 Task: Find a house in Barnstaple, United Kingdom, for 8 guests from 12 to 16 August, with a price range of ₹10,000 to ₹16,000, including amenities like free parking, TV, gym, breakfast, and self check-in, with an English-speaking host.
Action: Mouse moved to (476, 101)
Screenshot: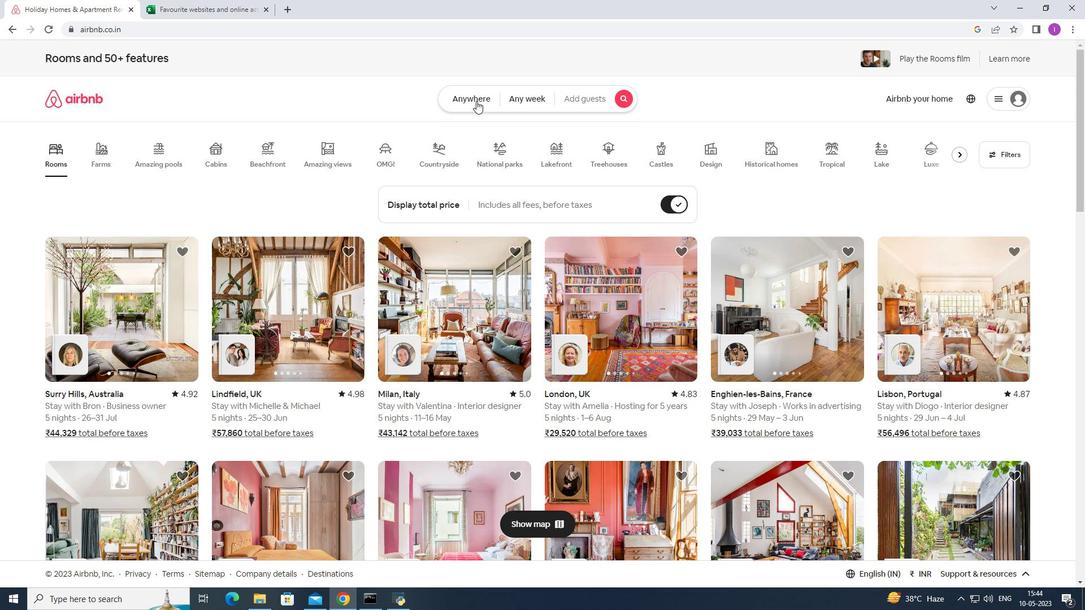 
Action: Mouse pressed left at (476, 101)
Screenshot: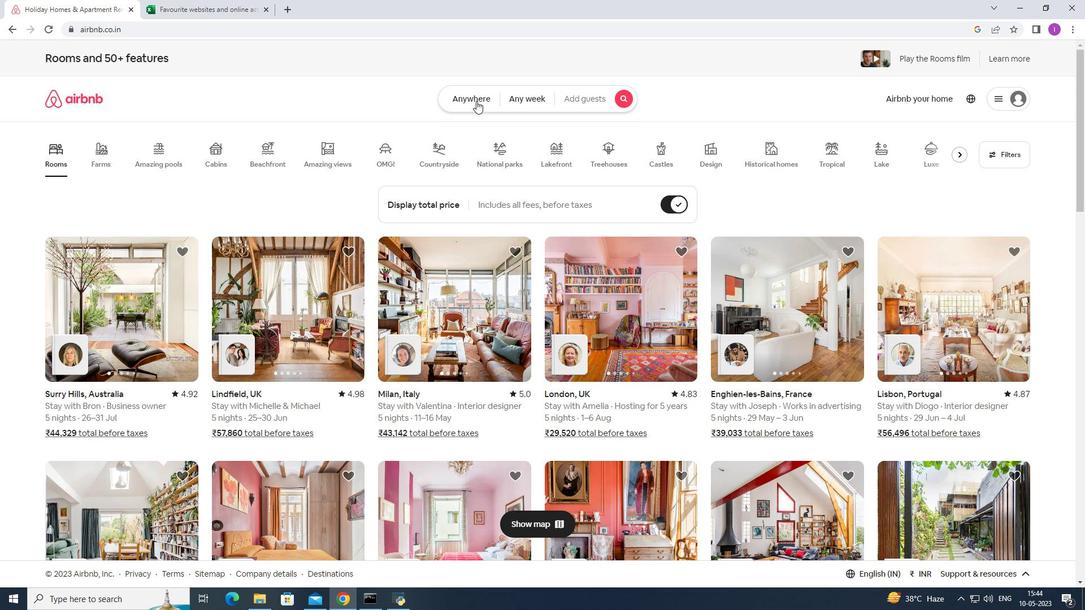 
Action: Mouse moved to (337, 144)
Screenshot: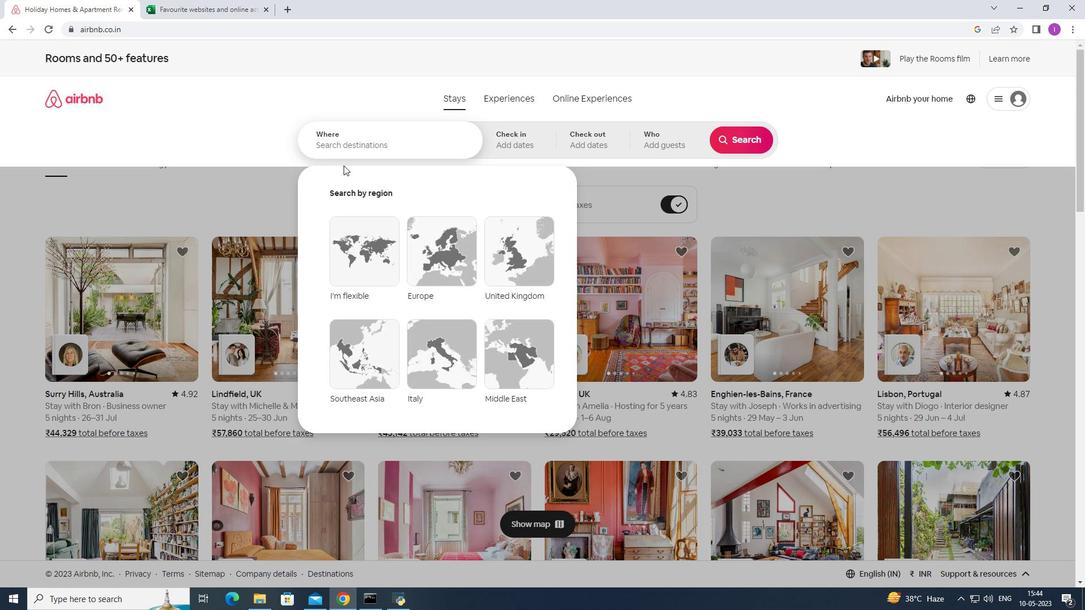 
Action: Mouse pressed left at (337, 144)
Screenshot: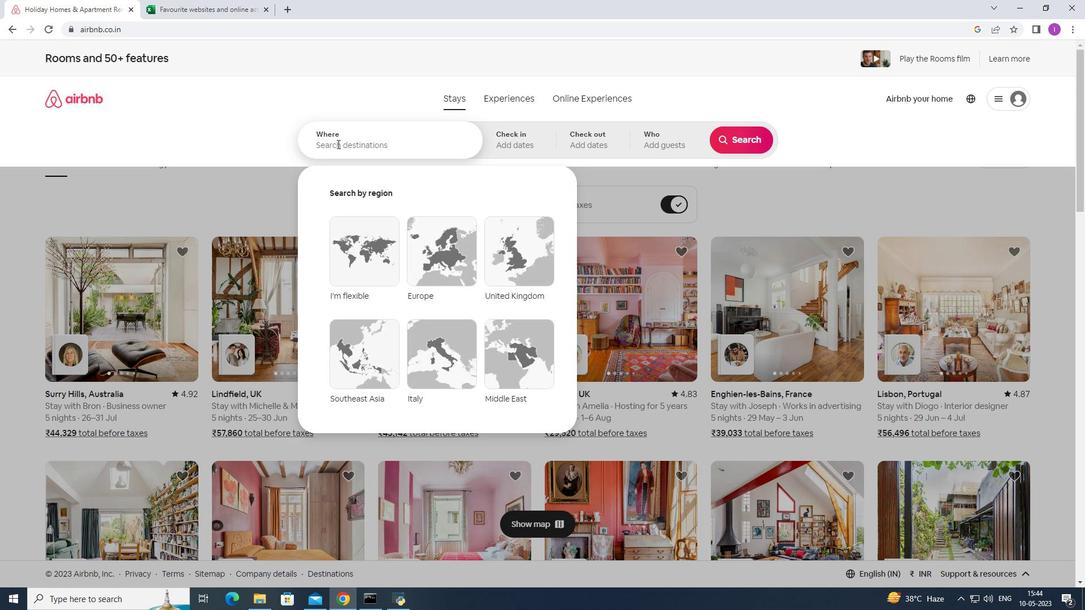 
Action: Mouse moved to (387, 148)
Screenshot: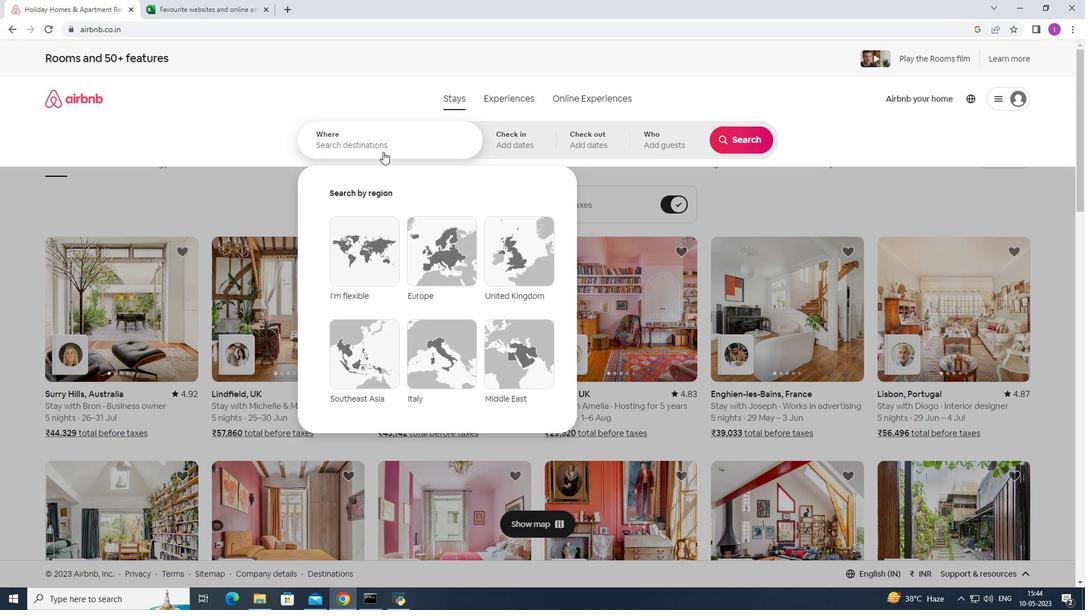 
Action: Key pressed <Key.shift>Barnstaple,<Key.shift>United<Key.space>kingdom
Screenshot: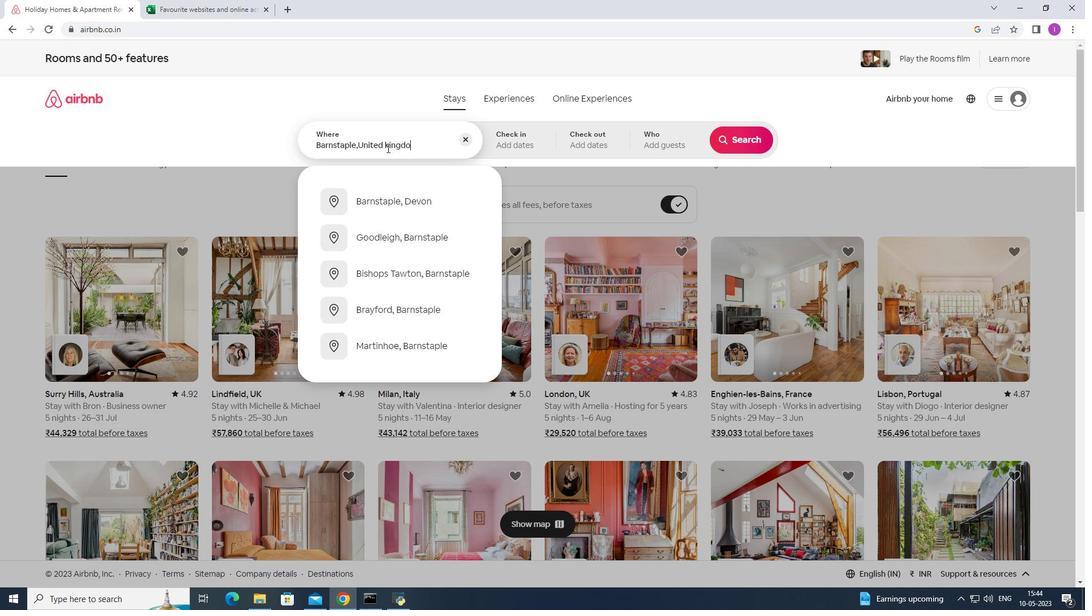 
Action: Mouse moved to (526, 135)
Screenshot: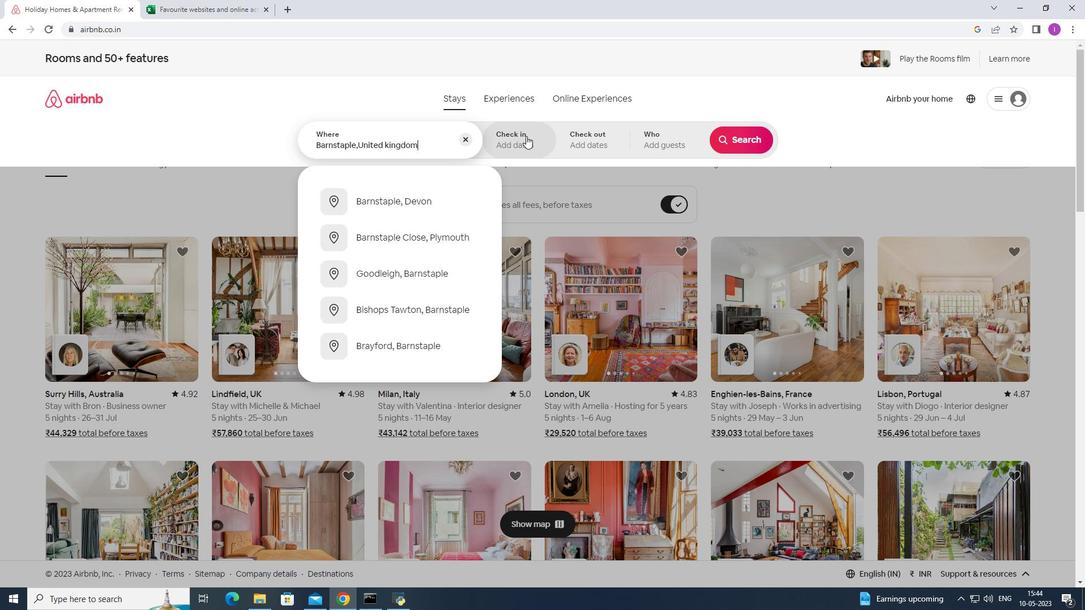 
Action: Mouse pressed left at (526, 135)
Screenshot: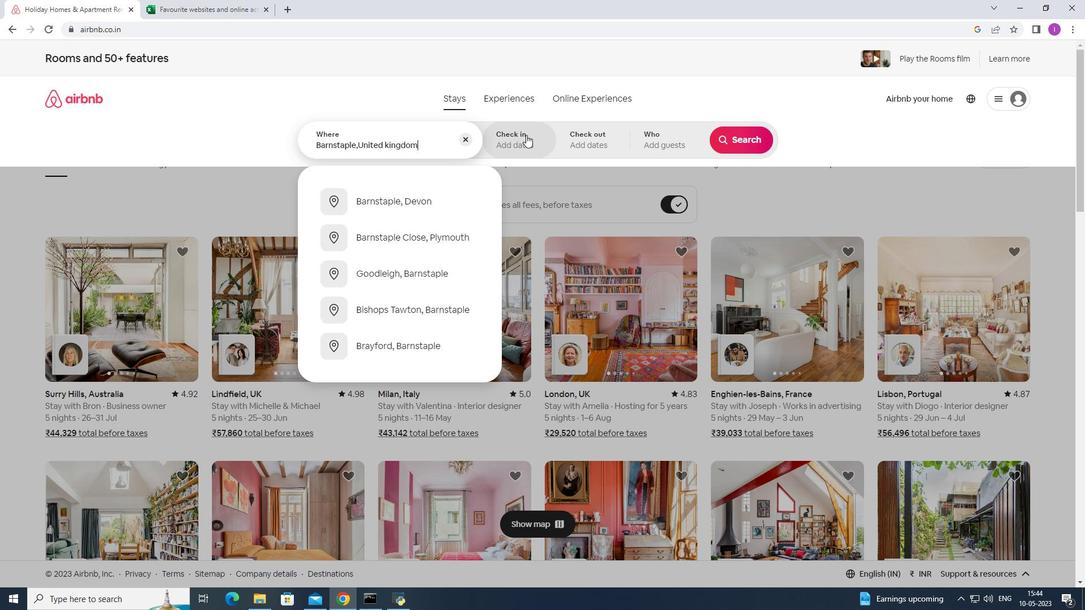 
Action: Mouse moved to (733, 229)
Screenshot: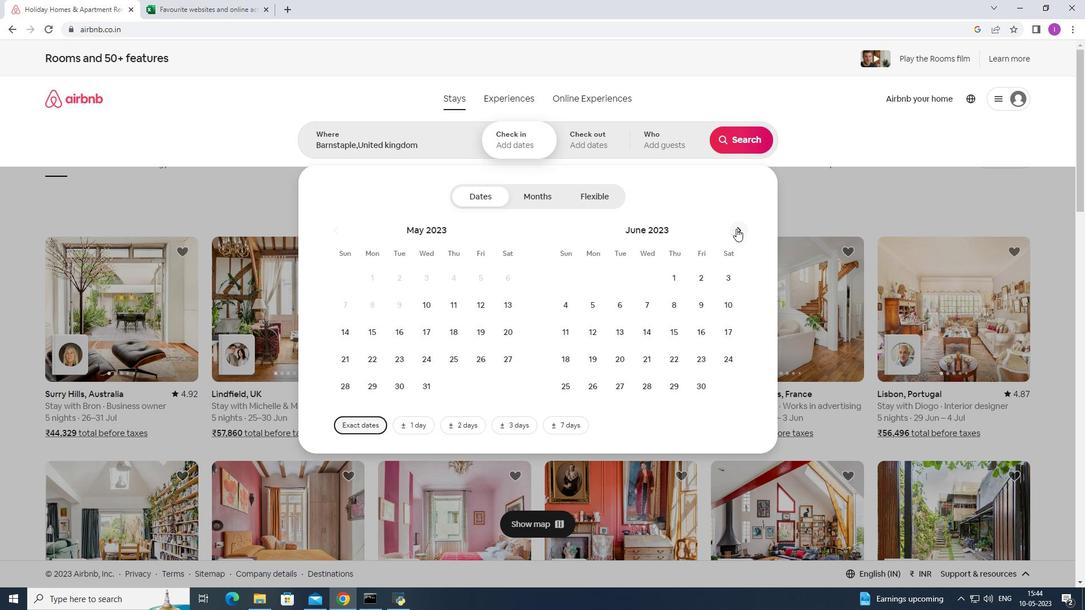 
Action: Mouse pressed left at (733, 229)
Screenshot: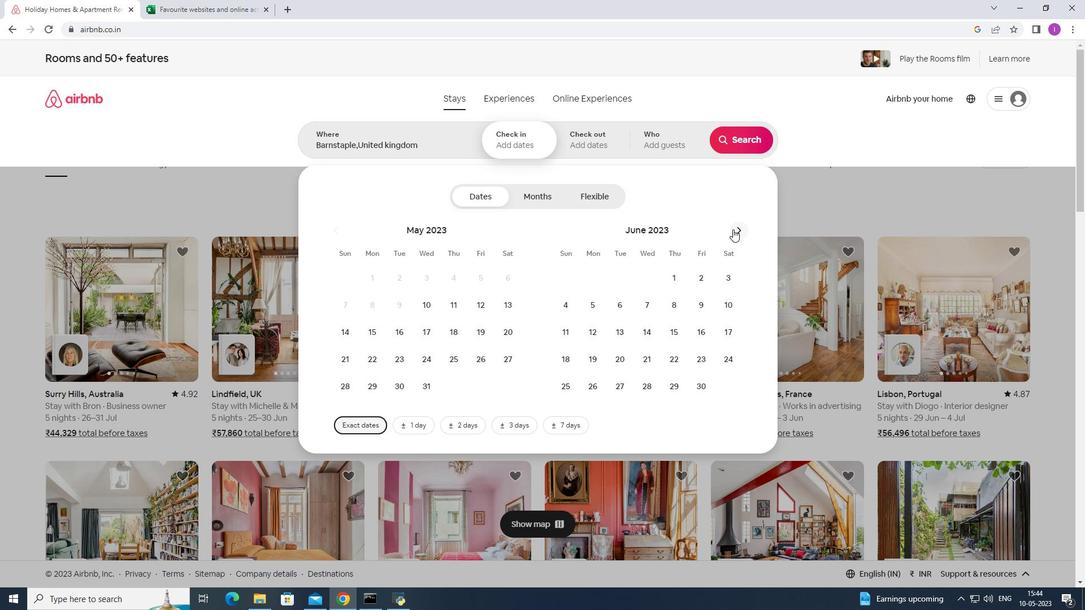
Action: Mouse moved to (733, 229)
Screenshot: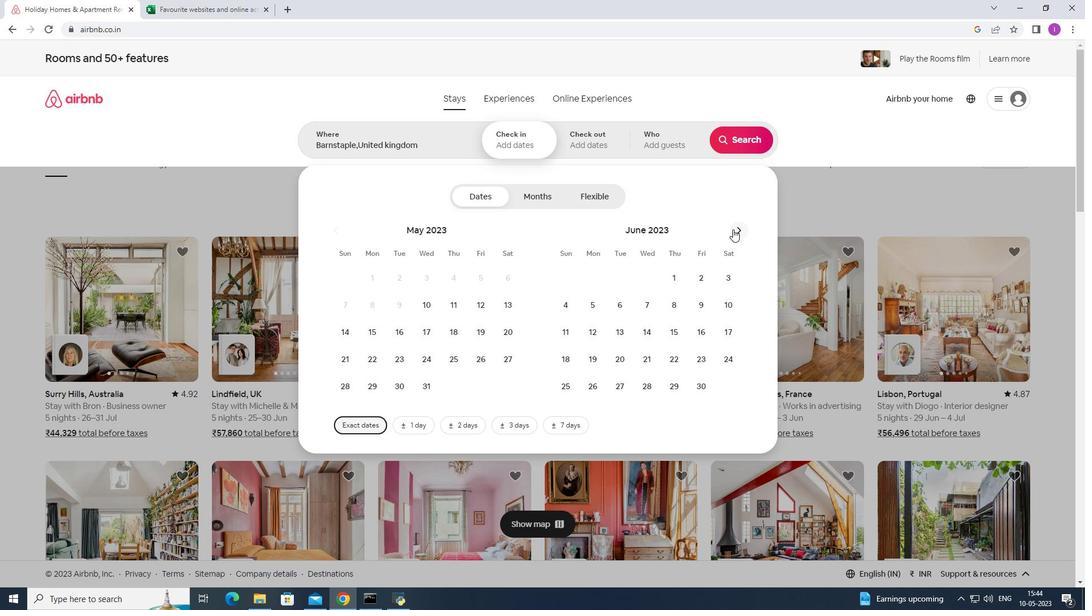 
Action: Mouse pressed left at (733, 229)
Screenshot: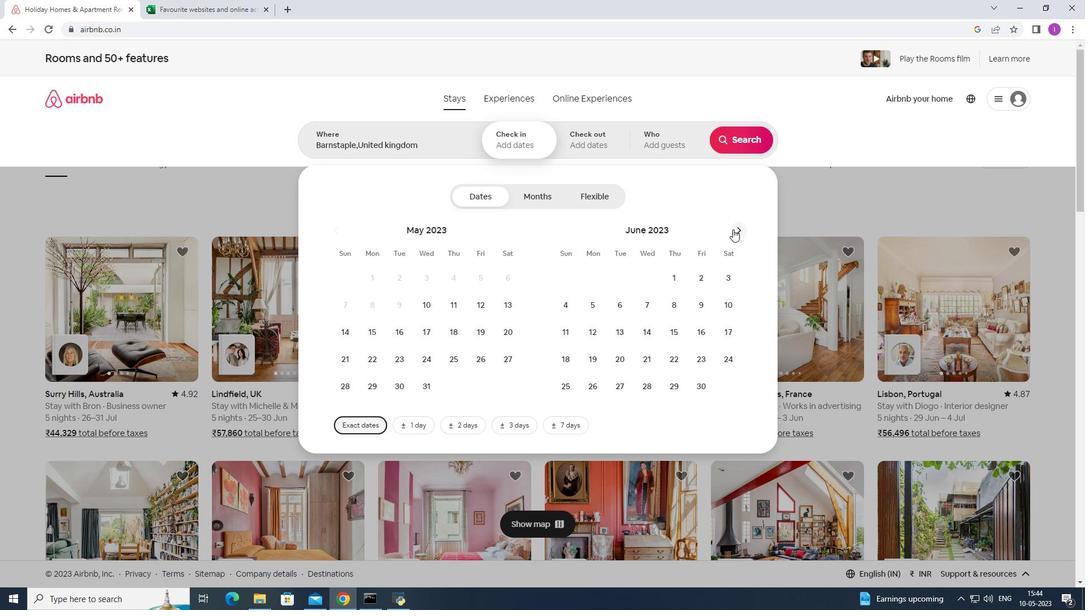 
Action: Mouse pressed left at (733, 229)
Screenshot: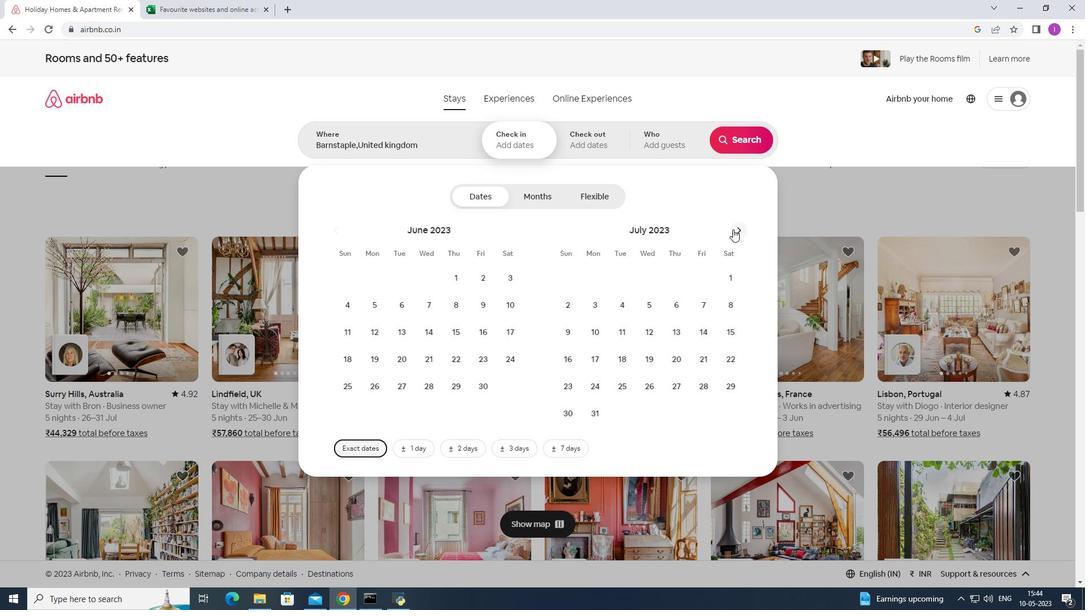 
Action: Mouse moved to (729, 298)
Screenshot: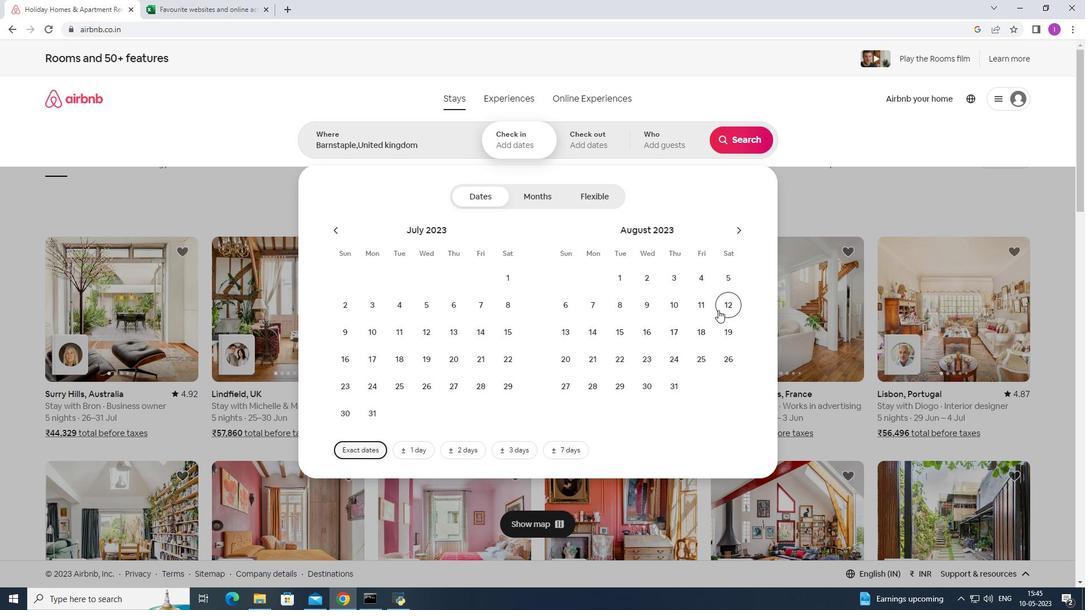 
Action: Mouse pressed left at (729, 298)
Screenshot: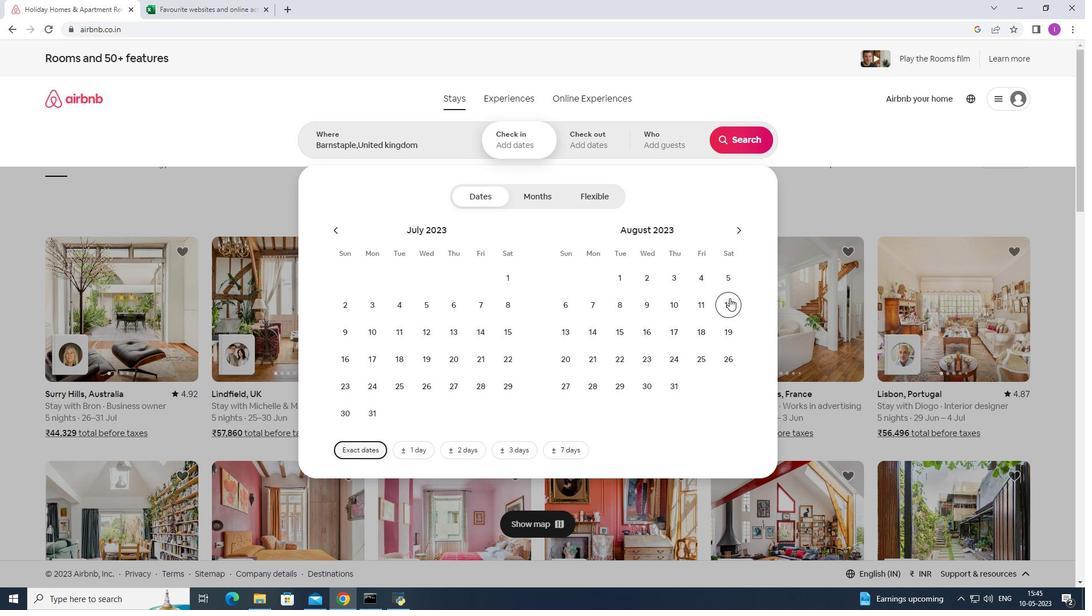
Action: Mouse moved to (637, 325)
Screenshot: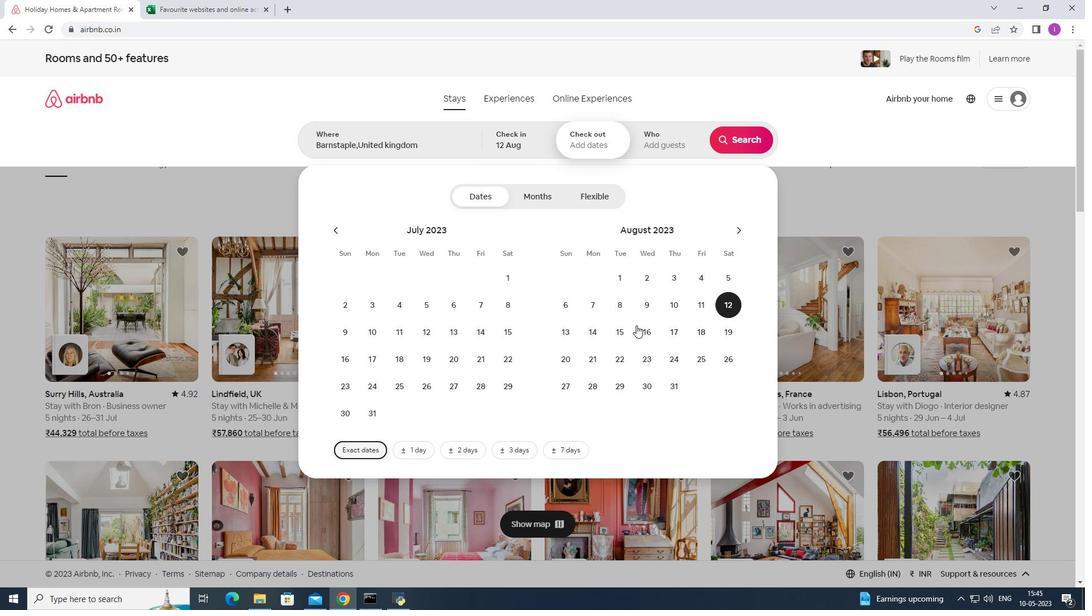
Action: Mouse pressed left at (637, 325)
Screenshot: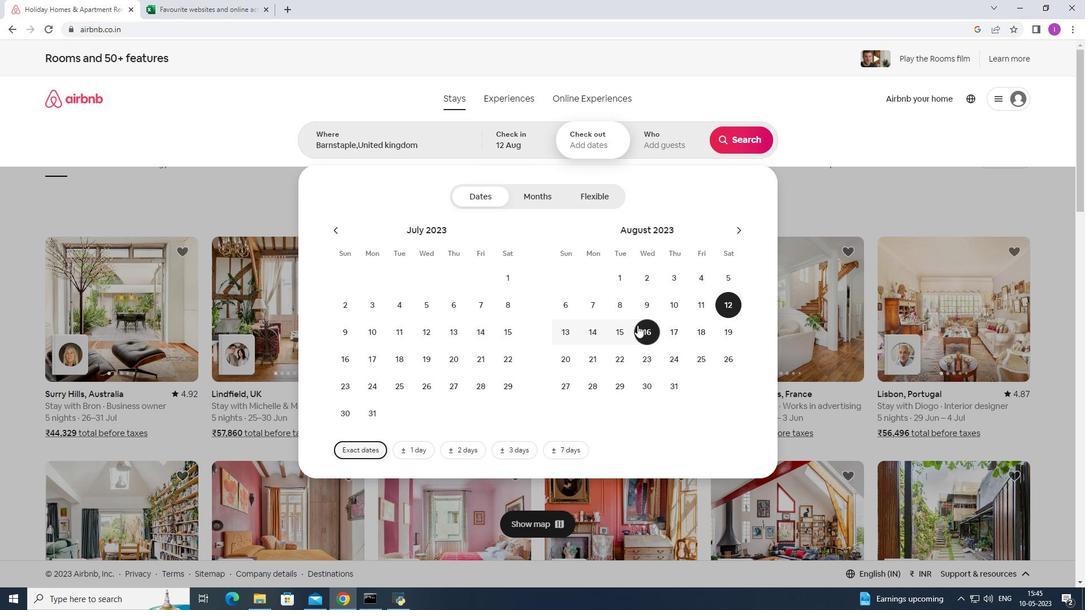 
Action: Mouse moved to (655, 138)
Screenshot: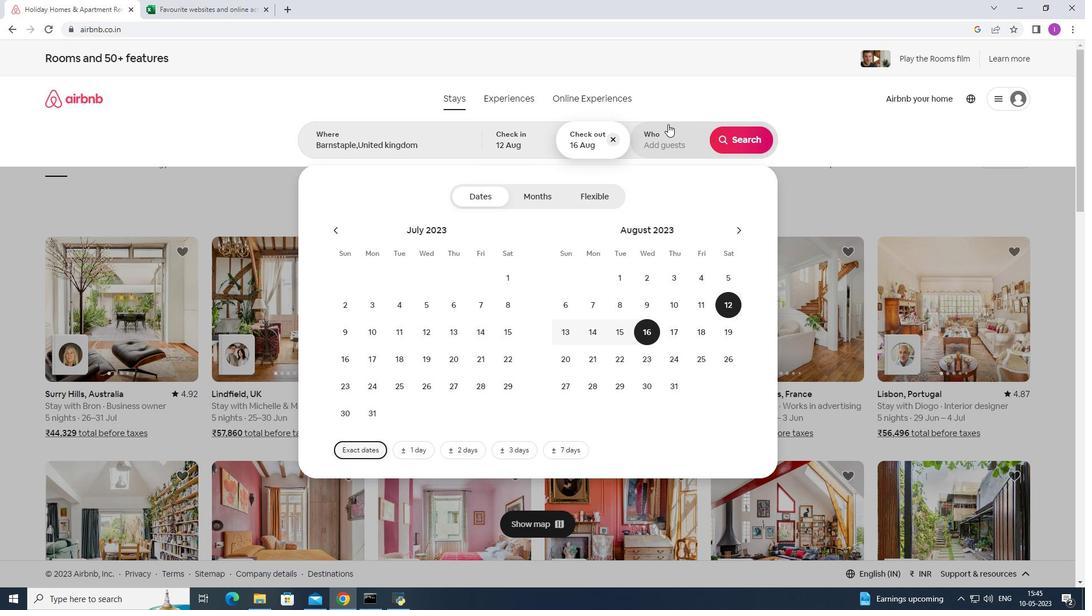 
Action: Mouse pressed left at (655, 138)
Screenshot: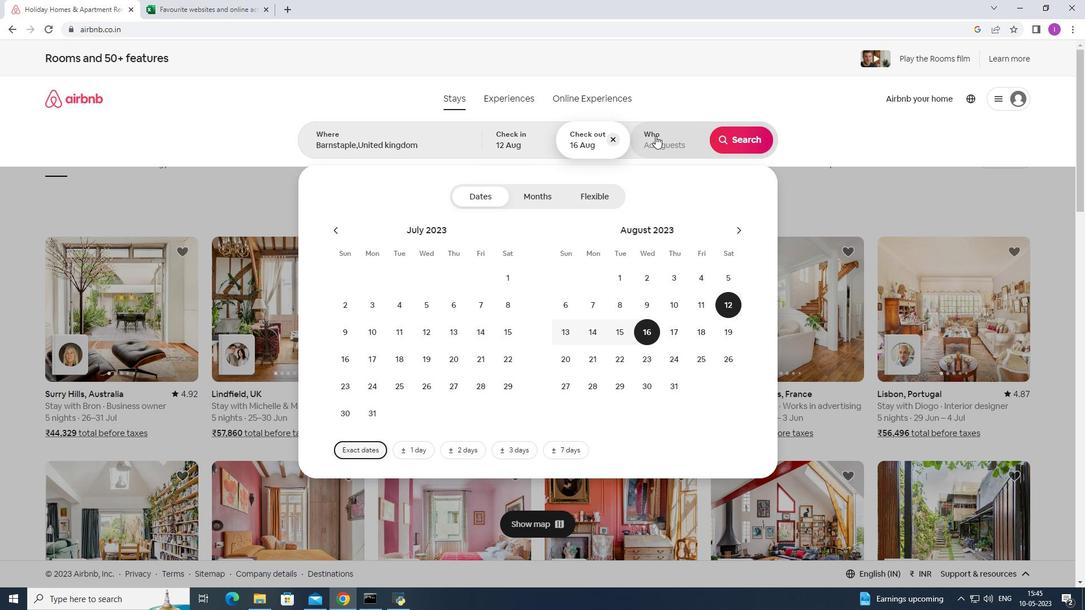
Action: Mouse moved to (744, 195)
Screenshot: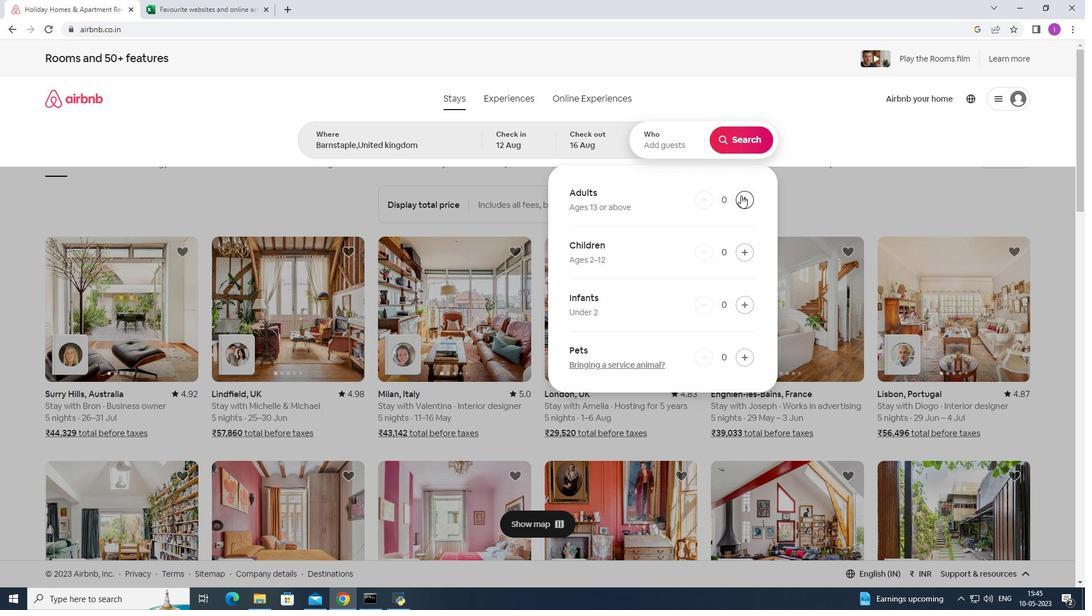 
Action: Mouse pressed left at (744, 195)
Screenshot: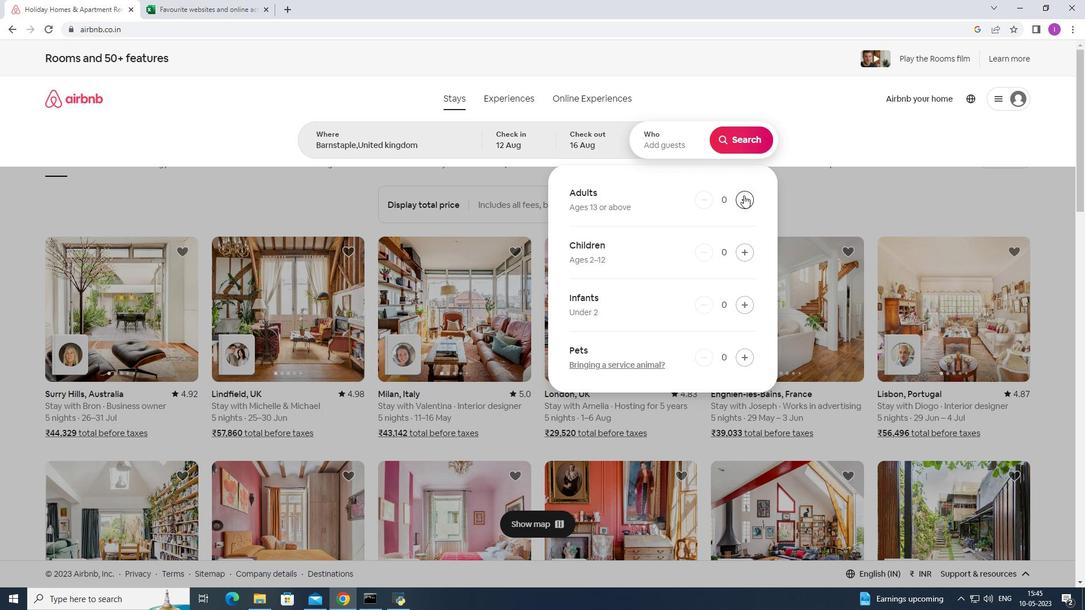 
Action: Mouse moved to (745, 196)
Screenshot: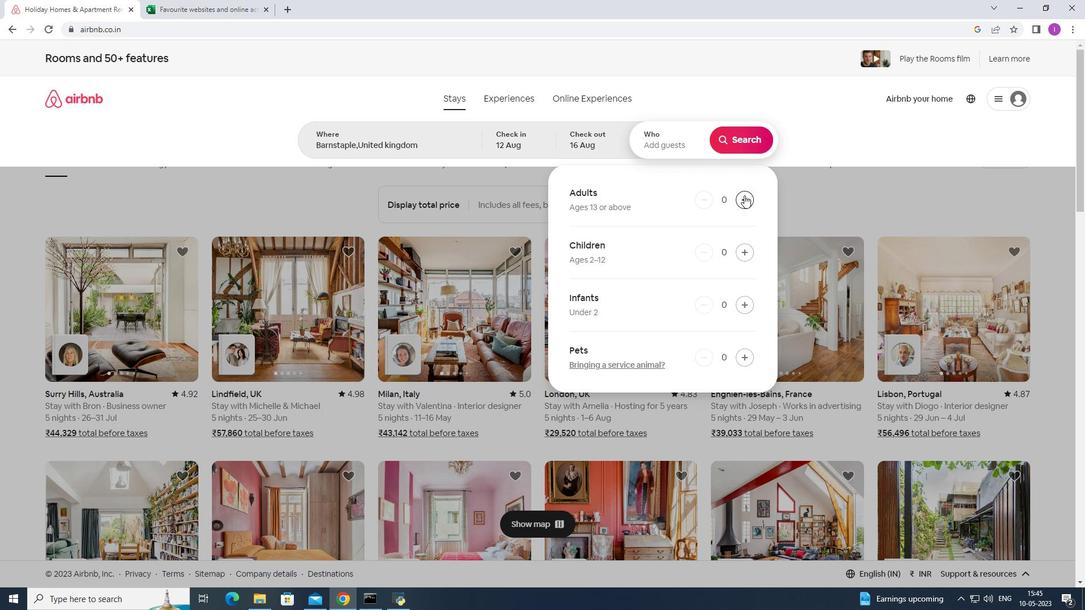 
Action: Mouse pressed left at (745, 196)
Screenshot: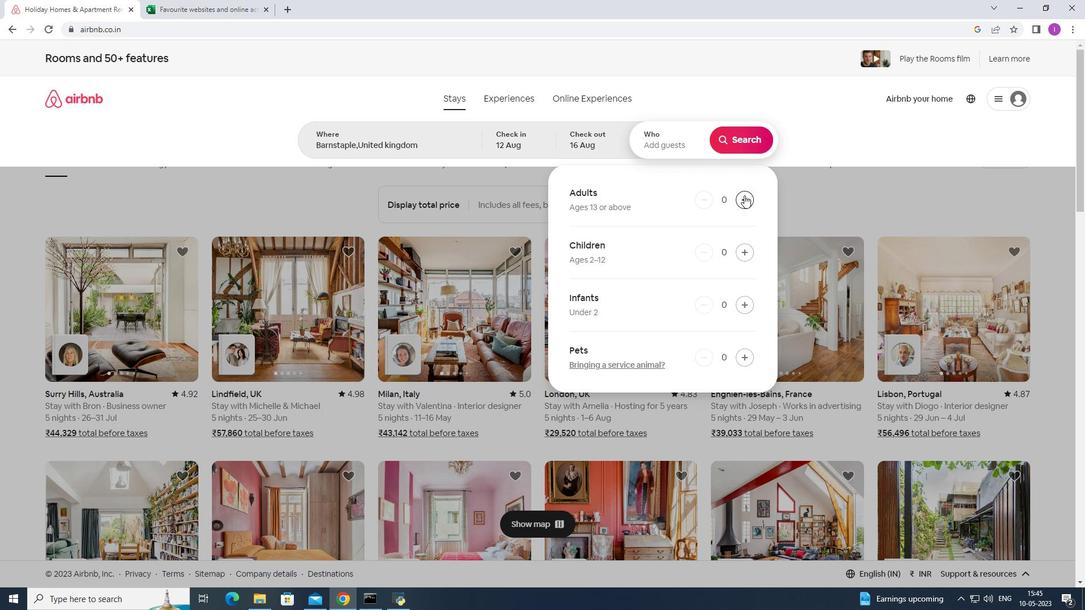 
Action: Mouse moved to (745, 197)
Screenshot: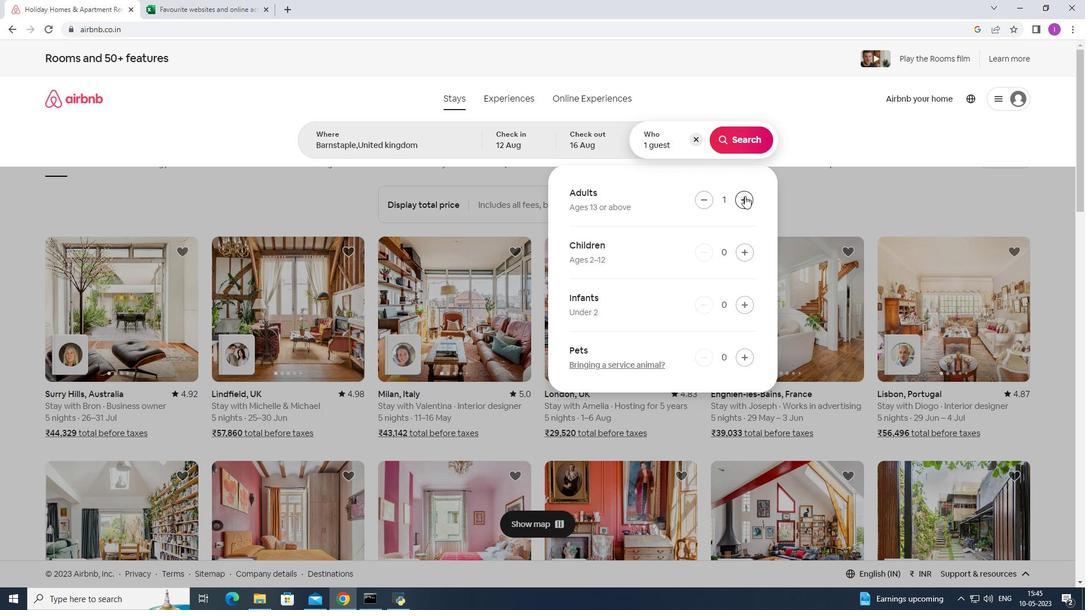 
Action: Mouse pressed left at (745, 197)
Screenshot: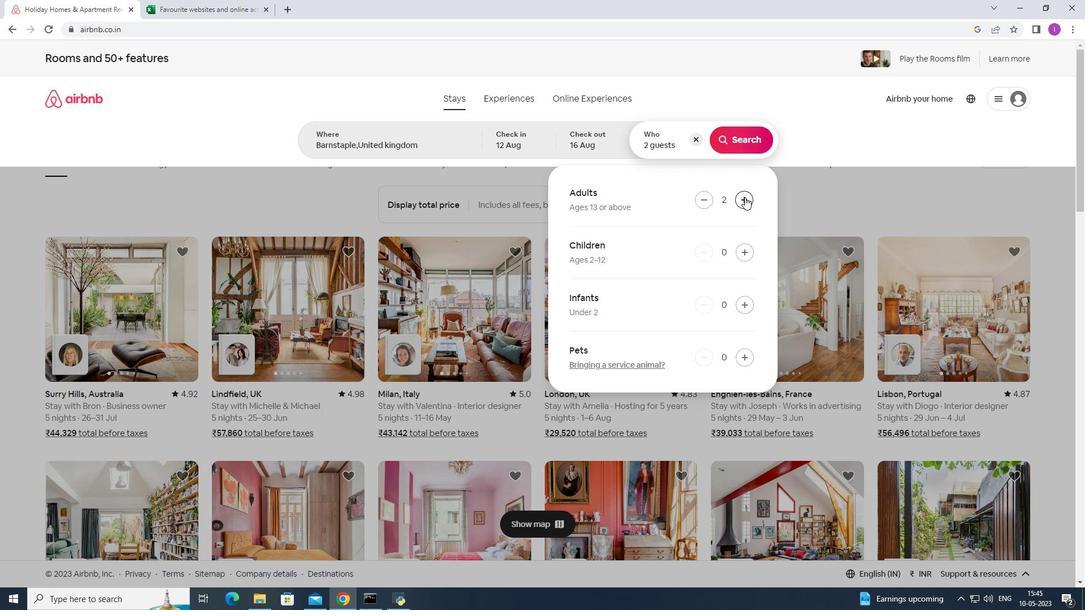 
Action: Mouse pressed left at (745, 197)
Screenshot: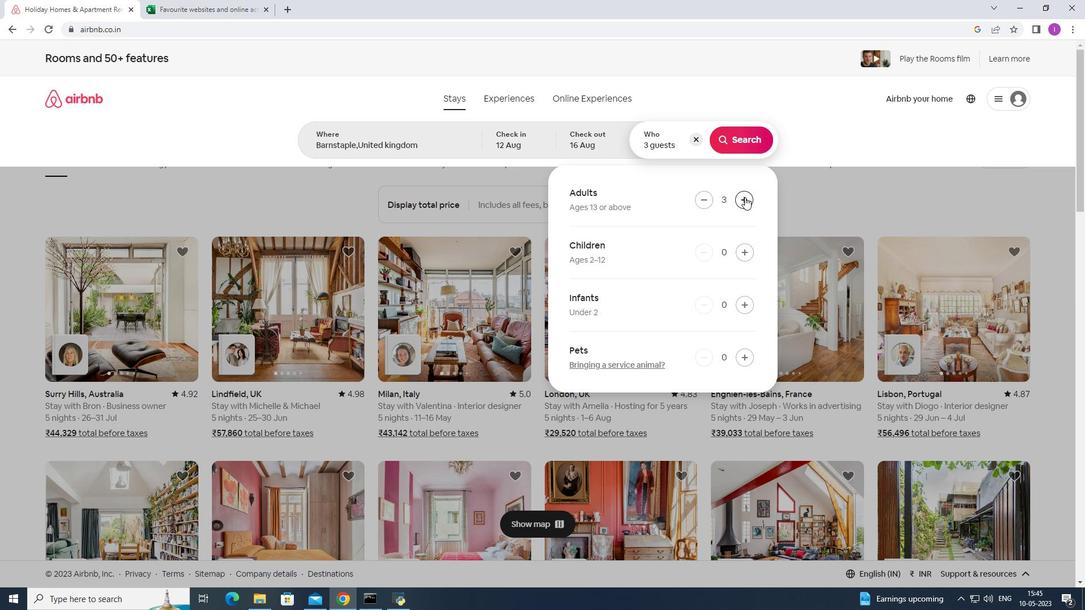 
Action: Mouse pressed left at (745, 197)
Screenshot: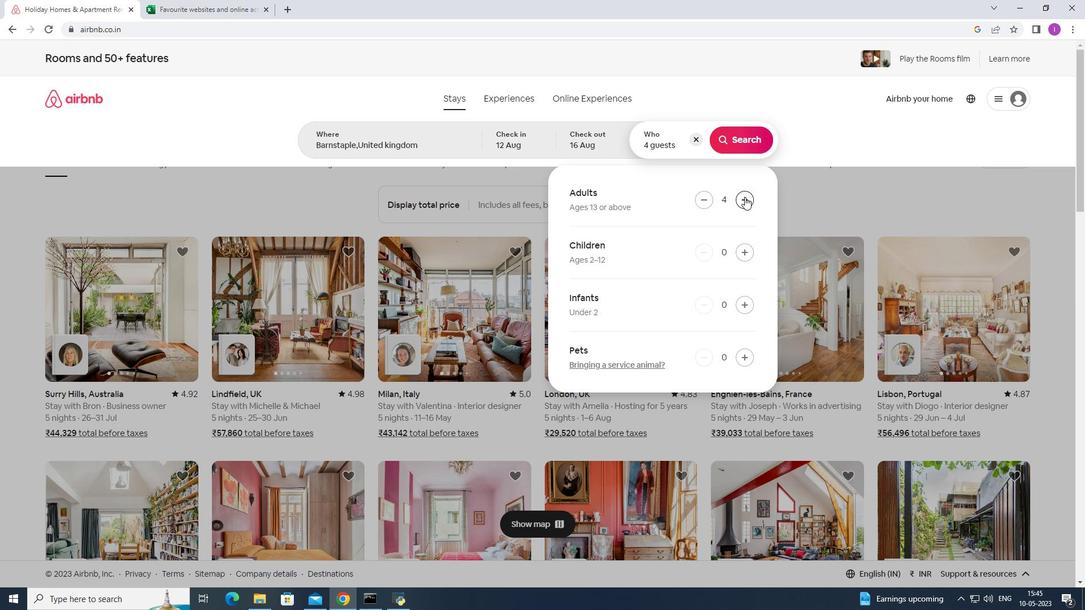 
Action: Mouse pressed left at (745, 197)
Screenshot: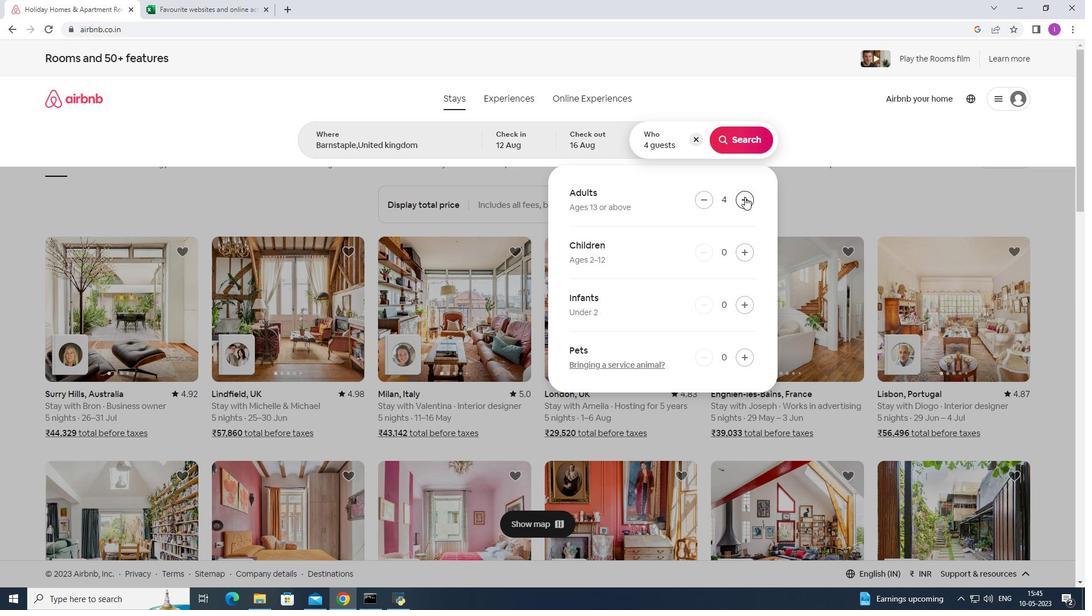 
Action: Mouse pressed left at (745, 197)
Screenshot: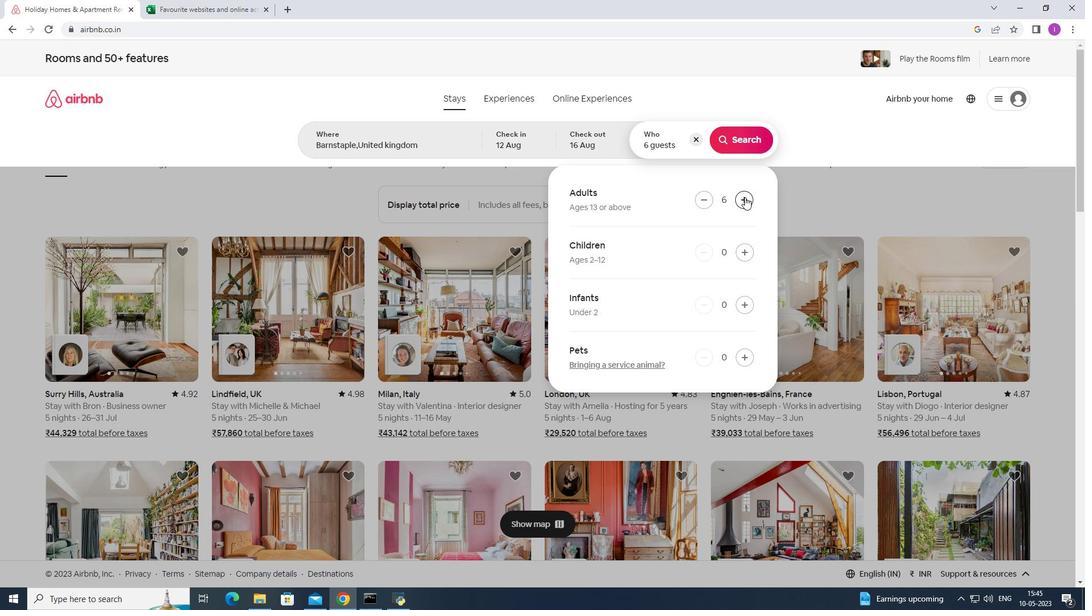 
Action: Mouse pressed left at (745, 197)
Screenshot: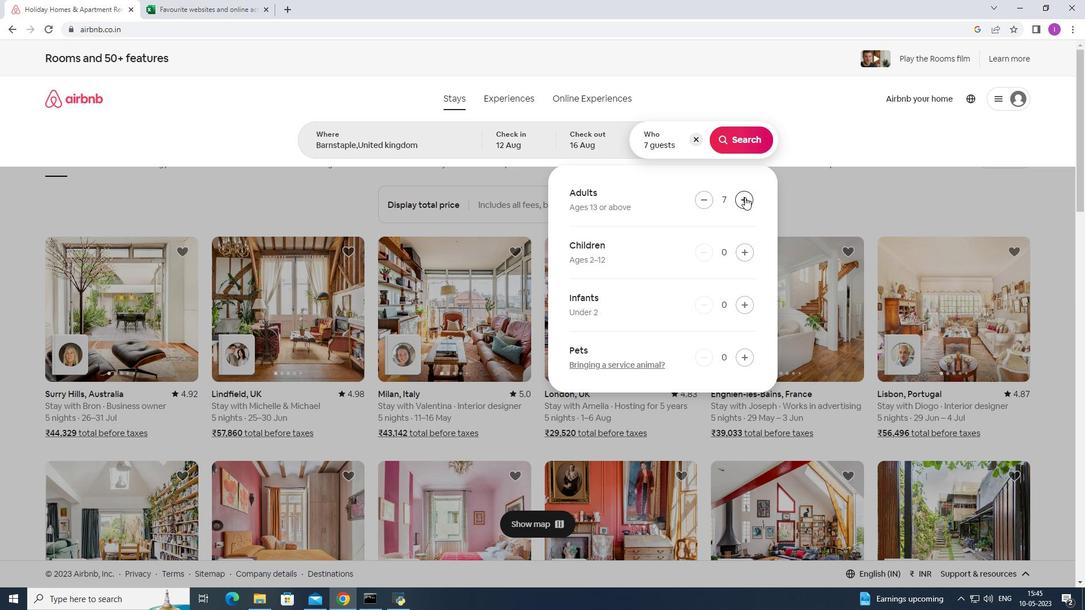 
Action: Mouse moved to (733, 147)
Screenshot: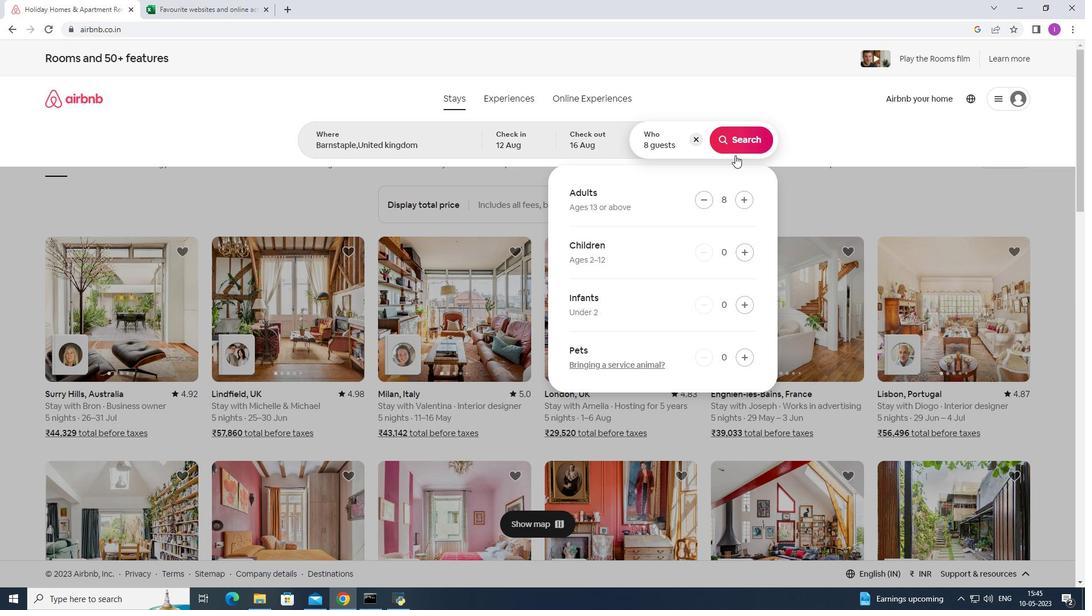 
Action: Mouse pressed left at (733, 147)
Screenshot: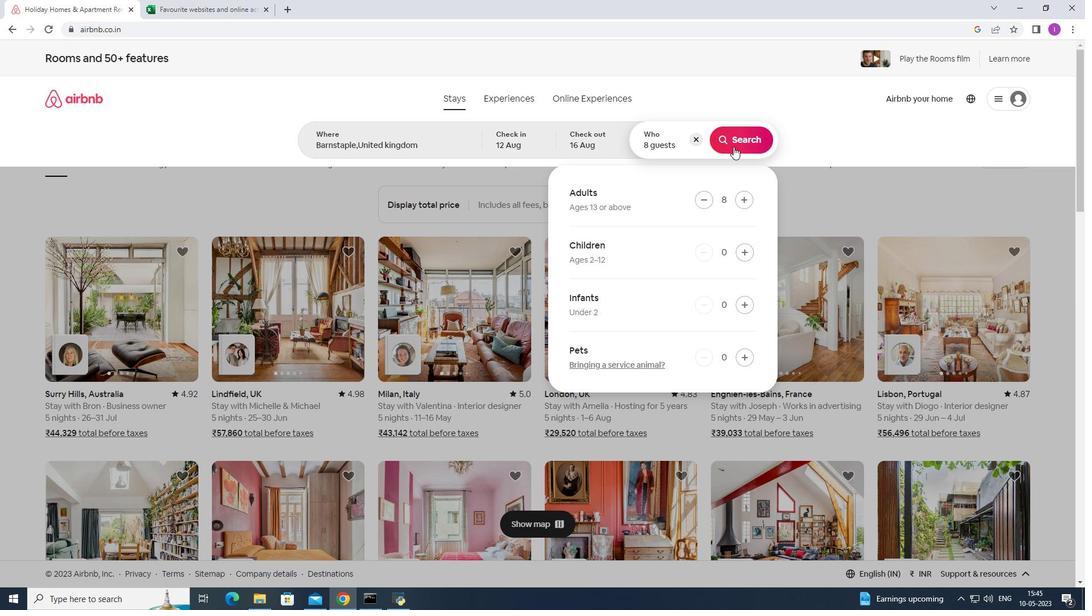 
Action: Mouse moved to (1040, 112)
Screenshot: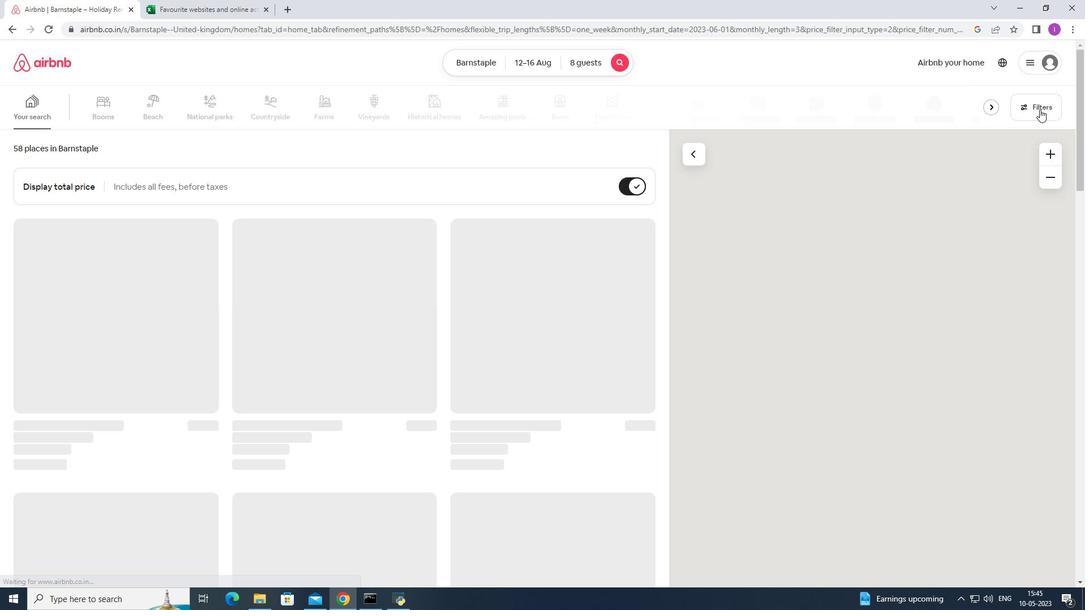 
Action: Mouse pressed left at (1040, 112)
Screenshot: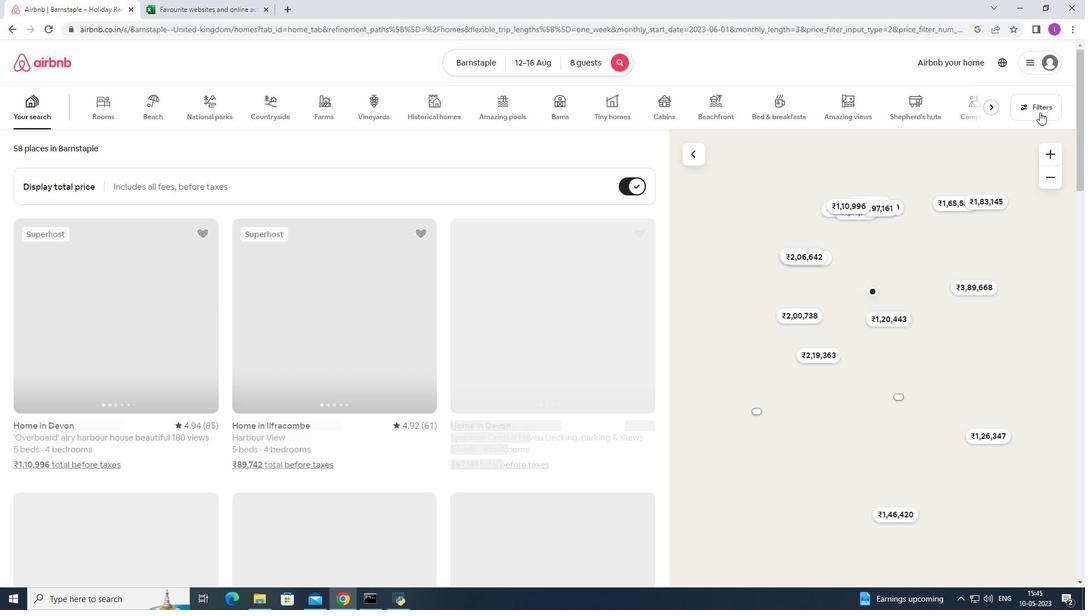 
Action: Mouse moved to (634, 389)
Screenshot: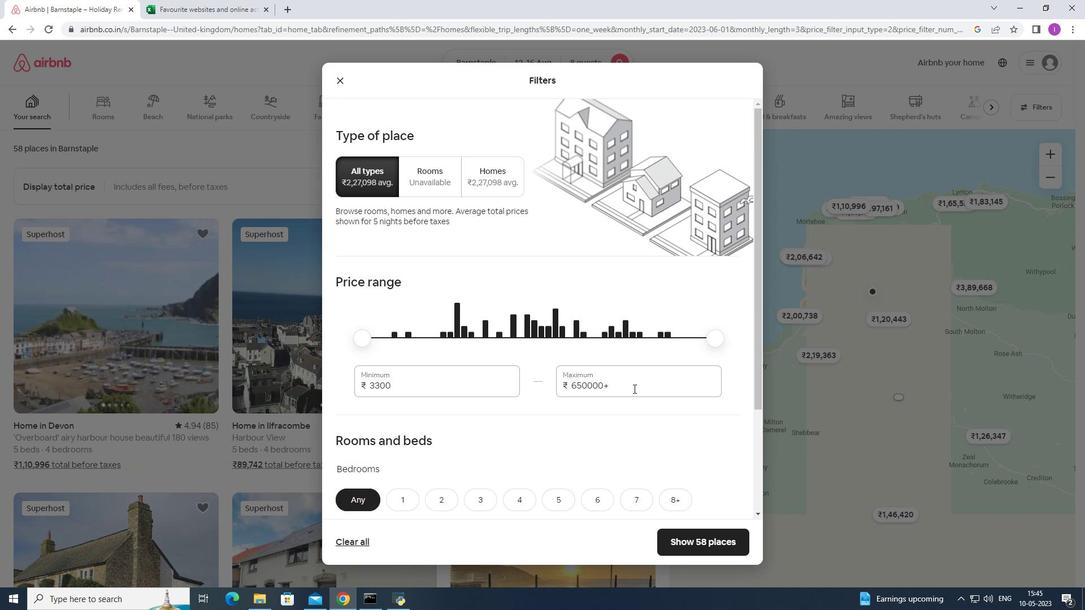 
Action: Mouse pressed left at (634, 389)
Screenshot: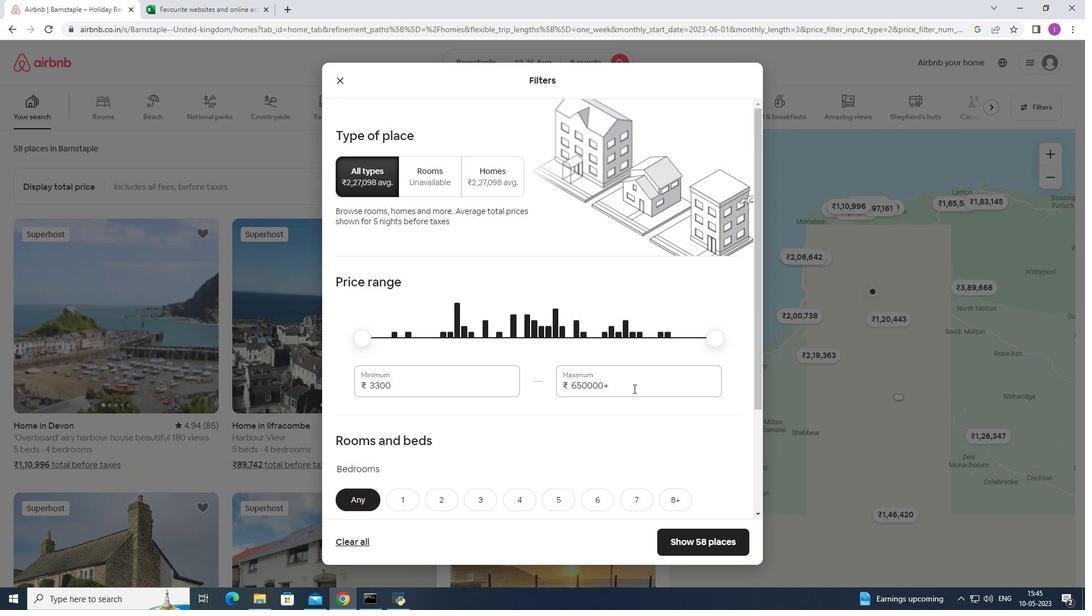 
Action: Mouse moved to (543, 382)
Screenshot: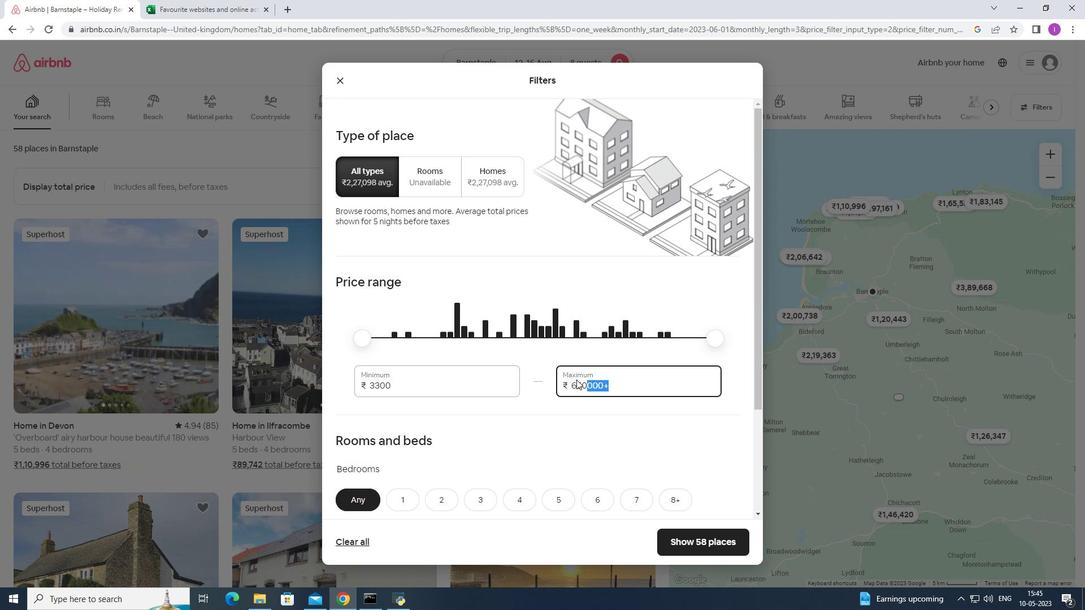 
Action: Key pressed 1
Screenshot: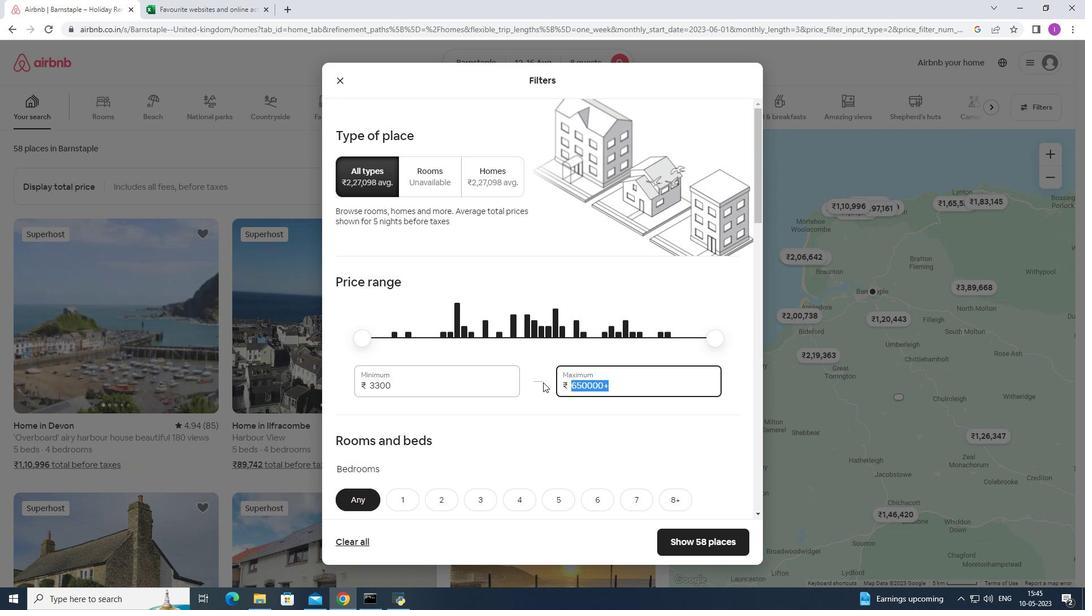 
Action: Mouse moved to (544, 382)
Screenshot: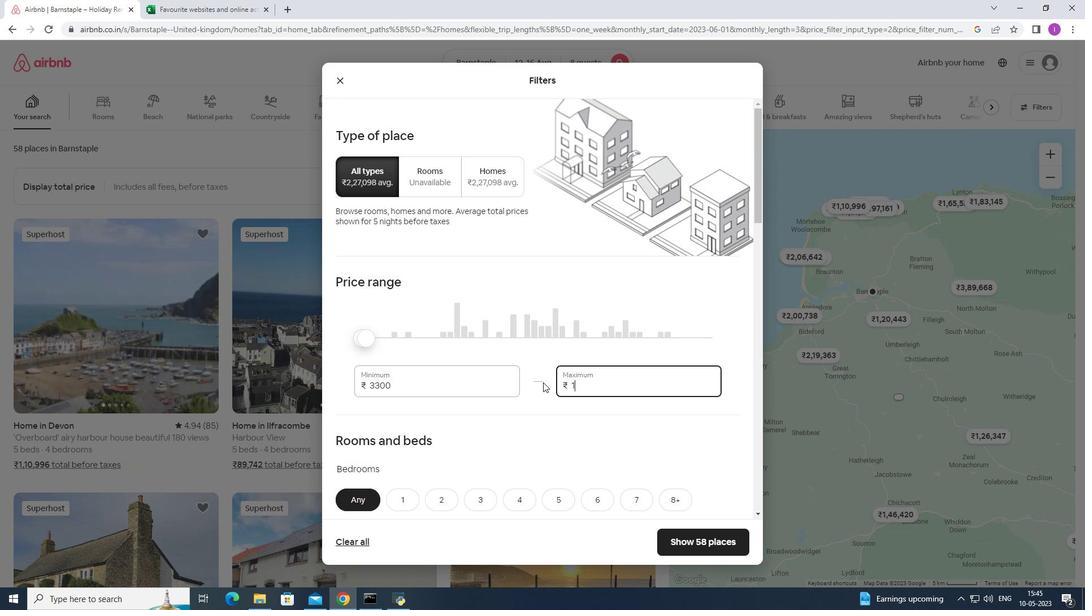 
Action: Key pressed 6
Screenshot: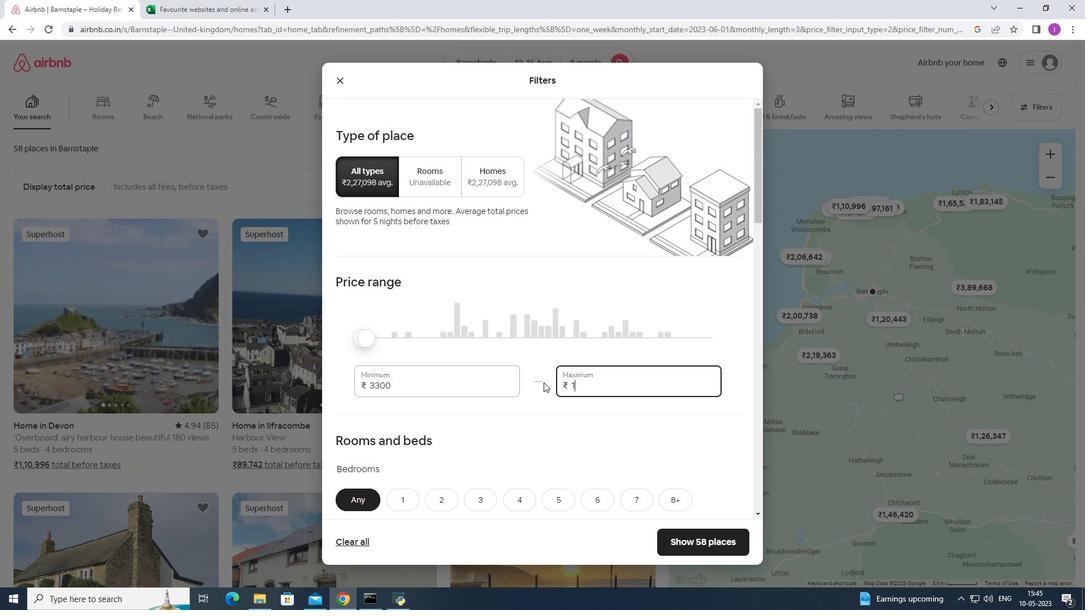 
Action: Mouse moved to (546, 381)
Screenshot: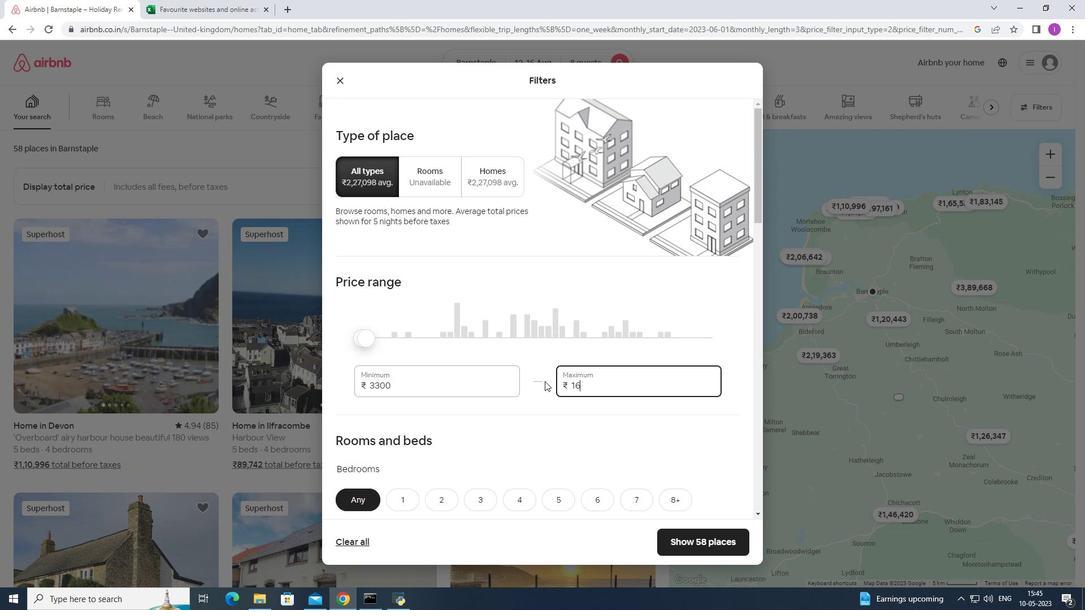 
Action: Key pressed 00
Screenshot: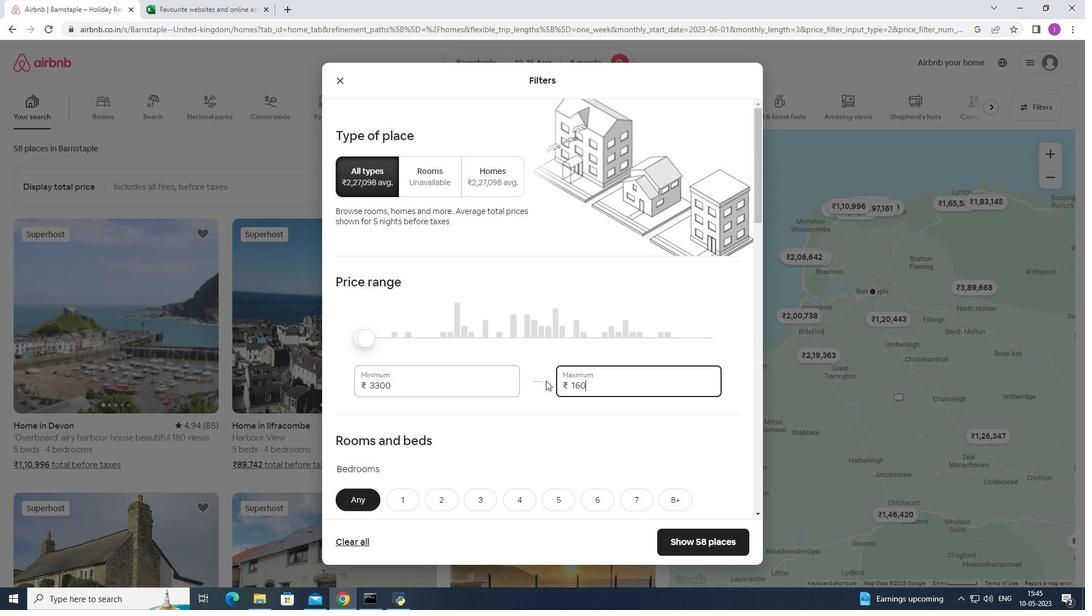 
Action: Mouse moved to (548, 379)
Screenshot: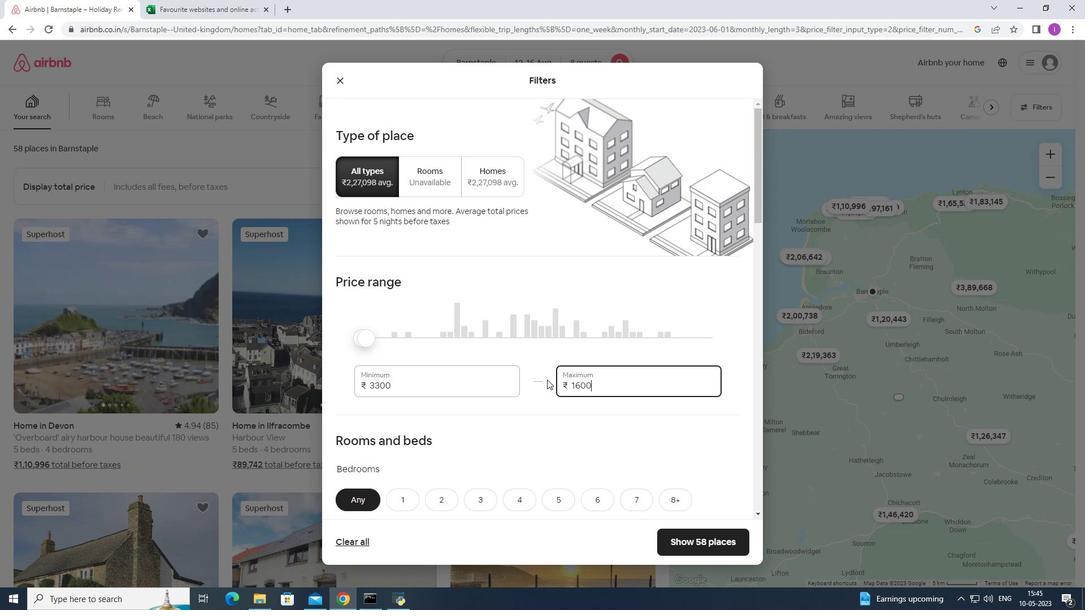 
Action: Key pressed 0
Screenshot: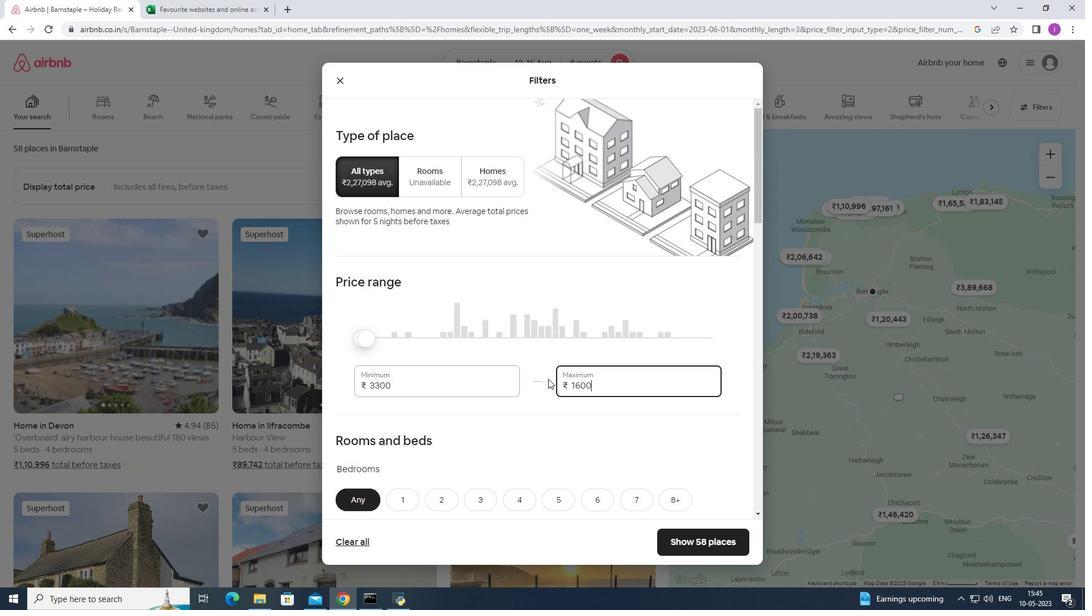 
Action: Mouse moved to (421, 387)
Screenshot: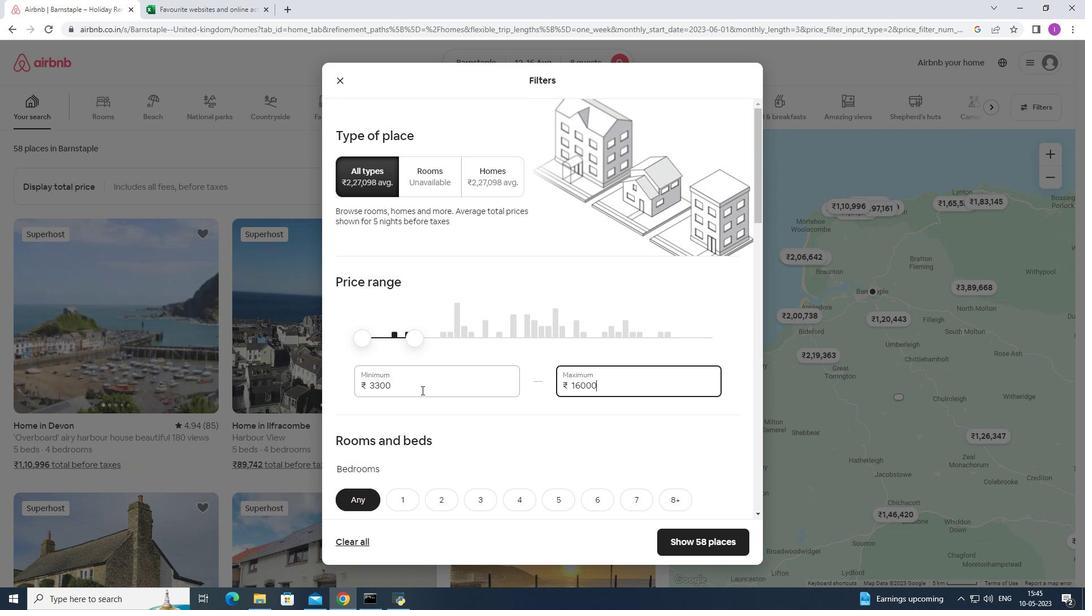
Action: Mouse pressed left at (421, 387)
Screenshot: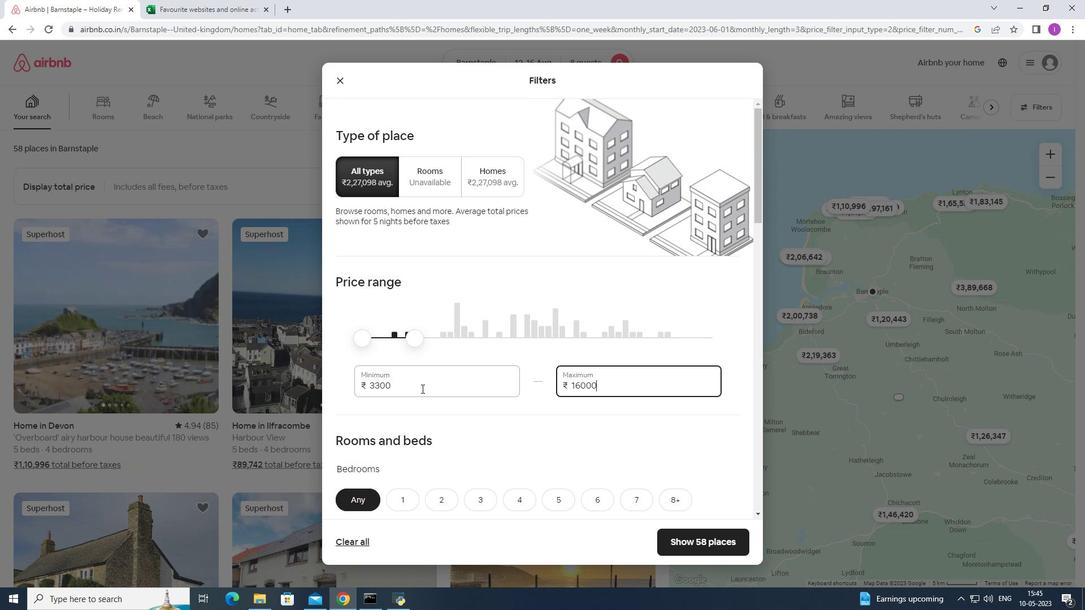
Action: Mouse moved to (366, 390)
Screenshot: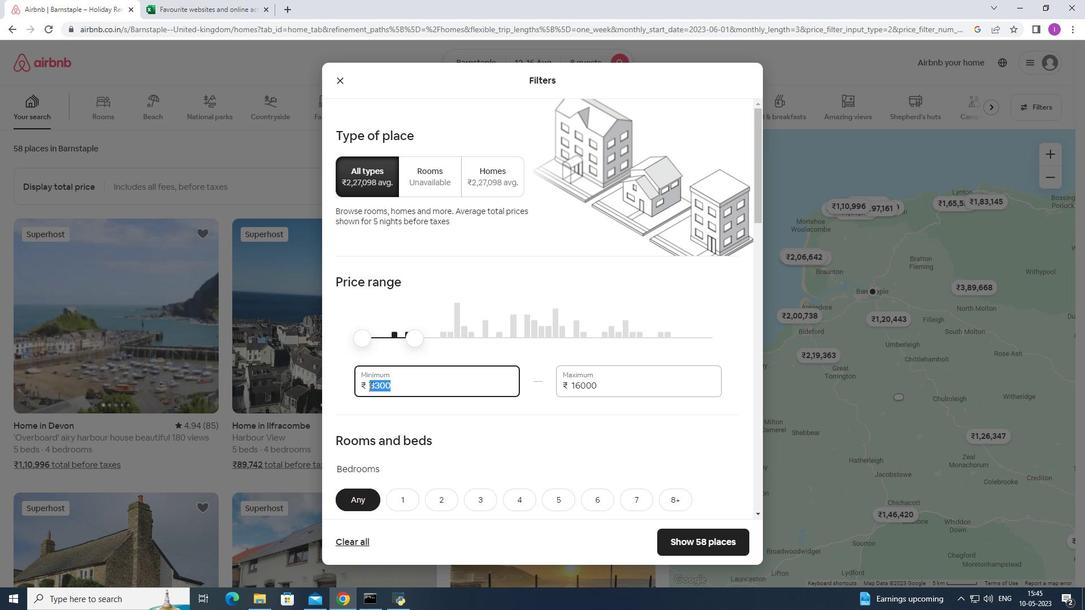 
Action: Key pressed 10
Screenshot: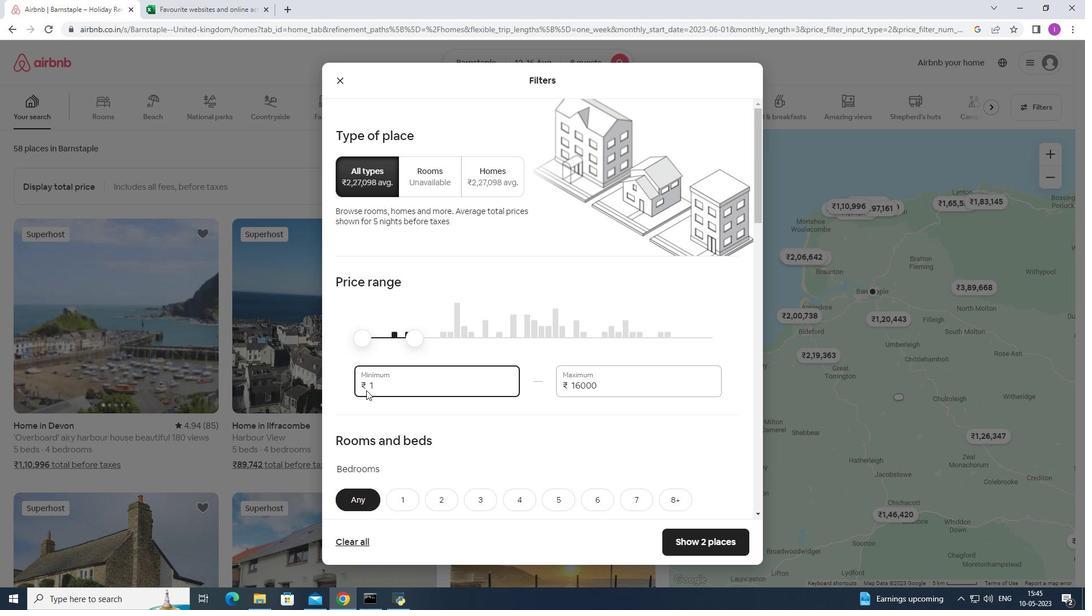 
Action: Mouse moved to (365, 391)
Screenshot: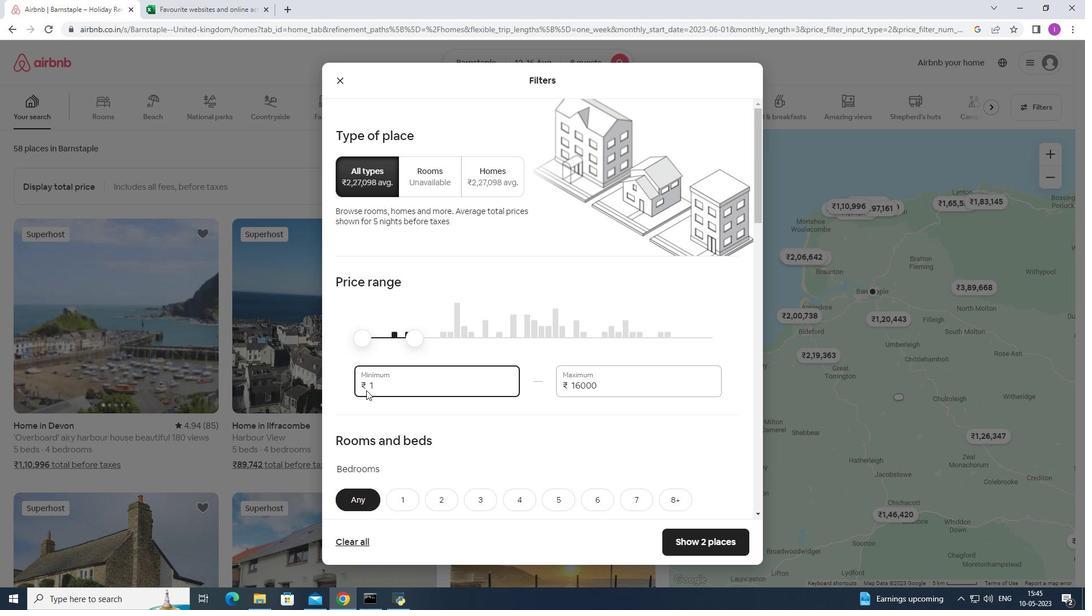 
Action: Key pressed 00
Screenshot: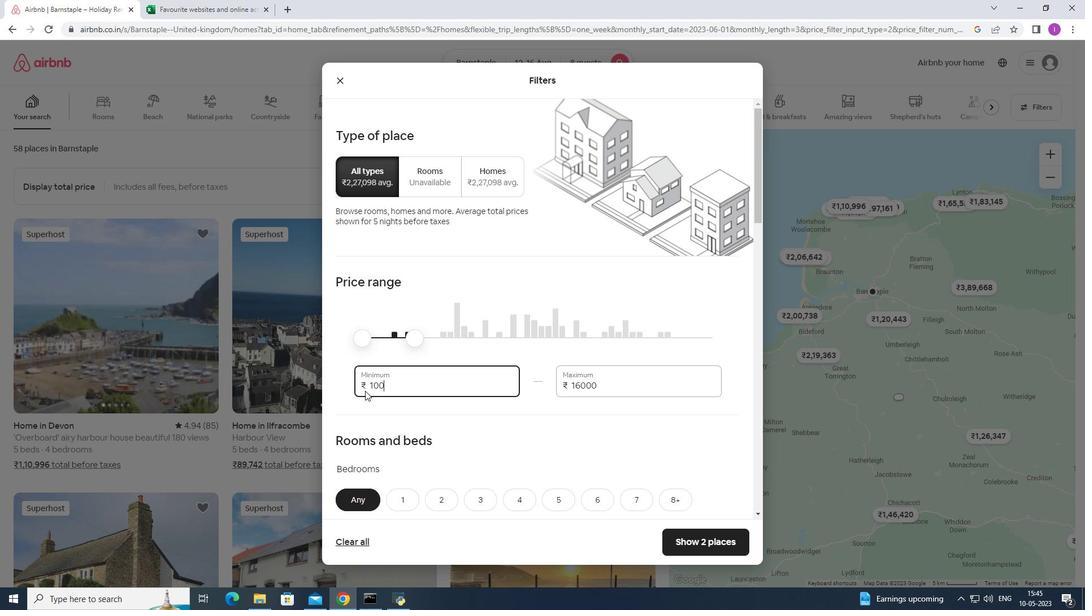 
Action: Mouse moved to (364, 390)
Screenshot: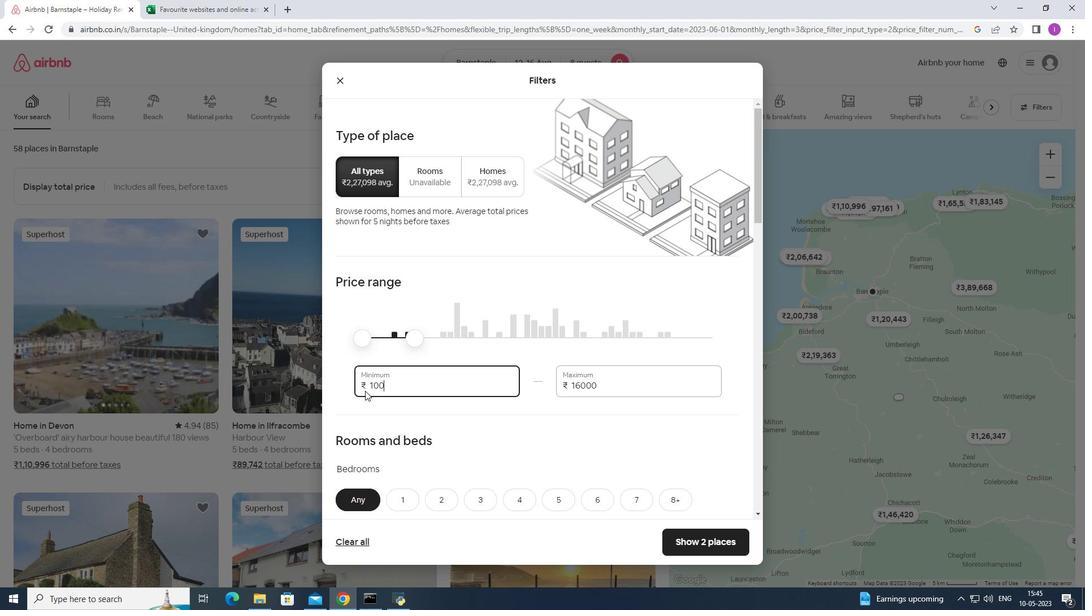 
Action: Key pressed 0
Screenshot: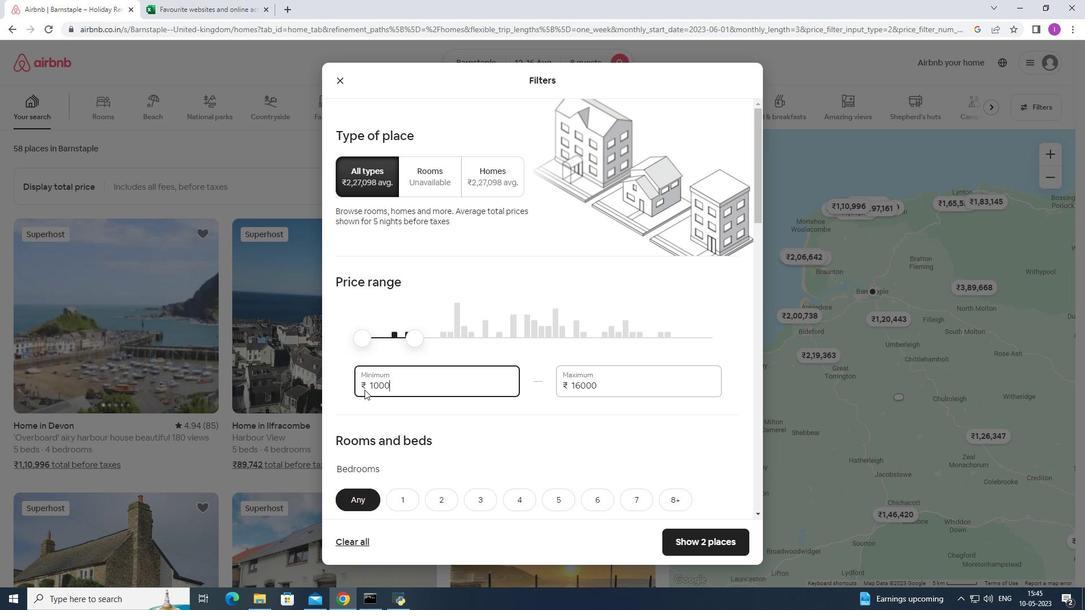 
Action: Mouse moved to (450, 399)
Screenshot: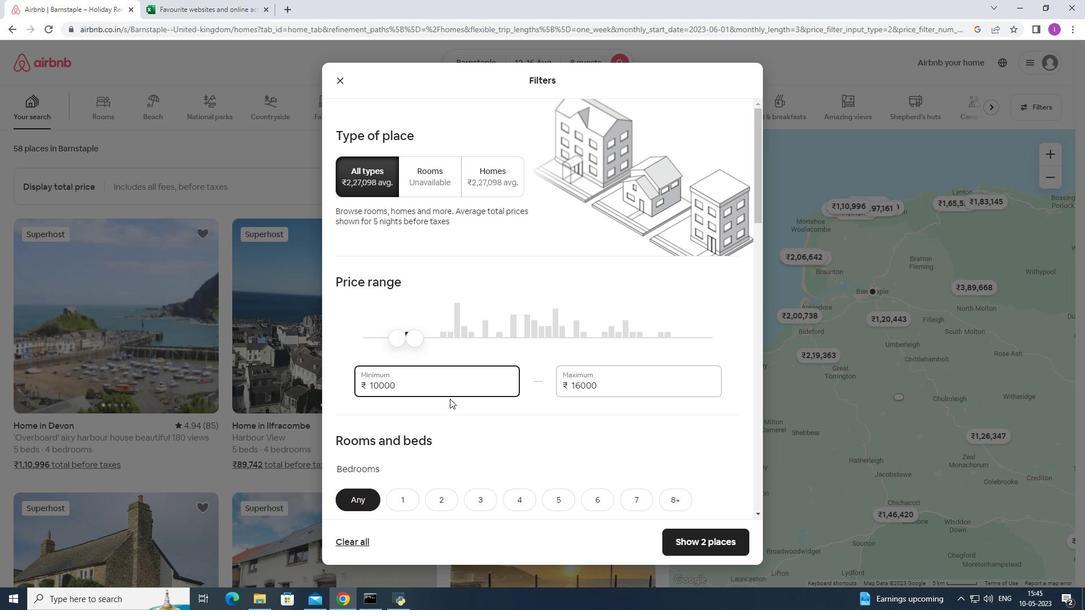 
Action: Mouse scrolled (450, 398) with delta (0, 0)
Screenshot: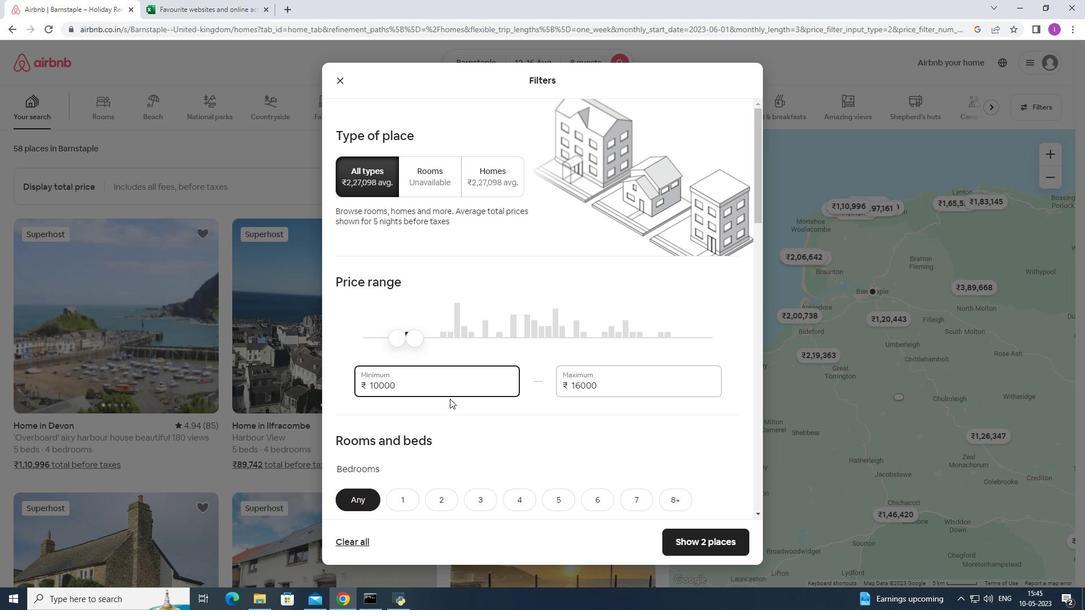 
Action: Mouse scrolled (450, 398) with delta (0, 0)
Screenshot: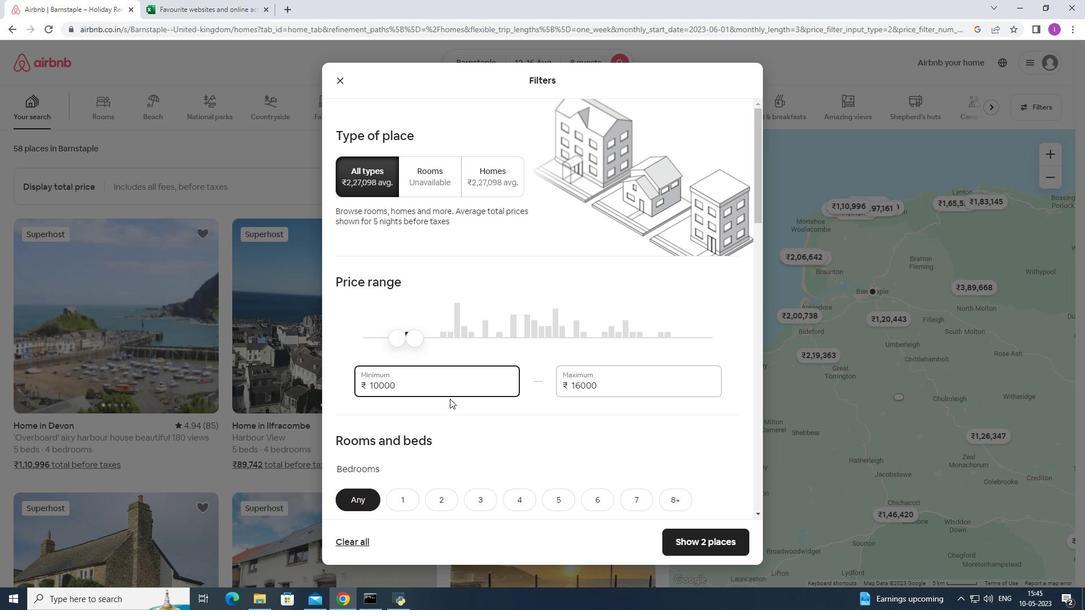 
Action: Mouse moved to (473, 381)
Screenshot: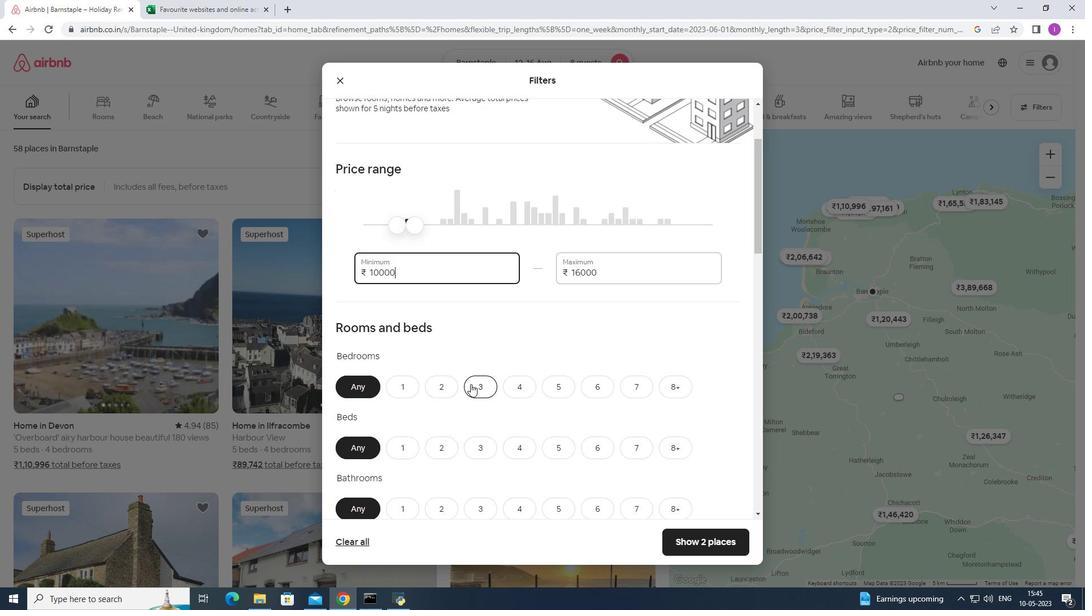 
Action: Mouse scrolled (473, 381) with delta (0, 0)
Screenshot: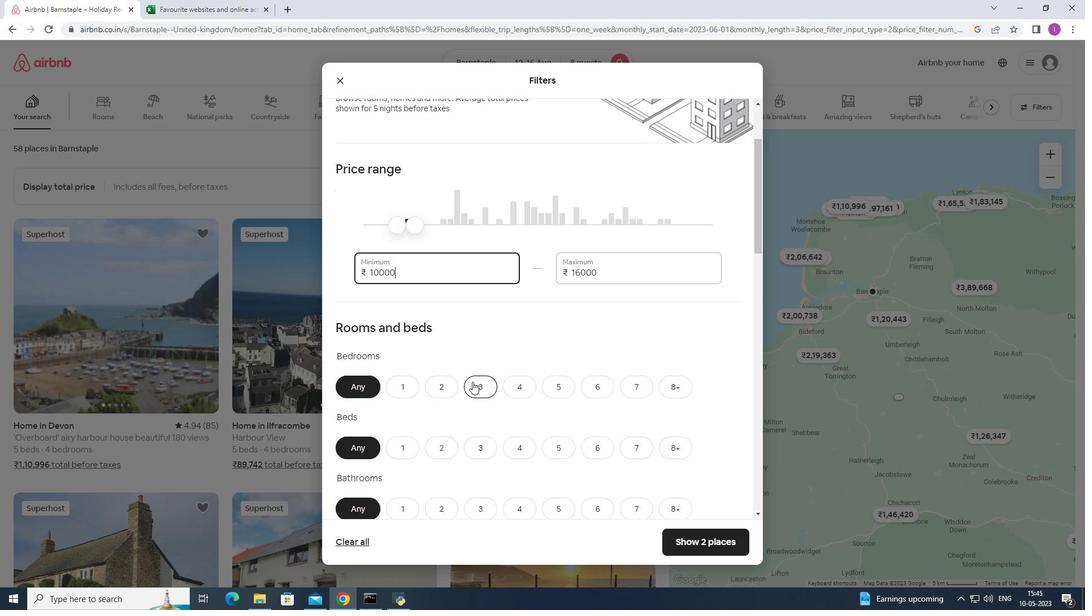 
Action: Mouse scrolled (473, 381) with delta (0, 0)
Screenshot: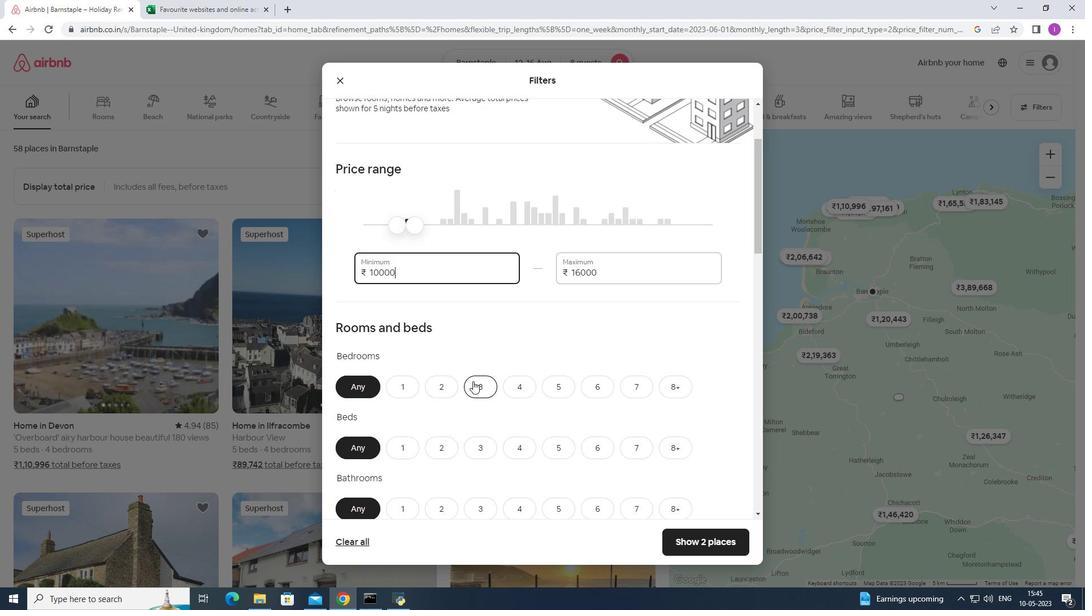 
Action: Mouse moved to (677, 271)
Screenshot: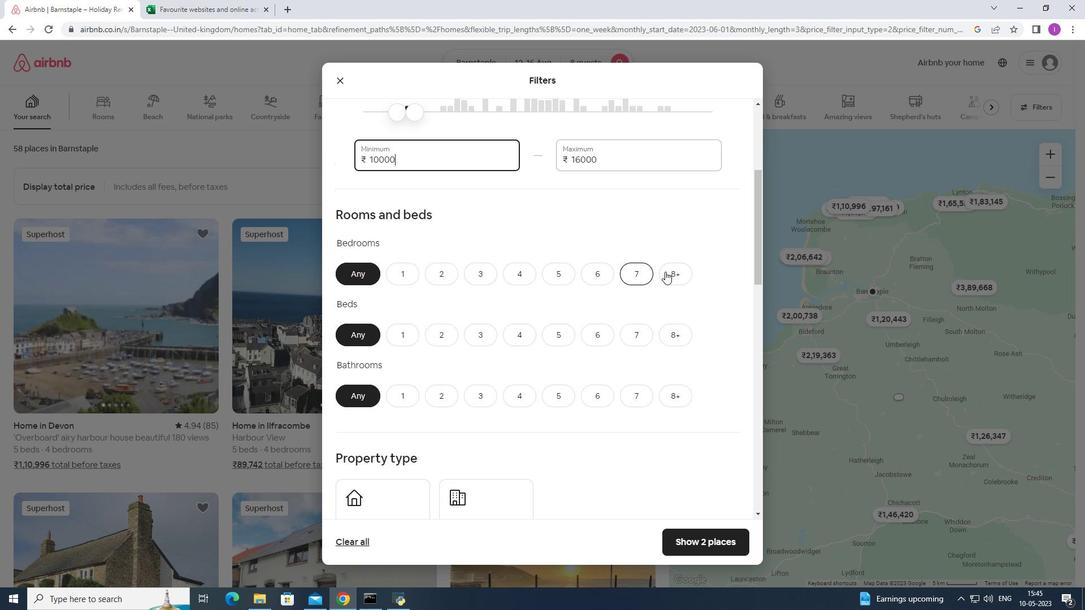 
Action: Mouse pressed left at (677, 271)
Screenshot: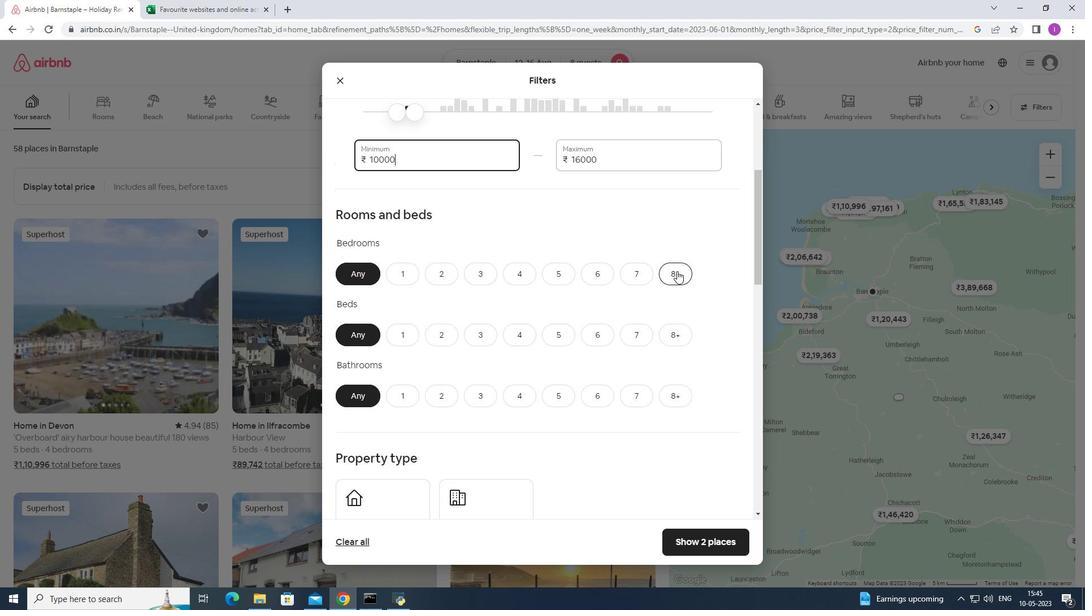 
Action: Mouse moved to (681, 331)
Screenshot: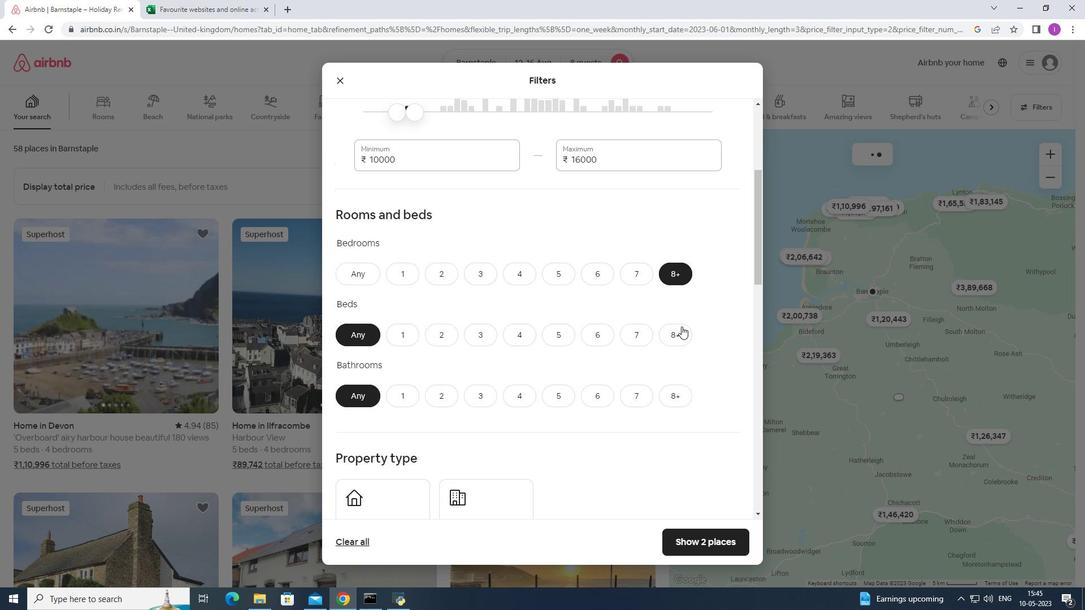 
Action: Mouse pressed left at (681, 331)
Screenshot: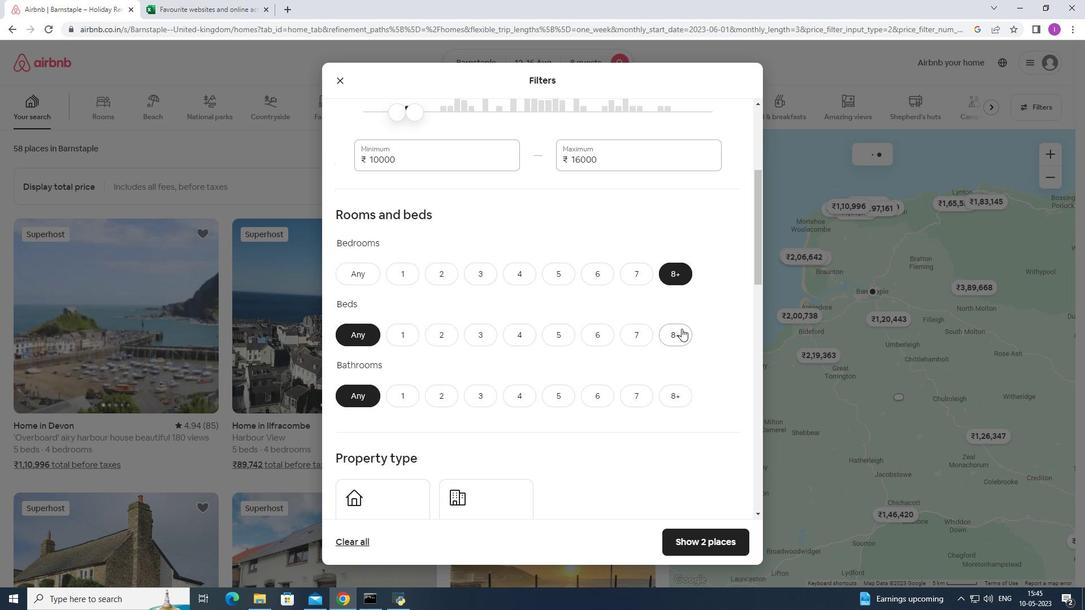 
Action: Mouse moved to (673, 398)
Screenshot: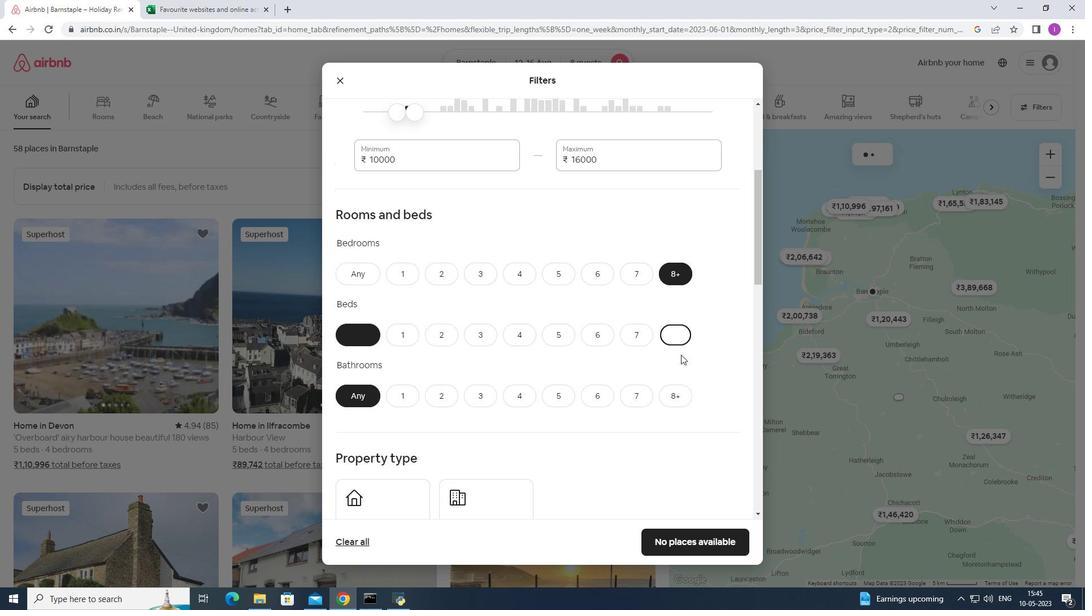 
Action: Mouse pressed left at (673, 398)
Screenshot: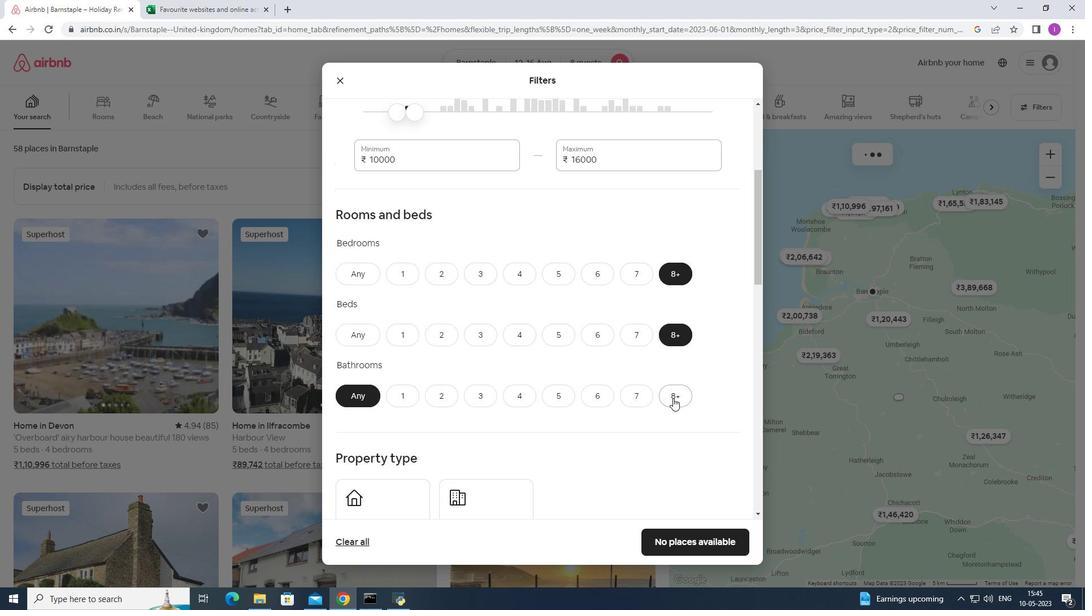 
Action: Mouse moved to (603, 433)
Screenshot: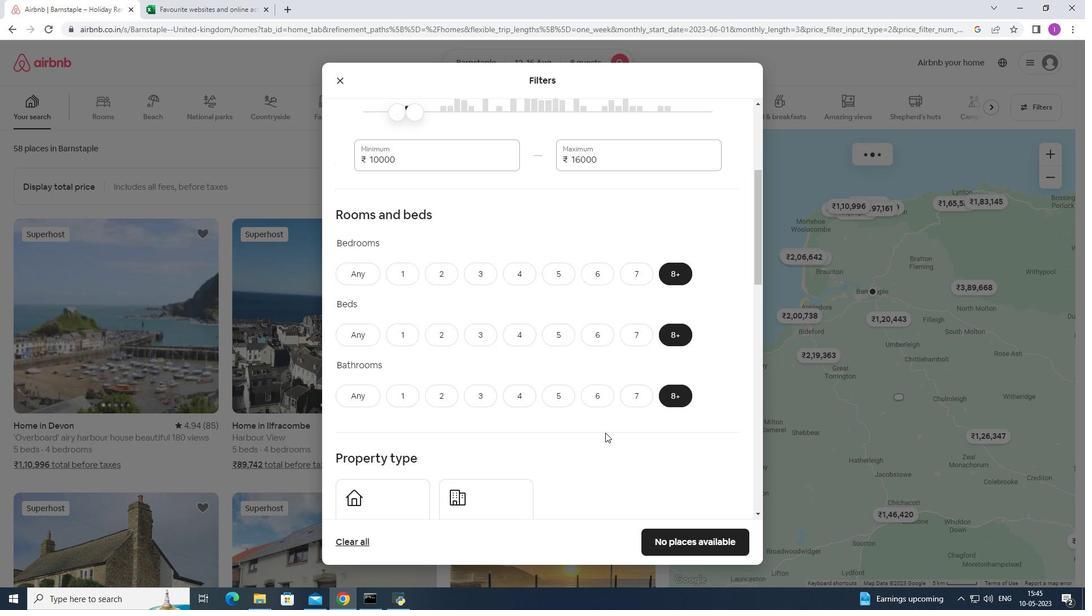 
Action: Mouse scrolled (603, 432) with delta (0, 0)
Screenshot: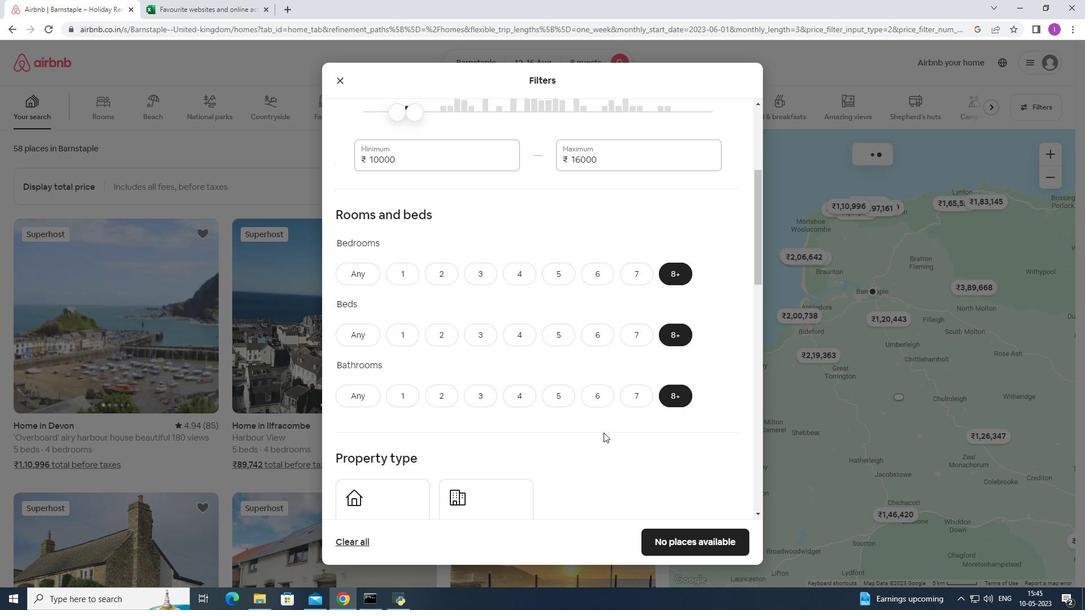 
Action: Mouse scrolled (603, 432) with delta (0, 0)
Screenshot: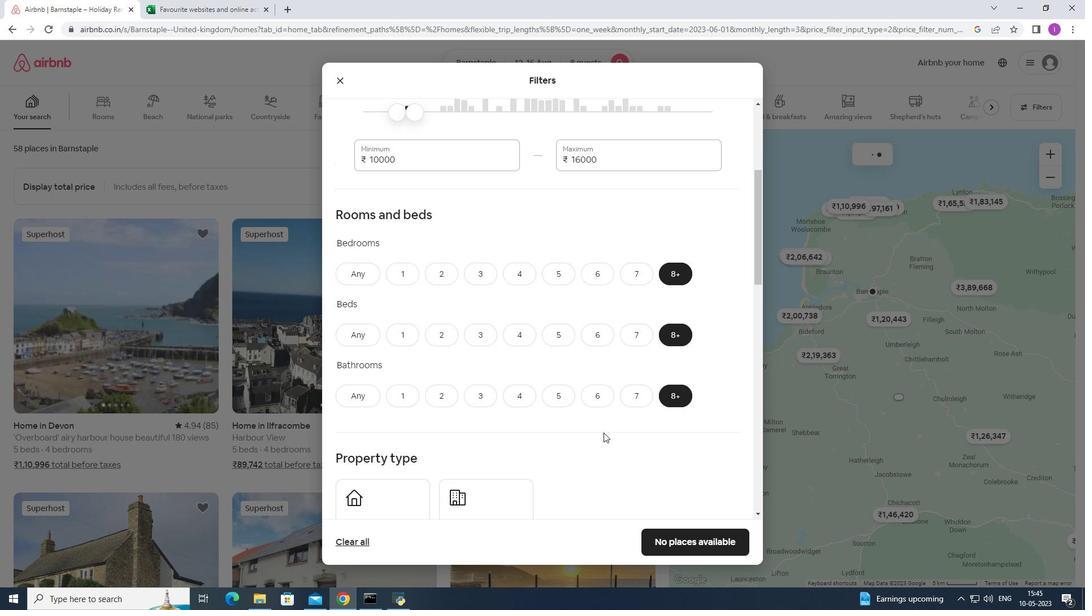 
Action: Mouse moved to (589, 430)
Screenshot: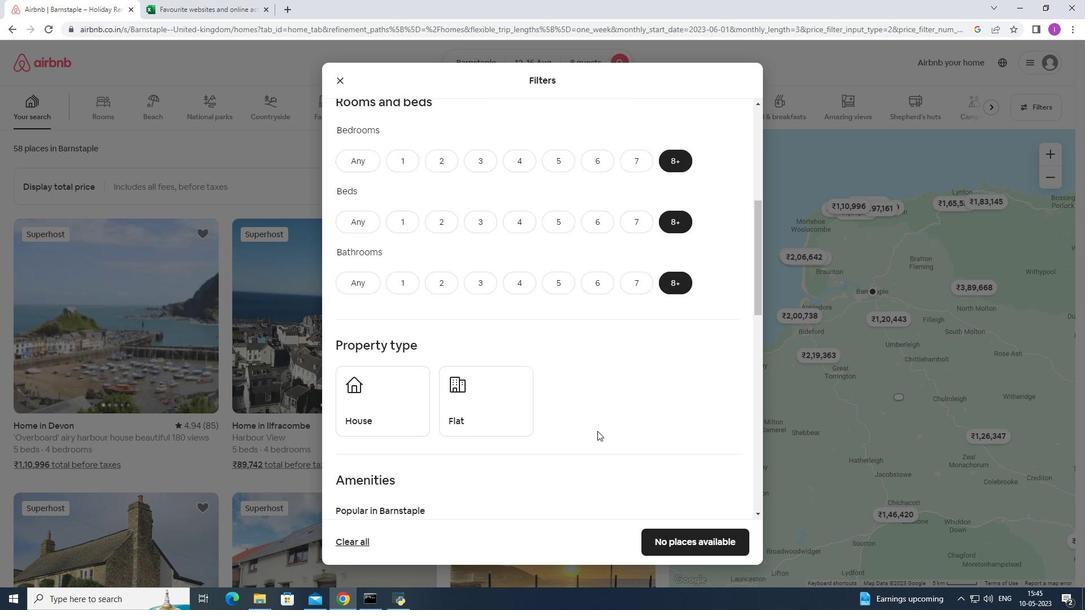 
Action: Mouse scrolled (589, 429) with delta (0, 0)
Screenshot: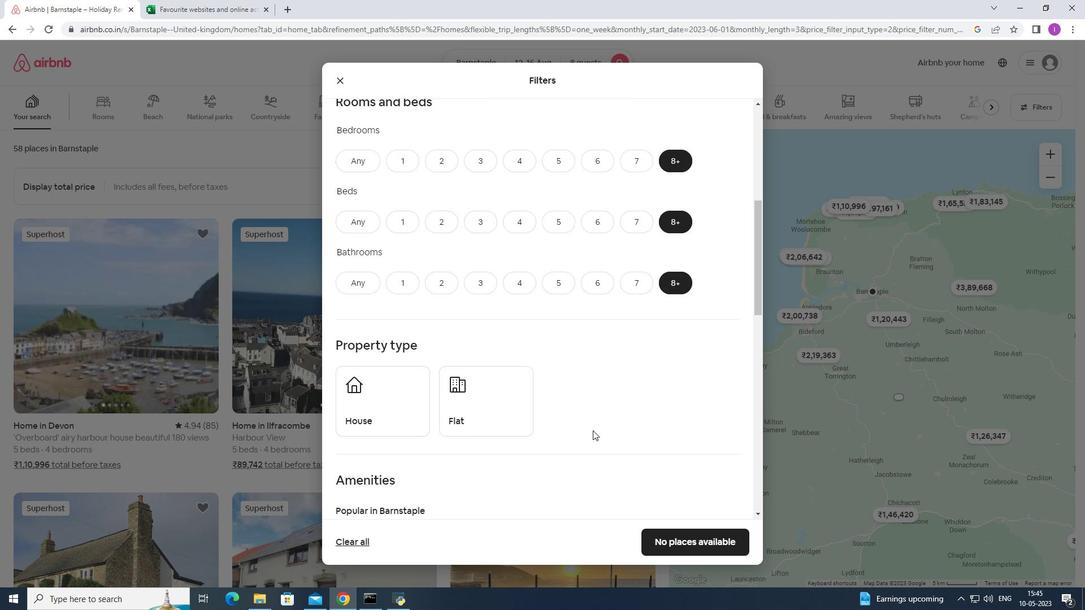 
Action: Mouse moved to (588, 430)
Screenshot: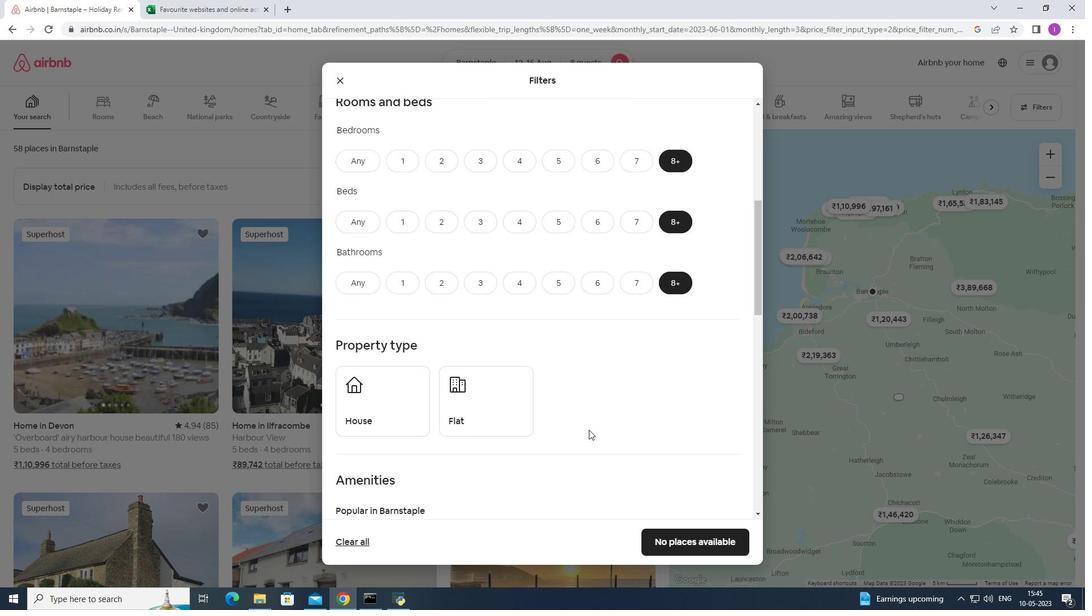 
Action: Mouse scrolled (588, 429) with delta (0, 0)
Screenshot: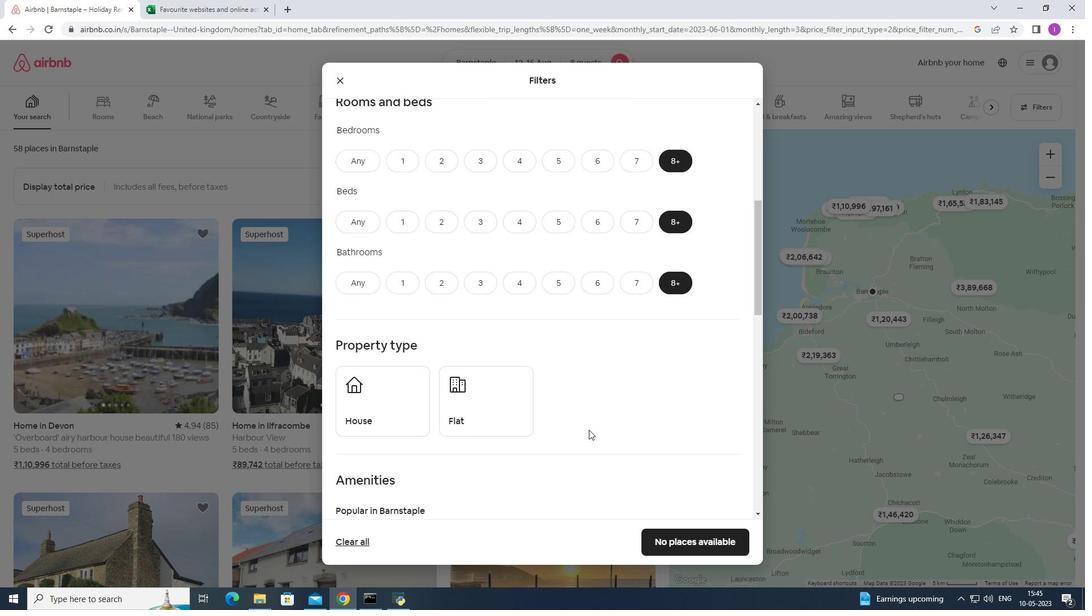 
Action: Mouse moved to (377, 312)
Screenshot: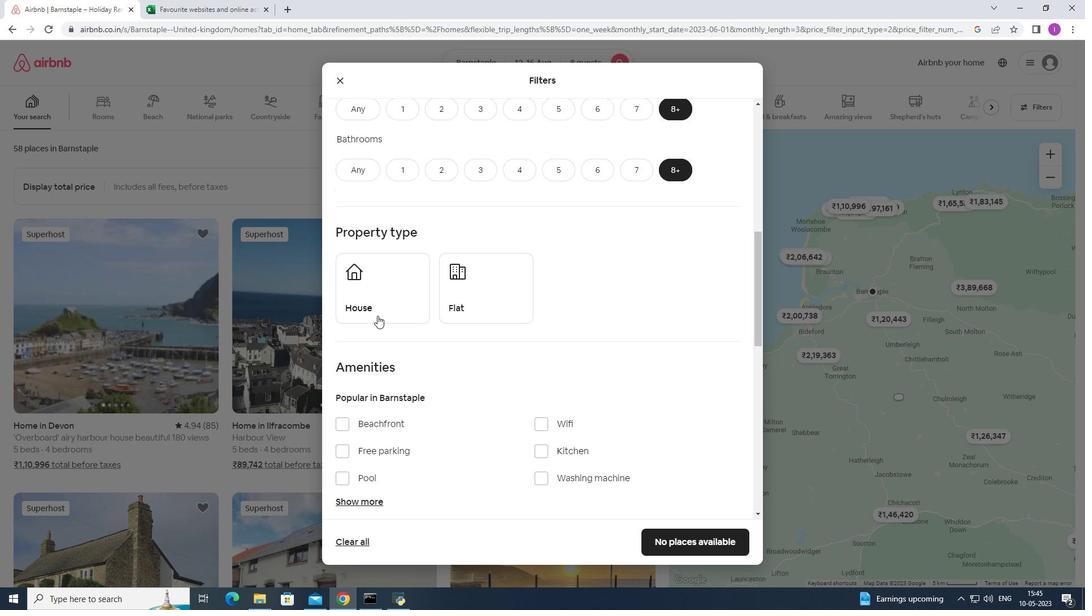 
Action: Mouse pressed left at (377, 312)
Screenshot: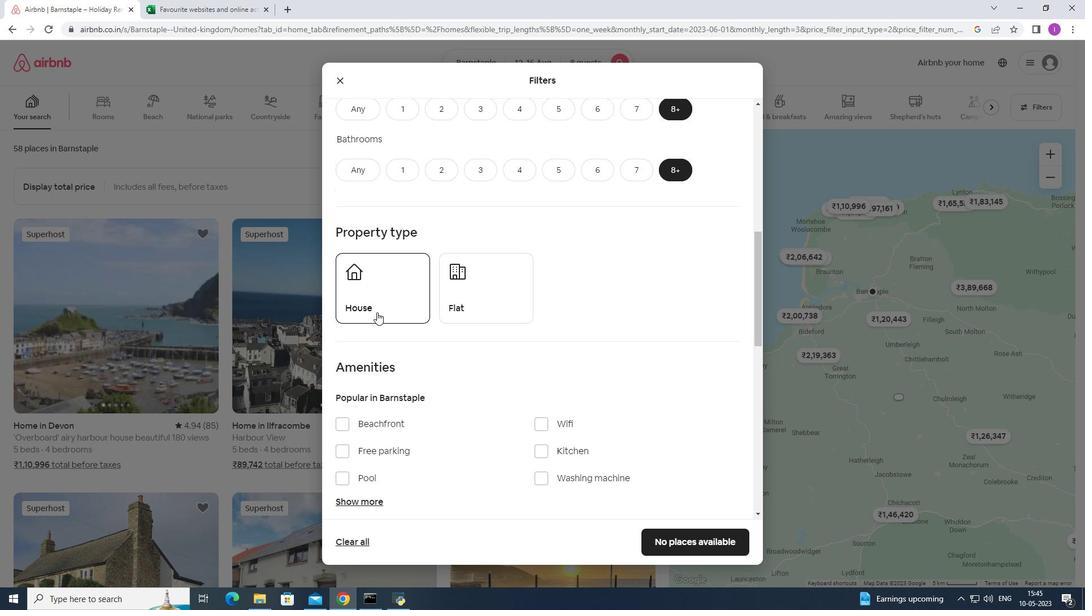 
Action: Mouse moved to (468, 301)
Screenshot: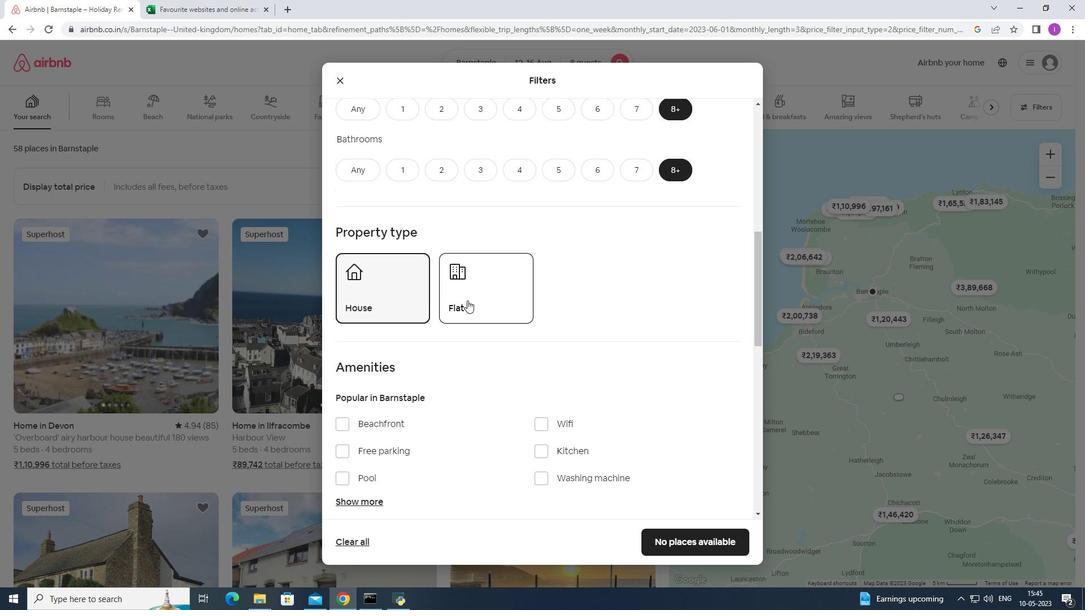 
Action: Mouse pressed left at (468, 301)
Screenshot: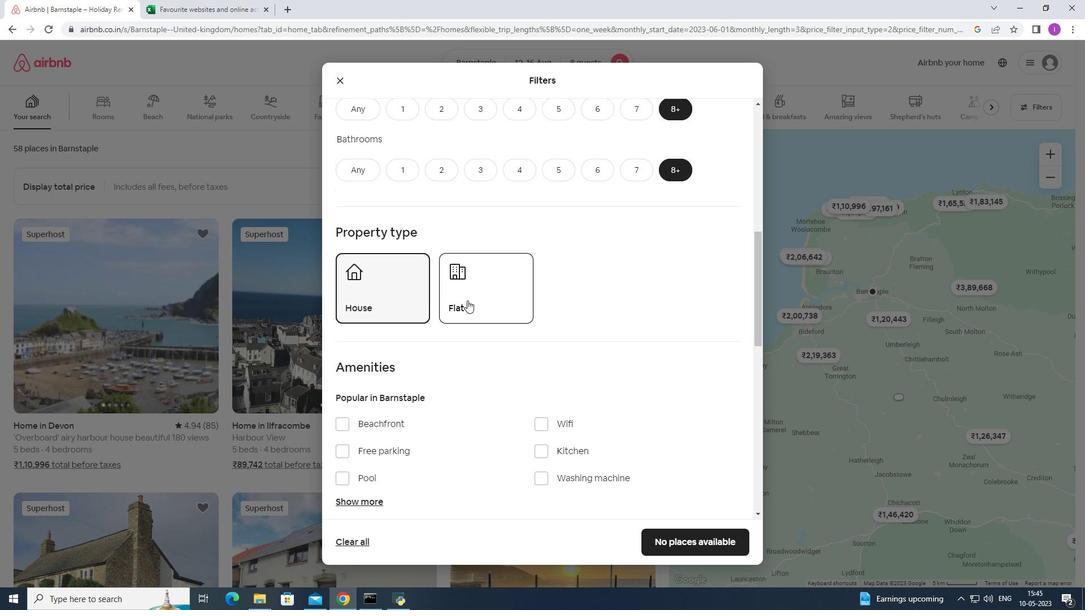
Action: Mouse moved to (417, 389)
Screenshot: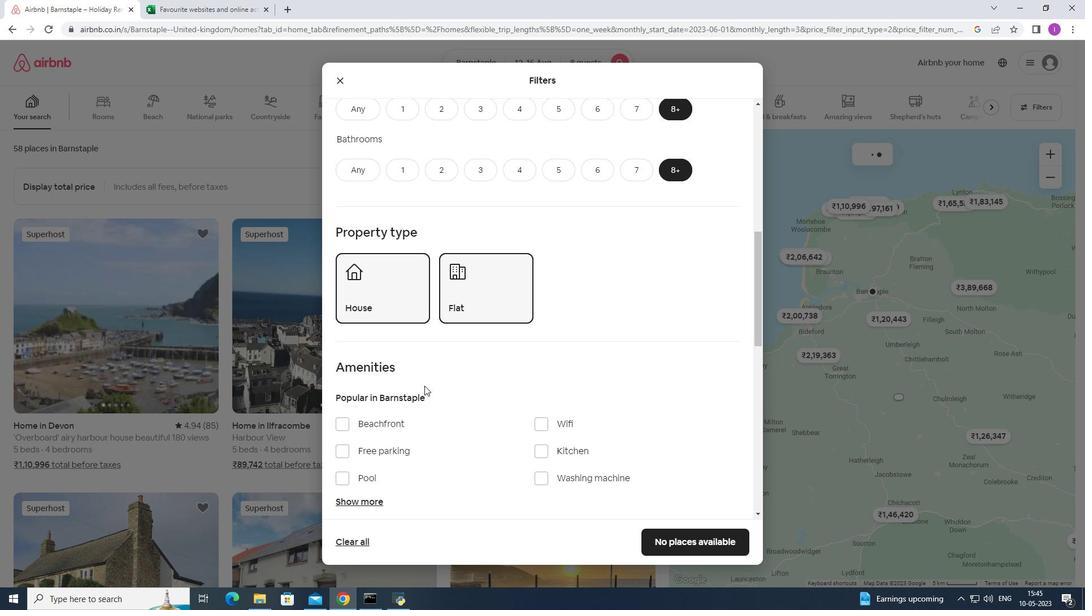 
Action: Mouse scrolled (417, 388) with delta (0, 0)
Screenshot: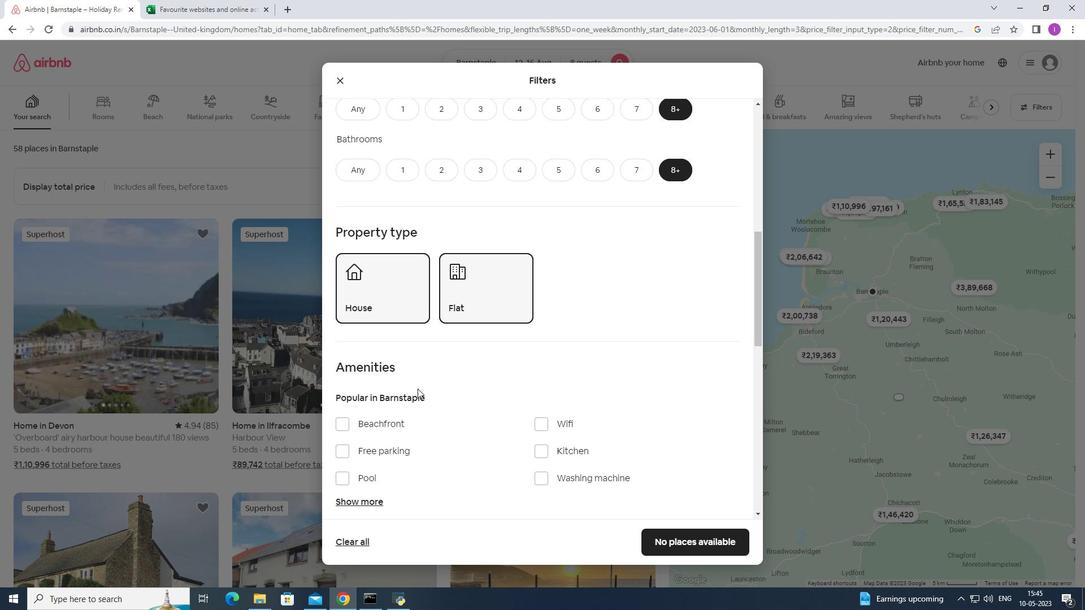 
Action: Mouse scrolled (417, 388) with delta (0, 0)
Screenshot: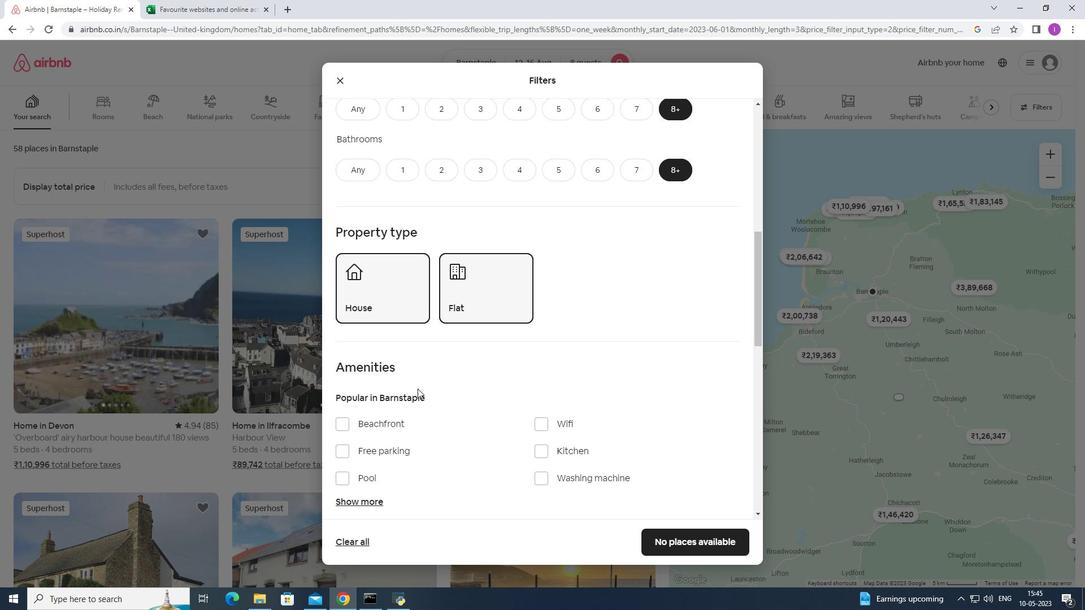 
Action: Mouse scrolled (417, 388) with delta (0, 0)
Screenshot: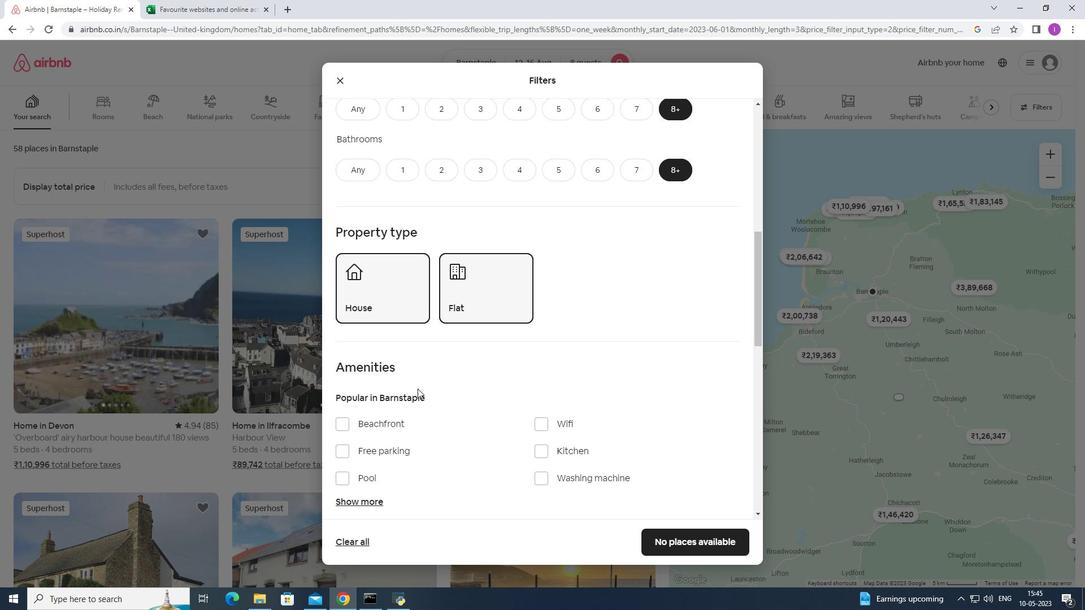 
Action: Mouse moved to (338, 278)
Screenshot: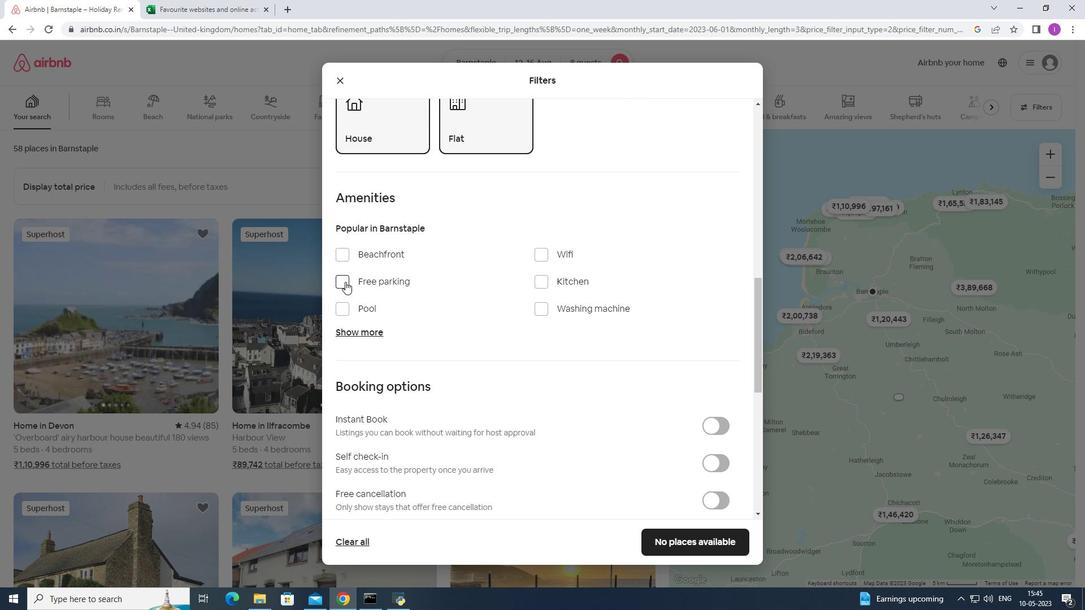 
Action: Mouse pressed left at (338, 278)
Screenshot: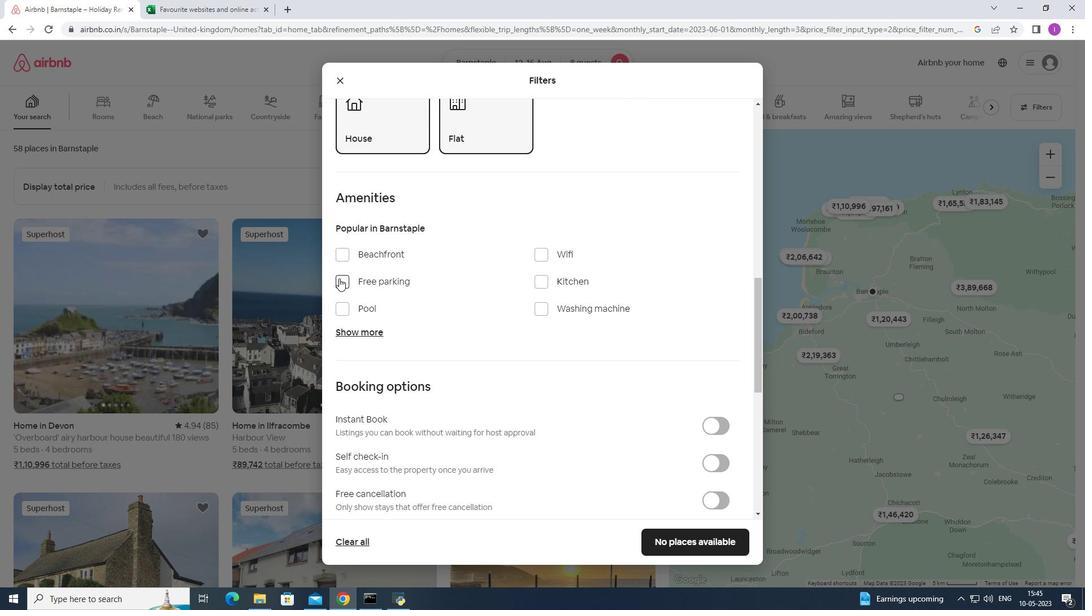 
Action: Mouse moved to (548, 256)
Screenshot: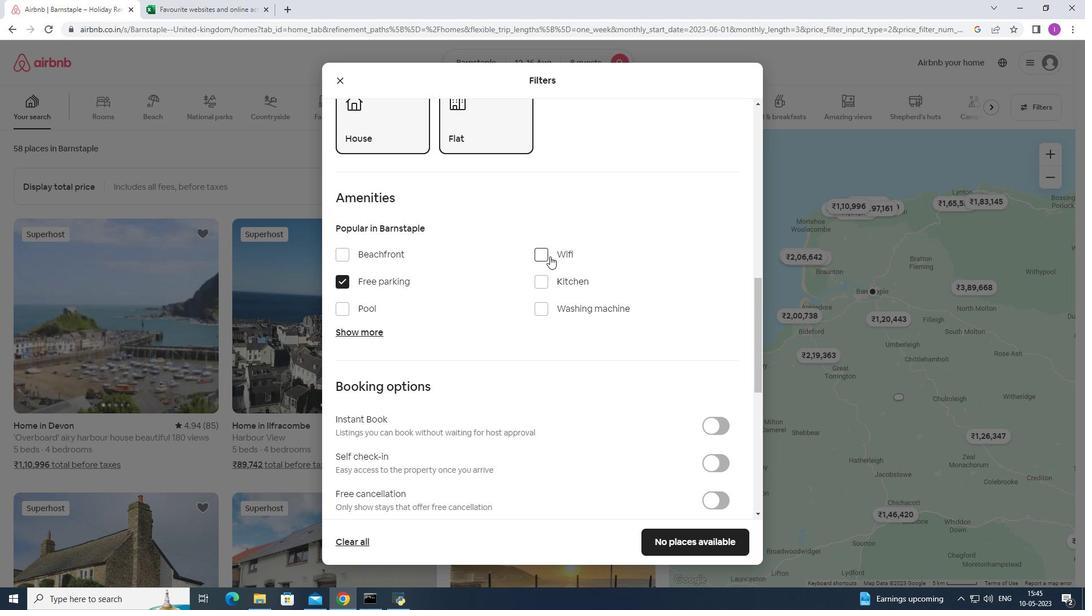 
Action: Mouse pressed left at (548, 256)
Screenshot: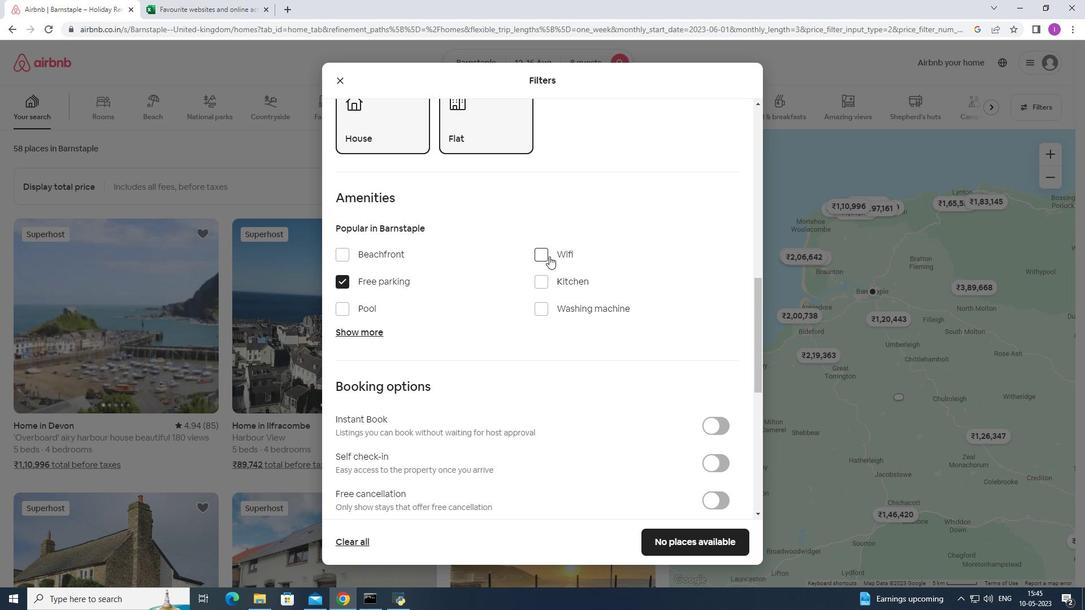 
Action: Mouse moved to (350, 333)
Screenshot: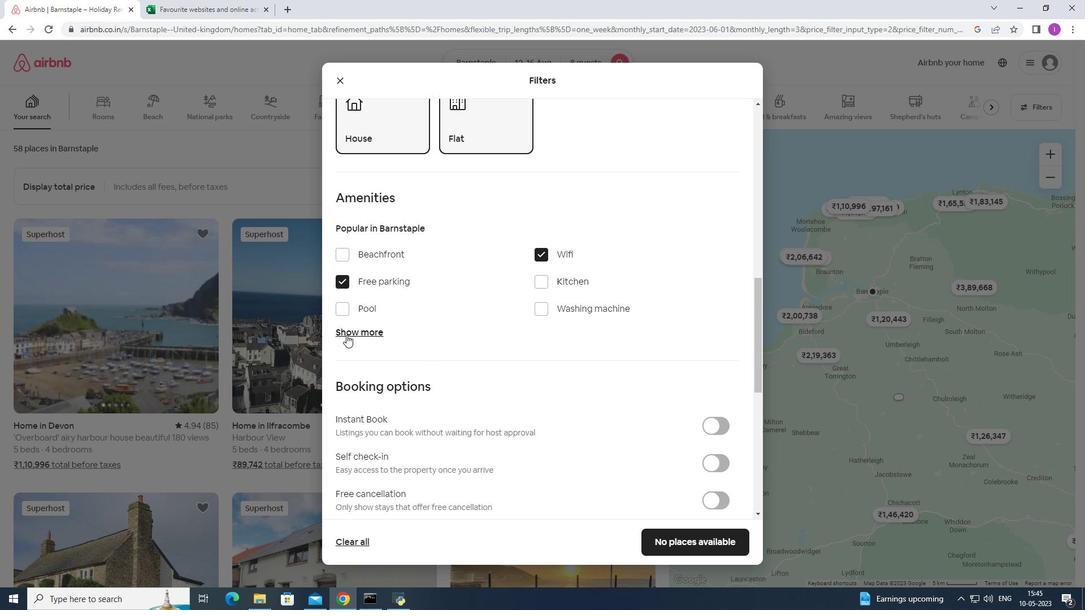 
Action: Mouse pressed left at (350, 333)
Screenshot: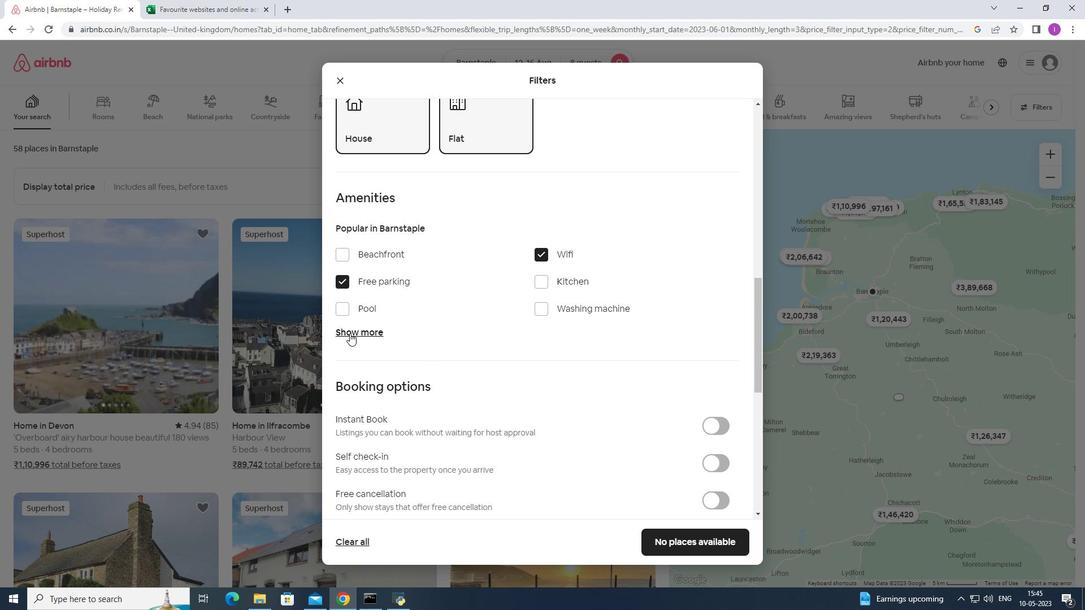 
Action: Mouse moved to (343, 424)
Screenshot: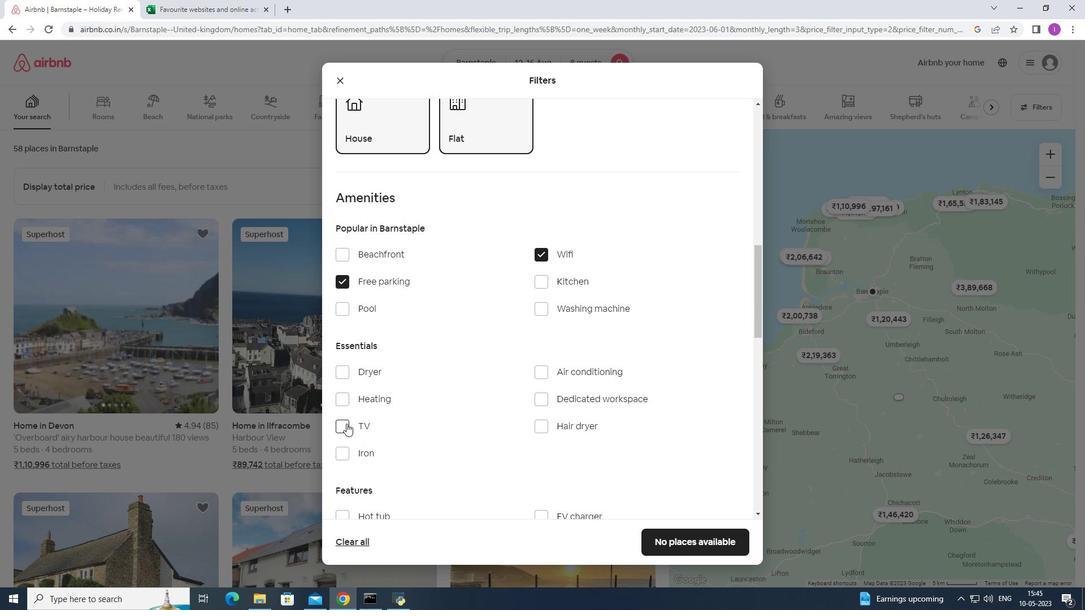 
Action: Mouse pressed left at (343, 424)
Screenshot: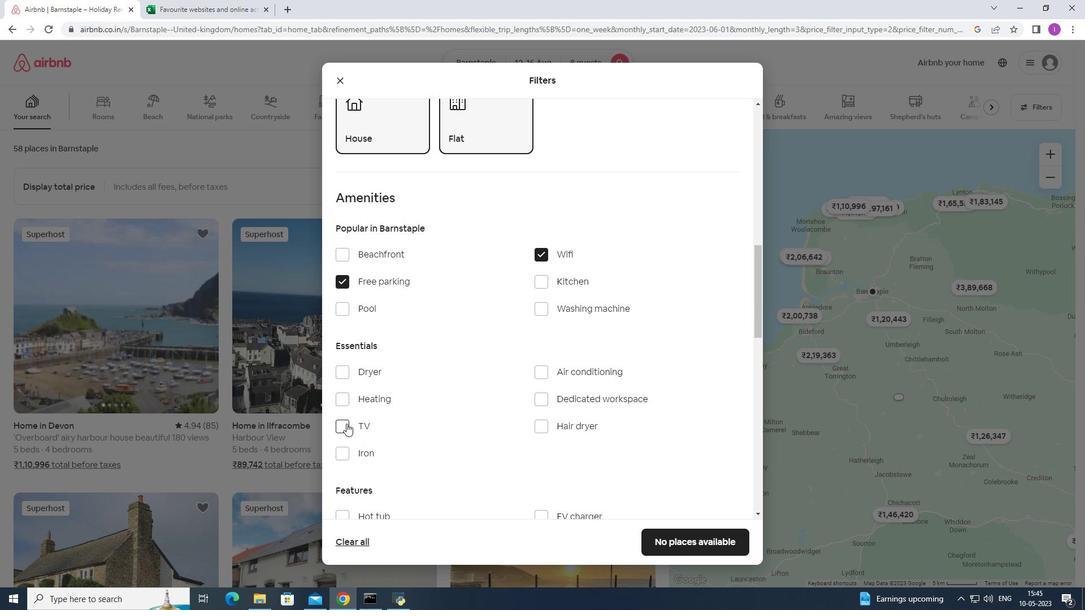 
Action: Mouse moved to (475, 424)
Screenshot: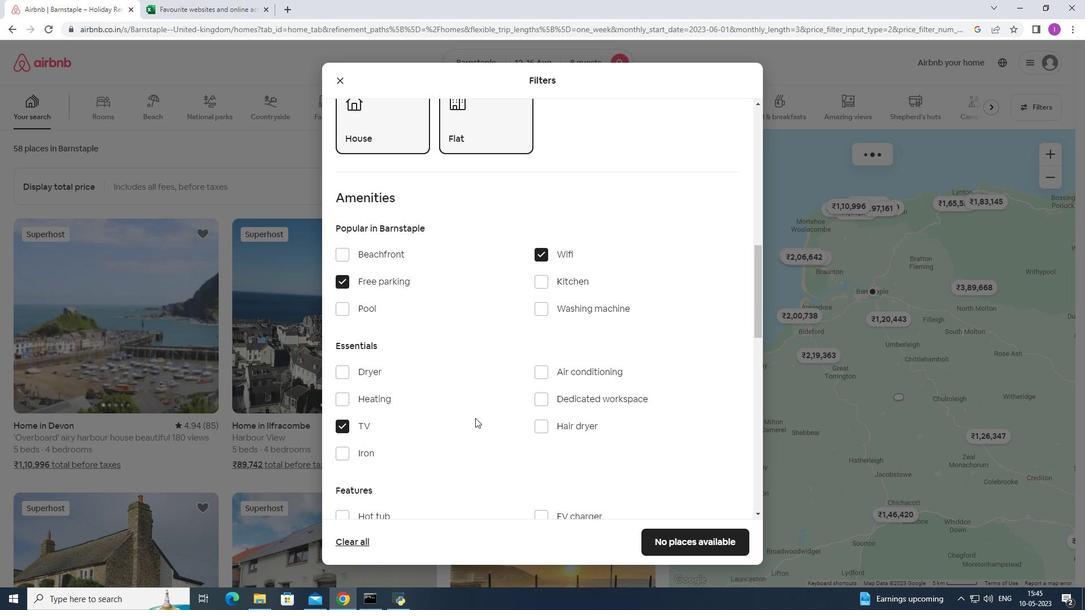
Action: Mouse scrolled (475, 422) with delta (0, 0)
Screenshot: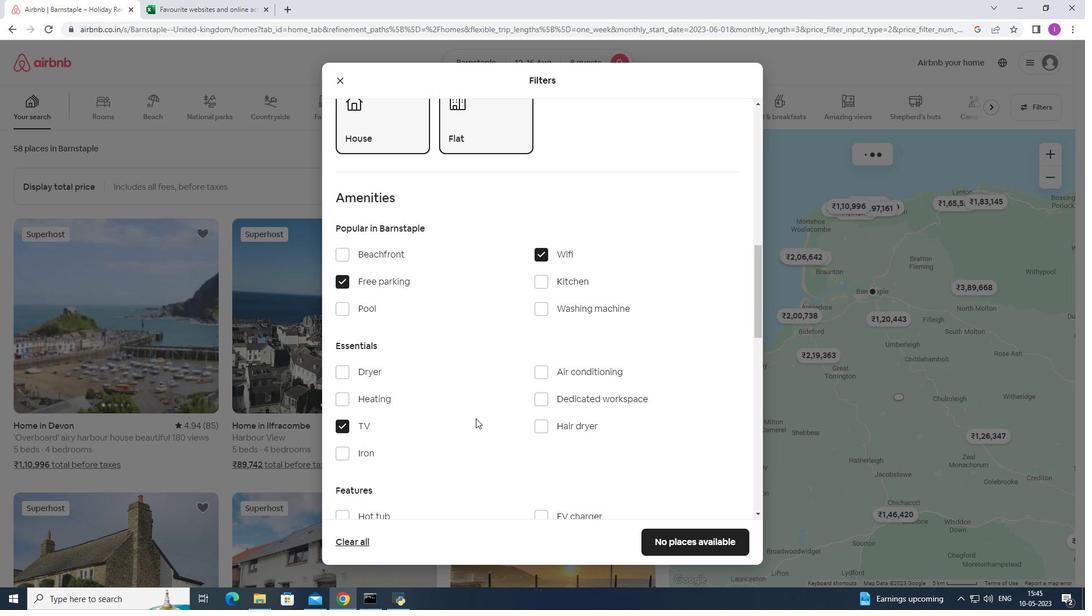 
Action: Mouse moved to (475, 425)
Screenshot: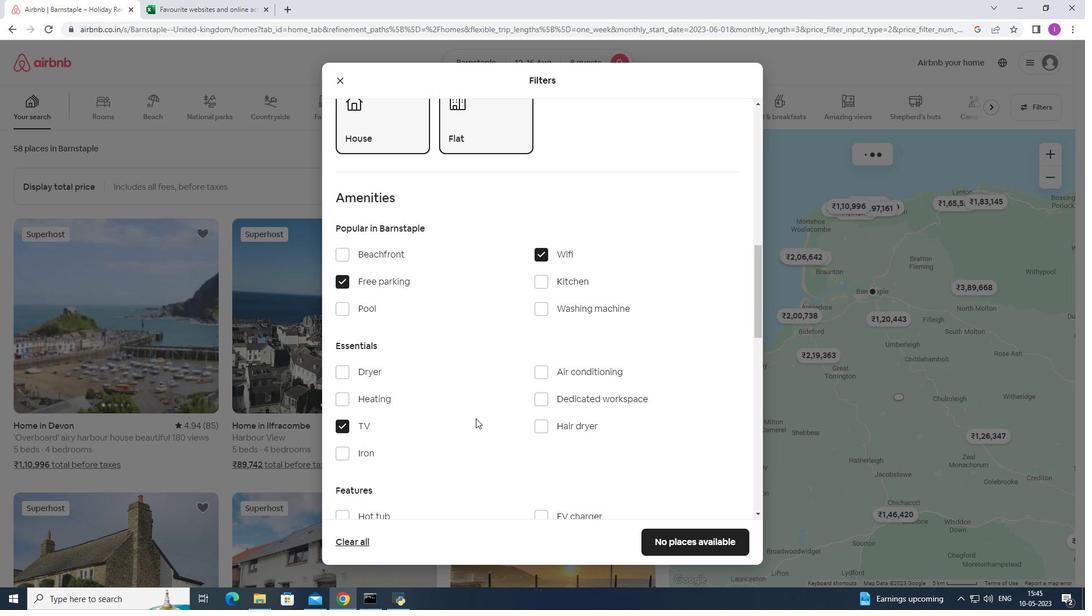 
Action: Mouse scrolled (475, 424) with delta (0, 0)
Screenshot: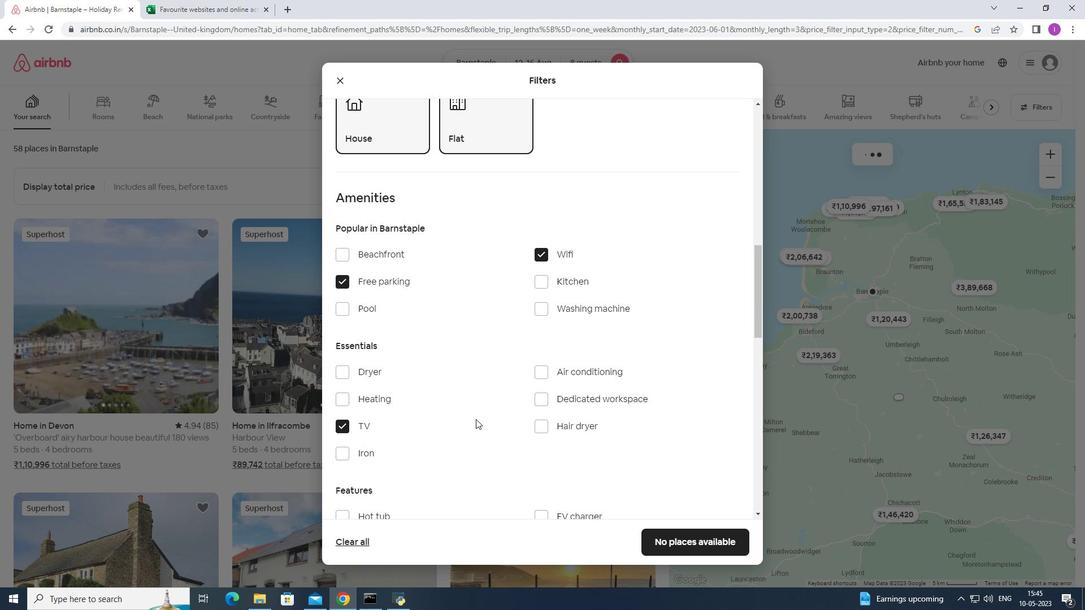 
Action: Mouse moved to (475, 425)
Screenshot: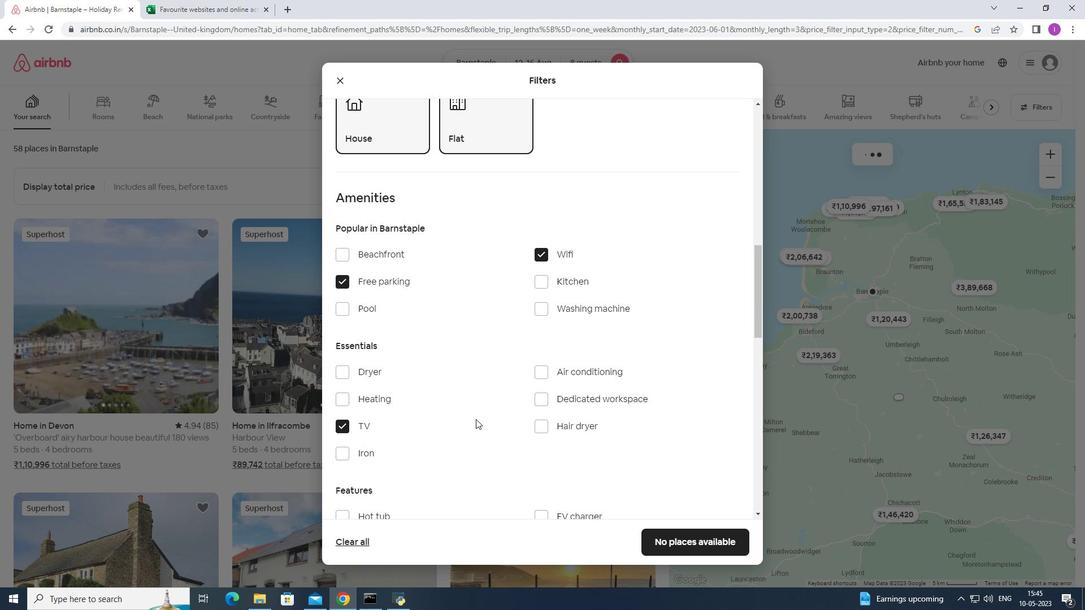 
Action: Mouse scrolled (475, 424) with delta (0, 0)
Screenshot: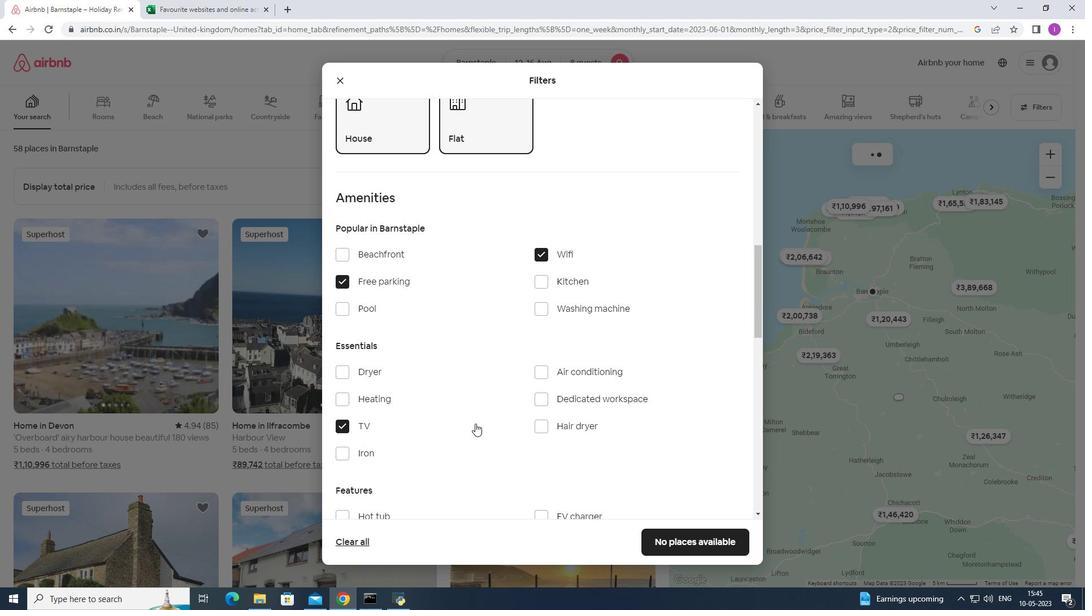 
Action: Mouse moved to (539, 370)
Screenshot: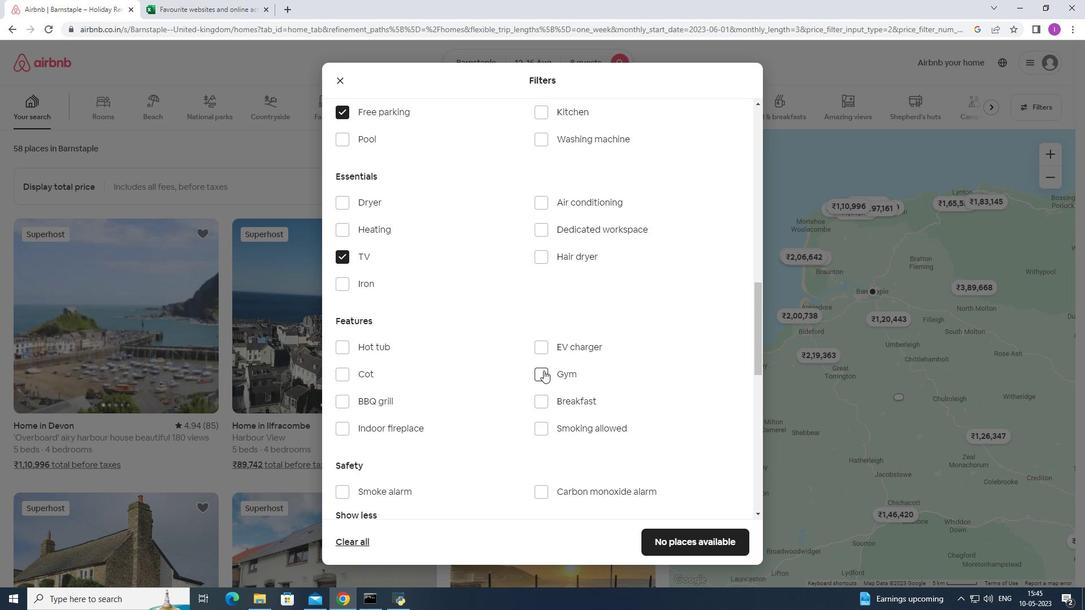 
Action: Mouse pressed left at (539, 370)
Screenshot: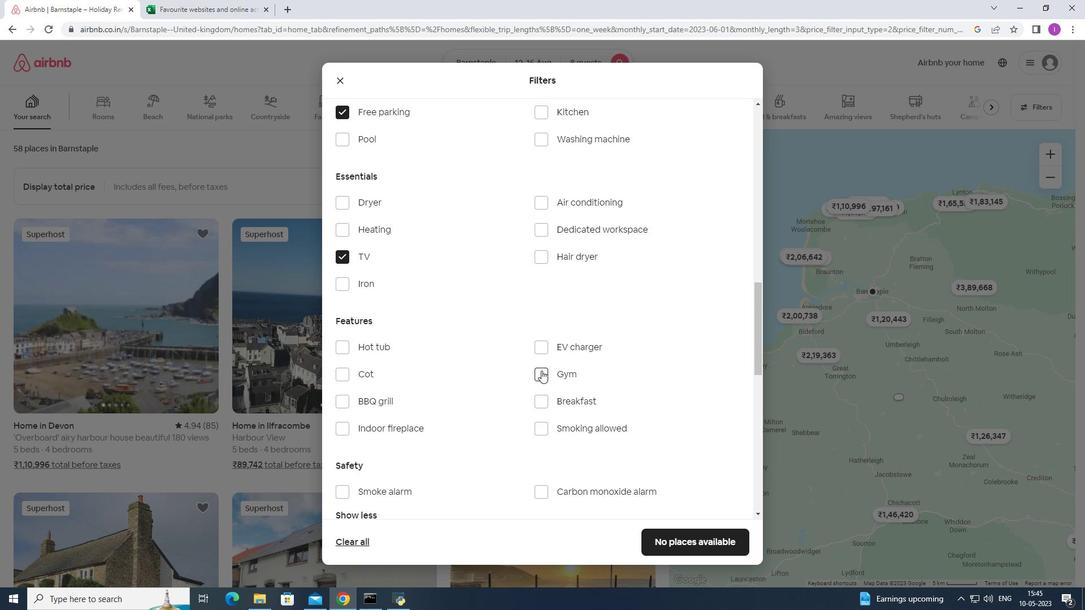 
Action: Mouse moved to (545, 407)
Screenshot: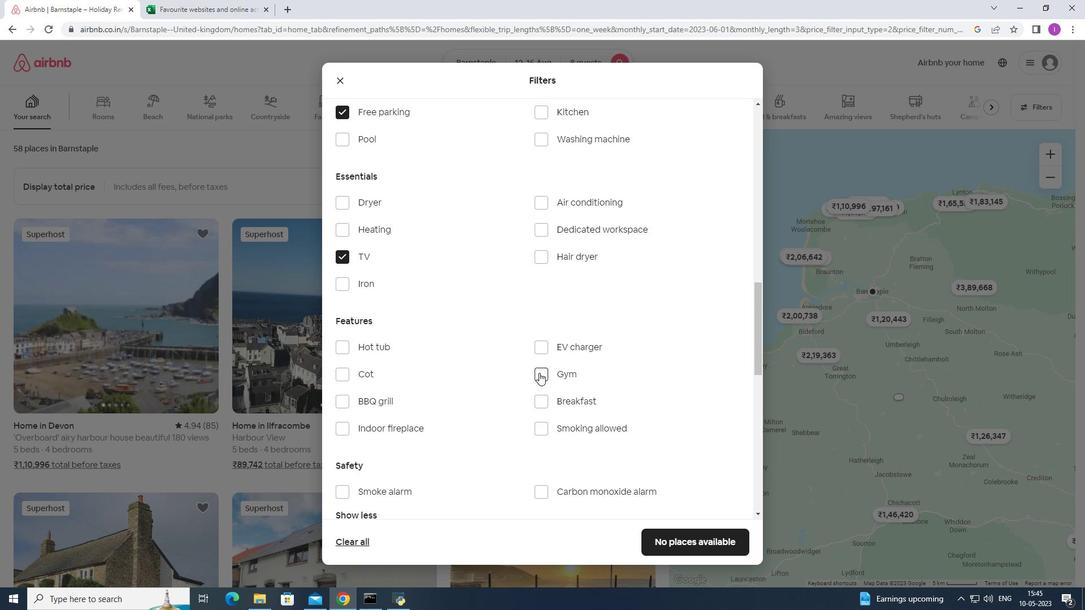 
Action: Mouse pressed left at (545, 407)
Screenshot: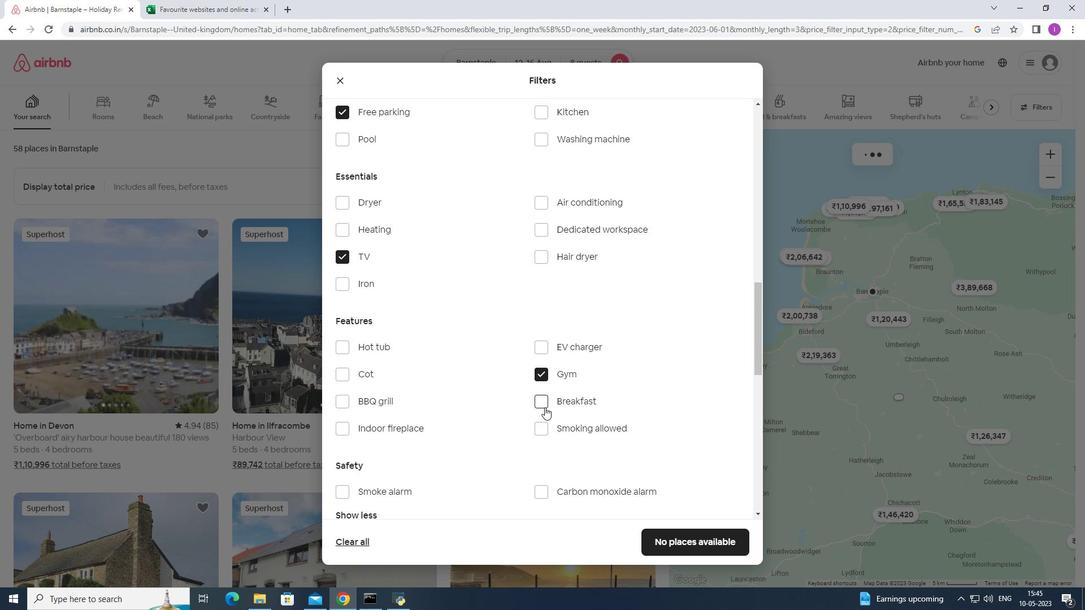 
Action: Mouse moved to (579, 407)
Screenshot: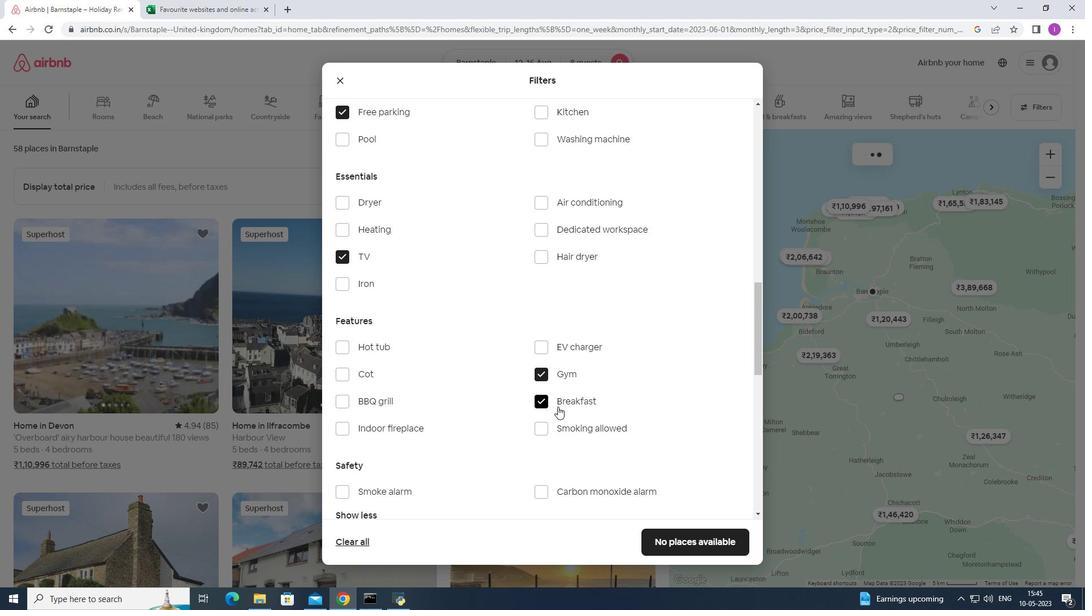 
Action: Mouse scrolled (579, 406) with delta (0, 0)
Screenshot: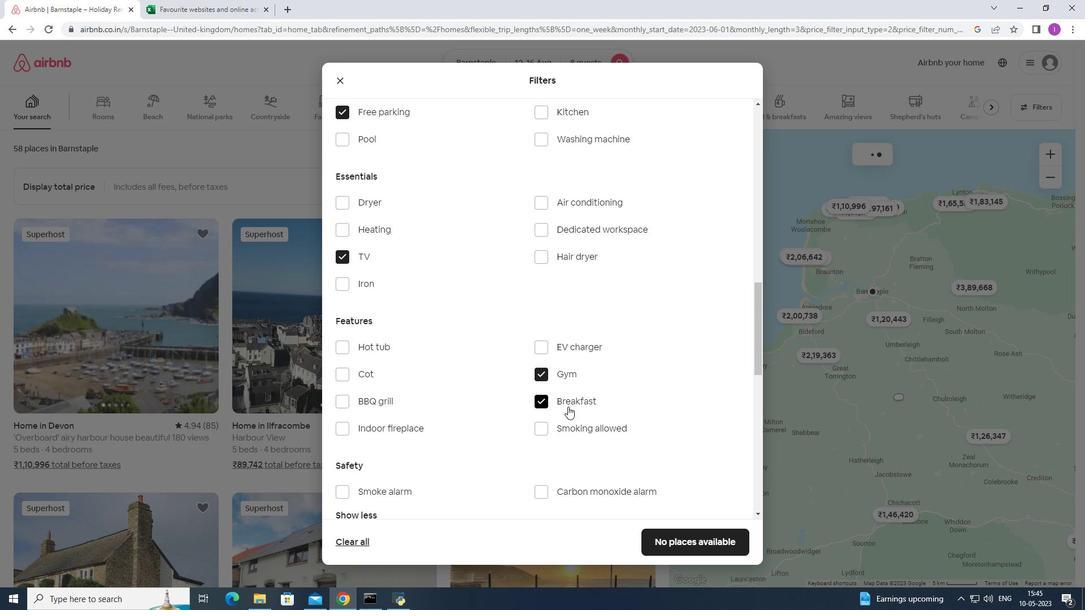 
Action: Mouse scrolled (579, 406) with delta (0, 0)
Screenshot: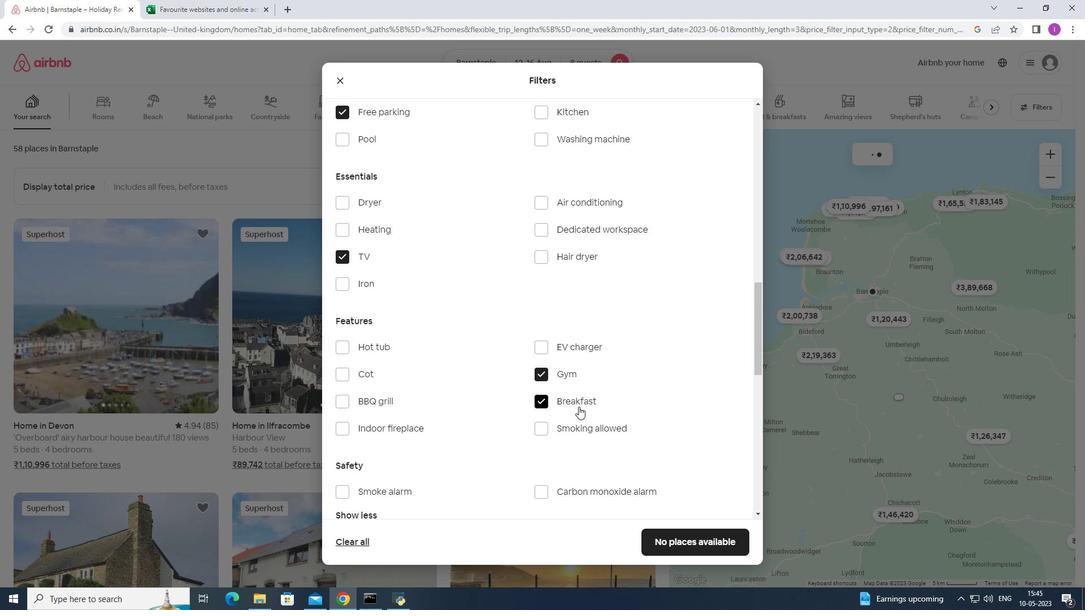 
Action: Mouse scrolled (579, 406) with delta (0, 0)
Screenshot: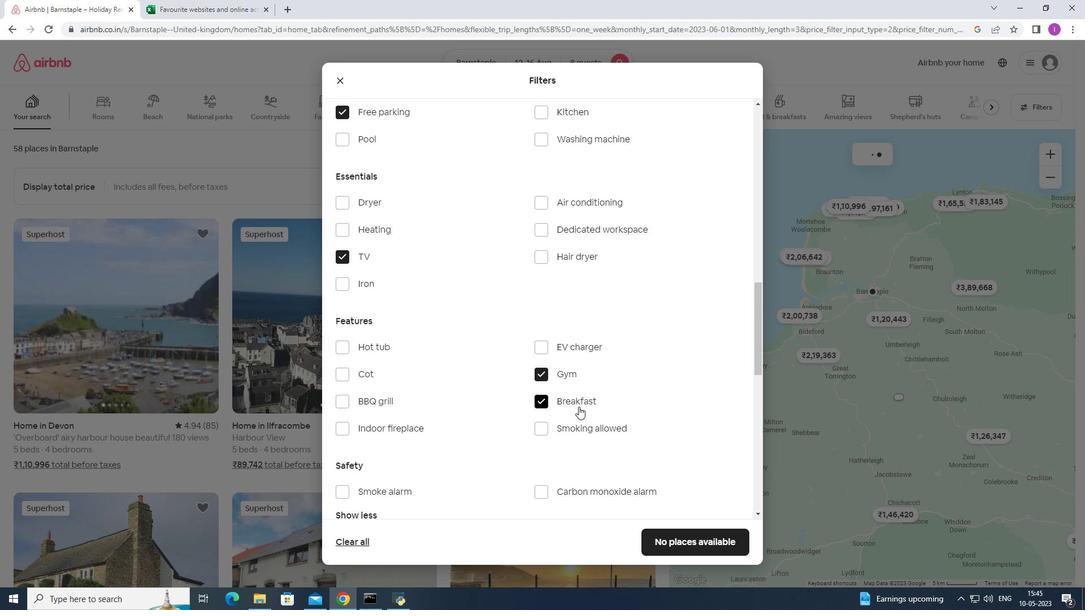 
Action: Mouse scrolled (579, 406) with delta (0, 0)
Screenshot: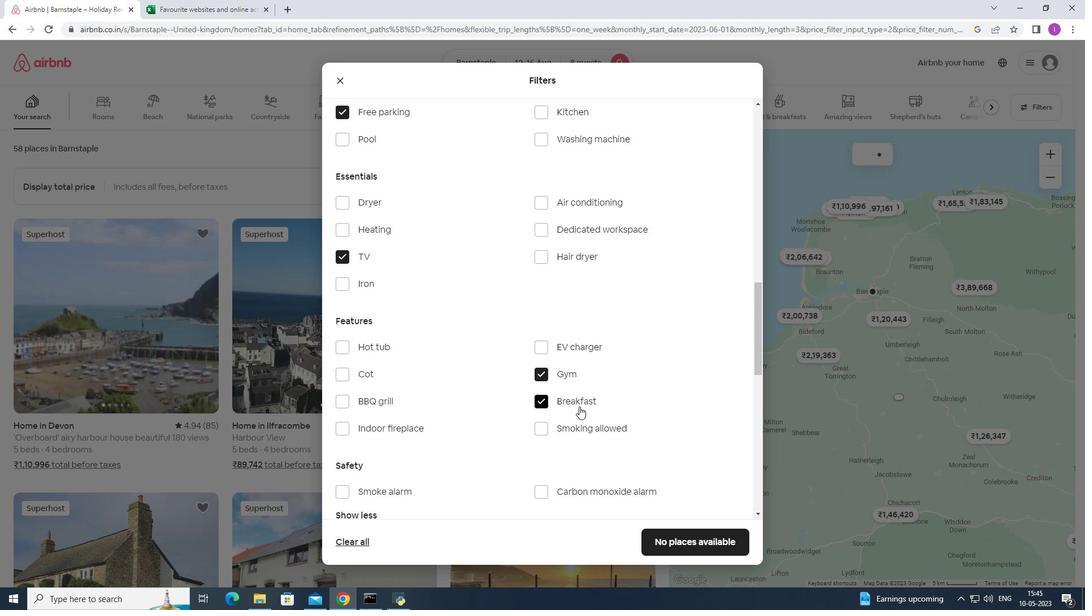 
Action: Mouse moved to (579, 407)
Screenshot: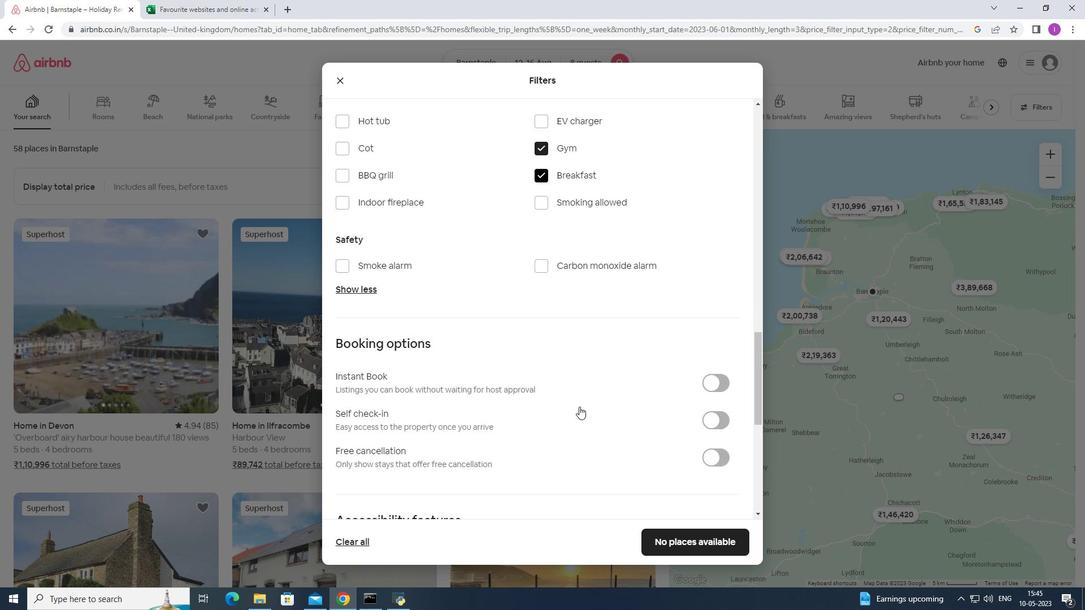 
Action: Mouse scrolled (579, 406) with delta (0, 0)
Screenshot: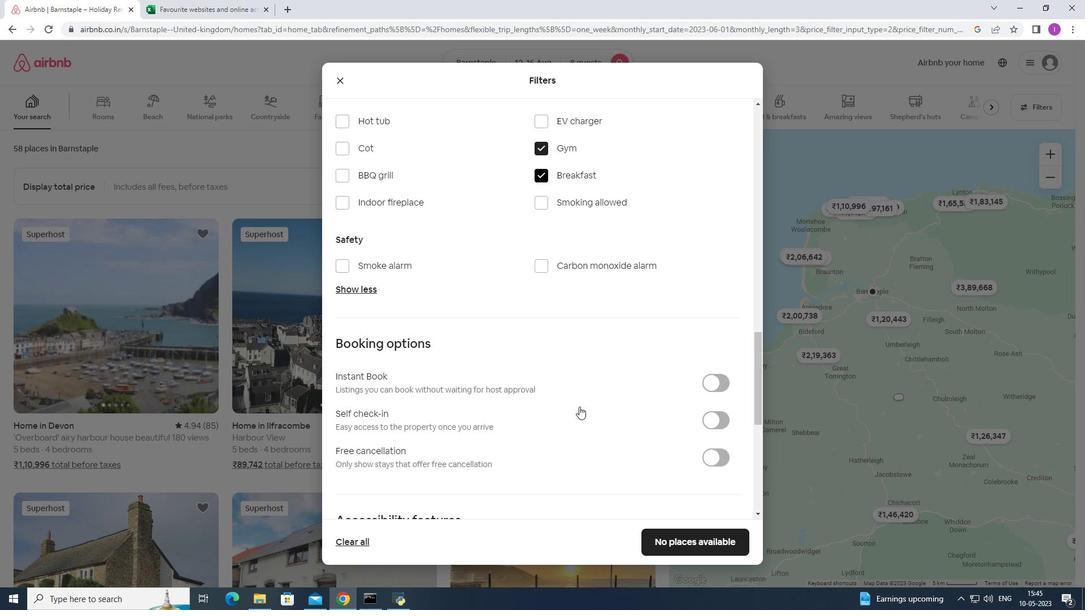 
Action: Mouse scrolled (579, 406) with delta (0, 0)
Screenshot: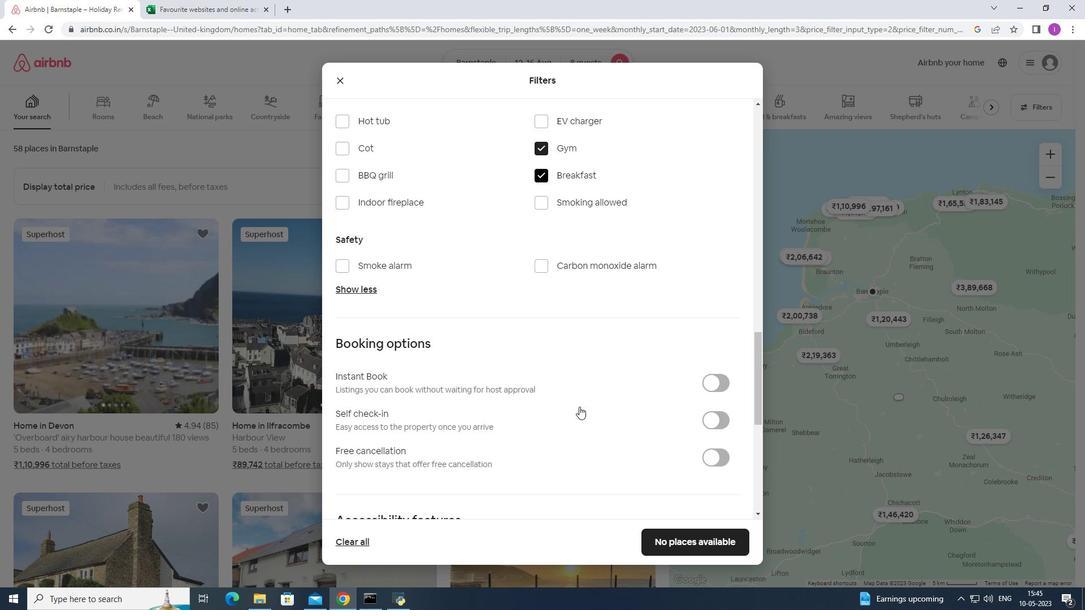 
Action: Mouse scrolled (579, 406) with delta (0, 0)
Screenshot: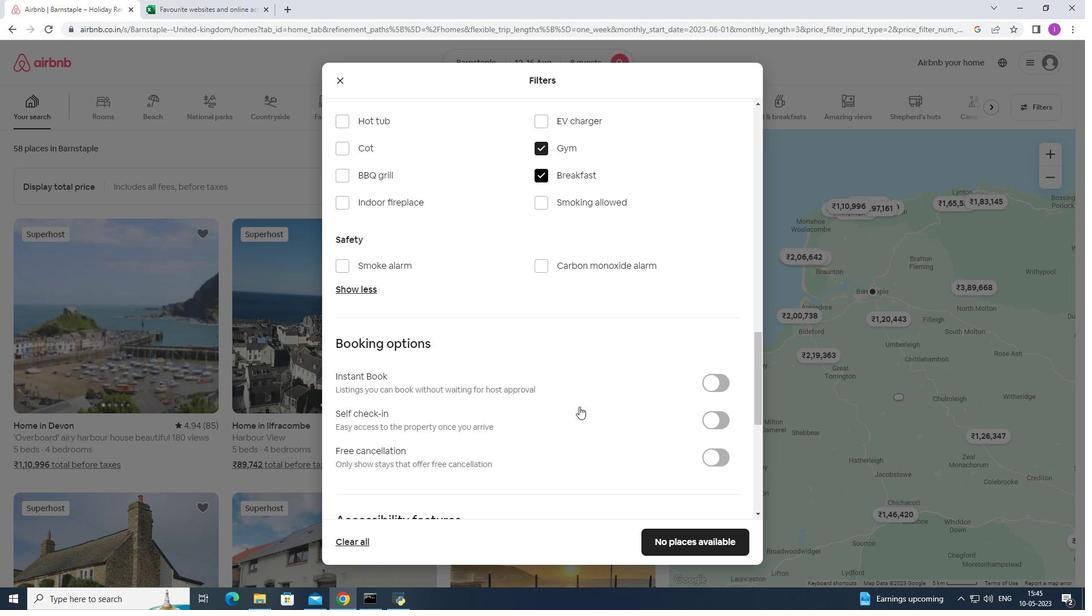 
Action: Mouse scrolled (579, 406) with delta (0, 0)
Screenshot: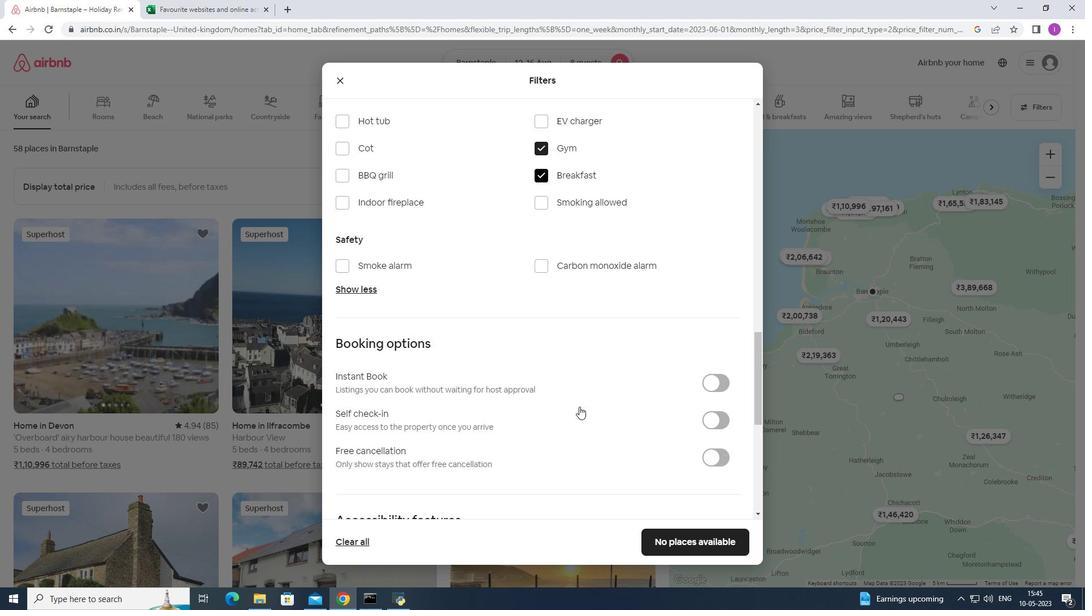 
Action: Mouse moved to (725, 197)
Screenshot: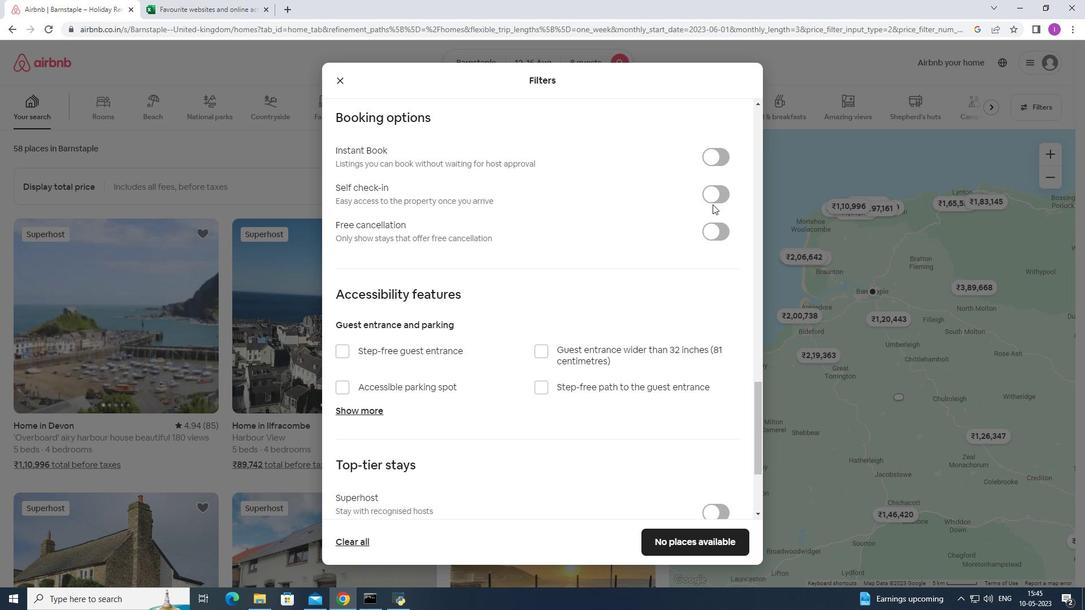 
Action: Mouse pressed left at (725, 197)
Screenshot: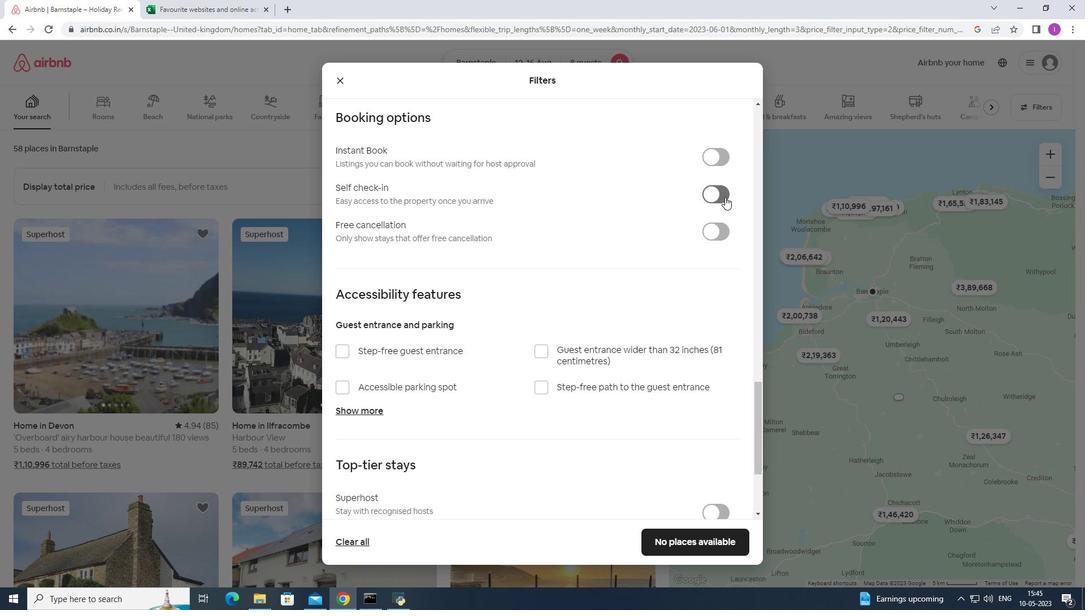 
Action: Mouse moved to (553, 328)
Screenshot: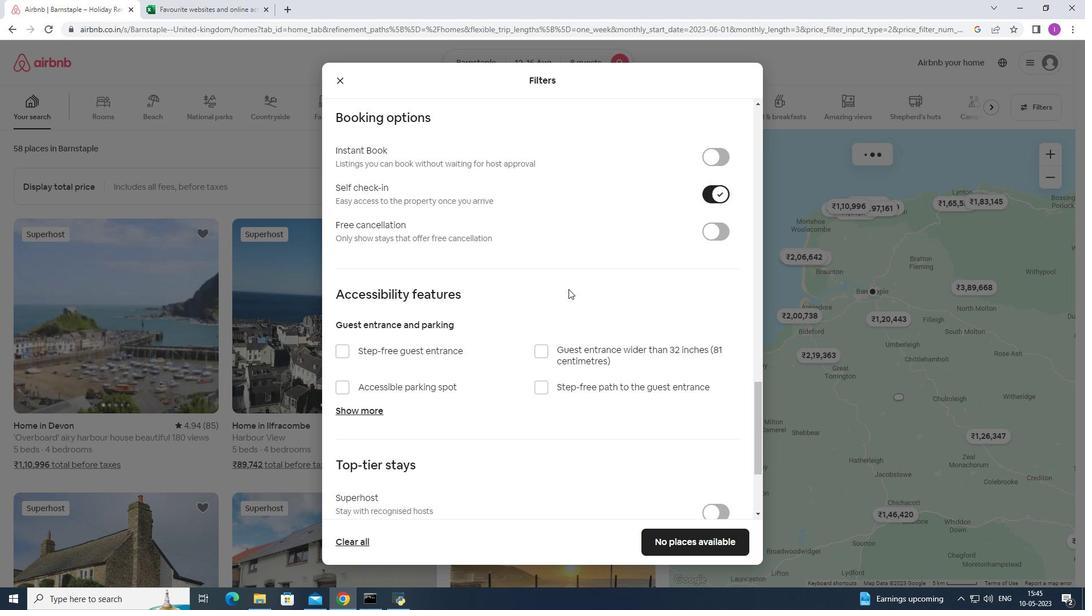 
Action: Mouse scrolled (553, 327) with delta (0, 0)
Screenshot: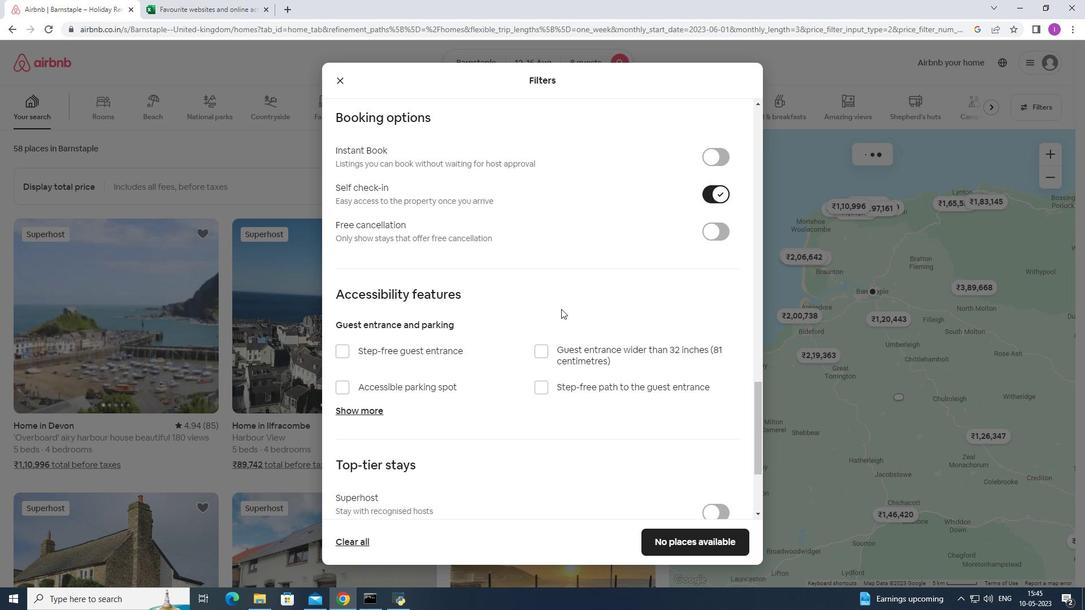 
Action: Mouse moved to (549, 340)
Screenshot: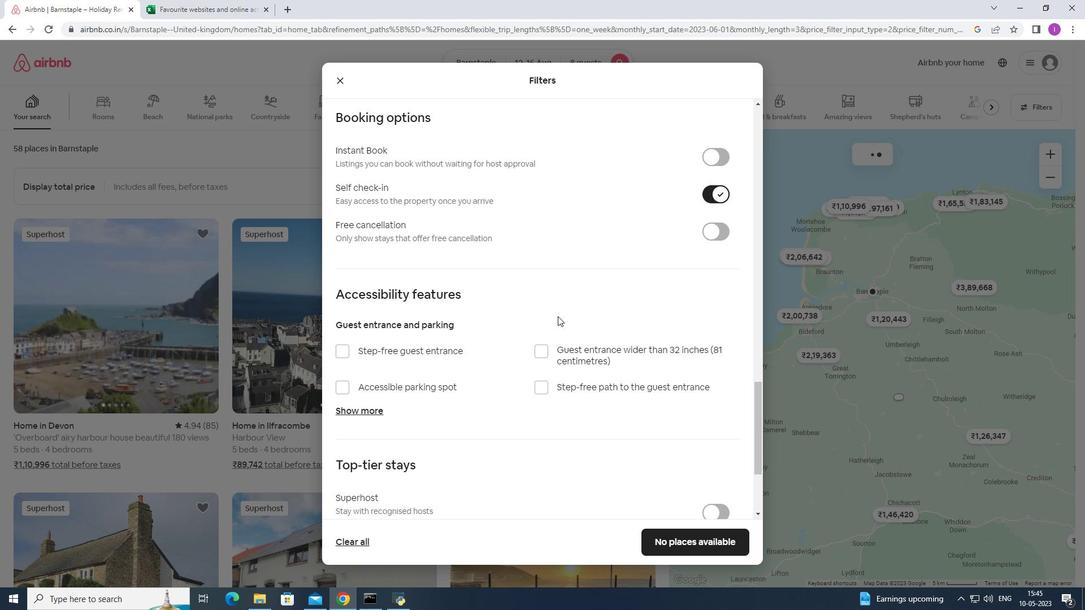 
Action: Mouse scrolled (549, 340) with delta (0, 0)
Screenshot: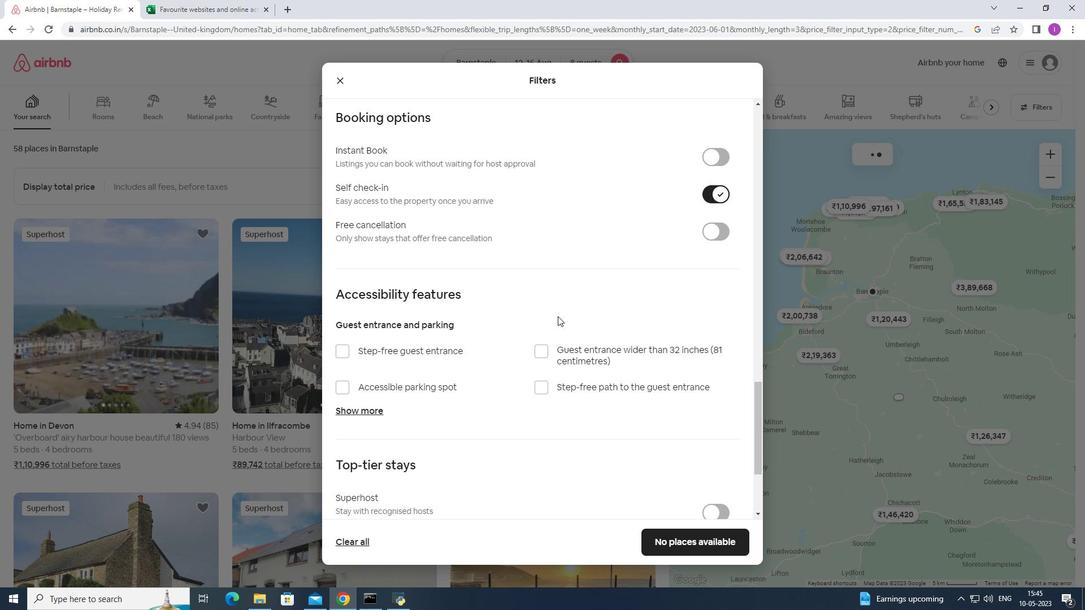 
Action: Mouse moved to (549, 342)
Screenshot: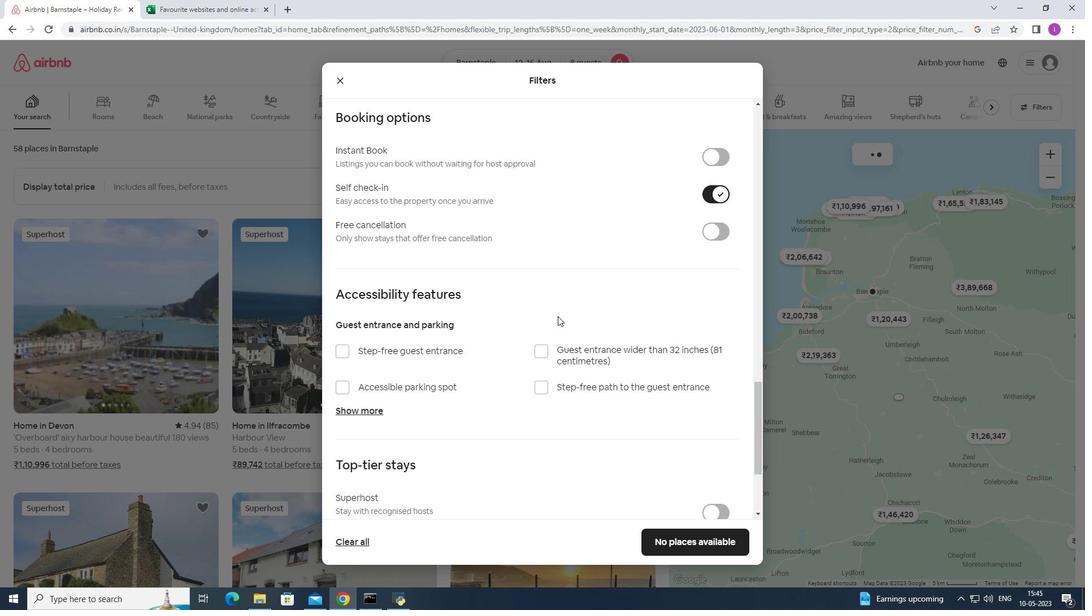 
Action: Mouse scrolled (549, 341) with delta (0, 0)
Screenshot: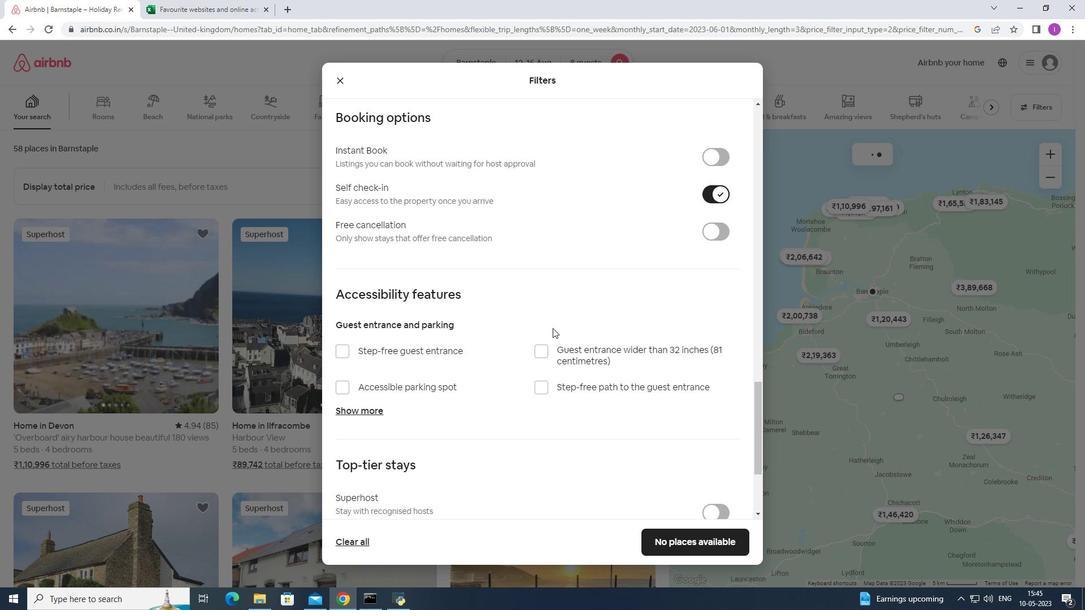 
Action: Mouse scrolled (549, 342) with delta (0, 0)
Screenshot: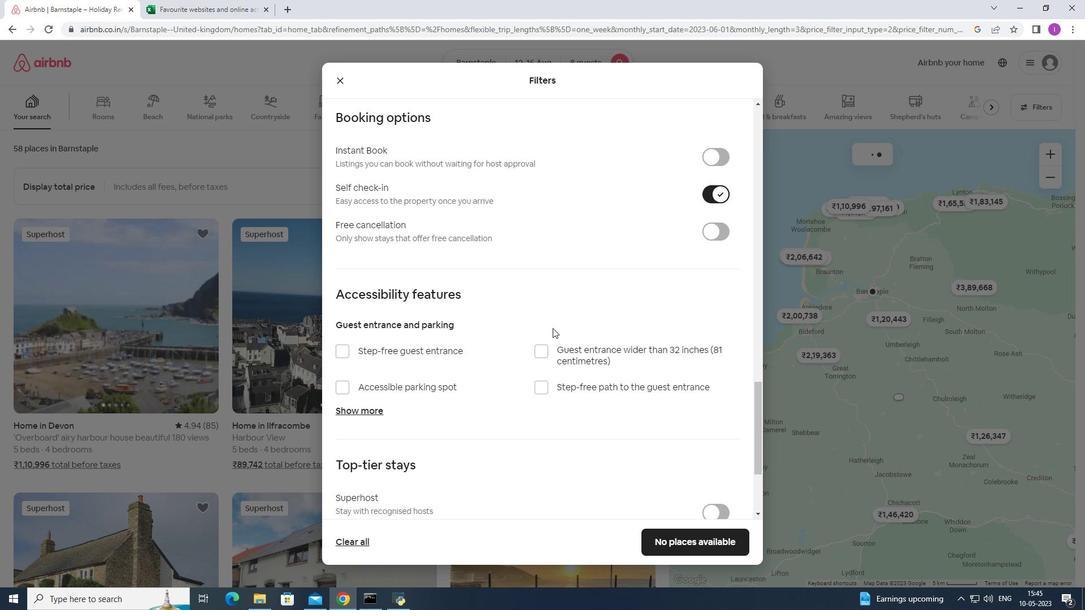 
Action: Mouse scrolled (549, 342) with delta (0, 0)
Screenshot: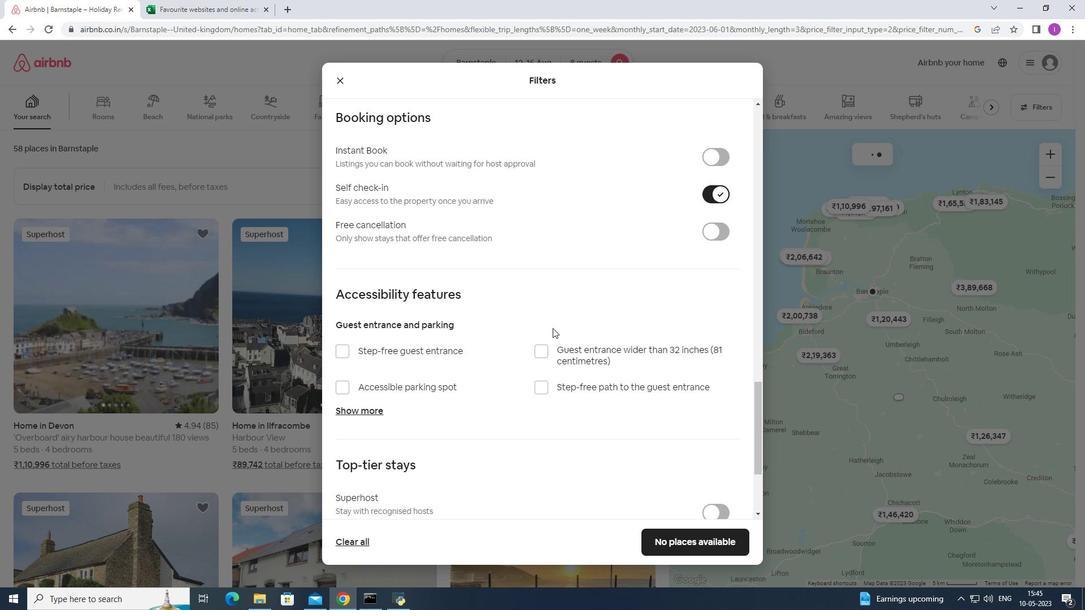 
Action: Mouse moved to (549, 343)
Screenshot: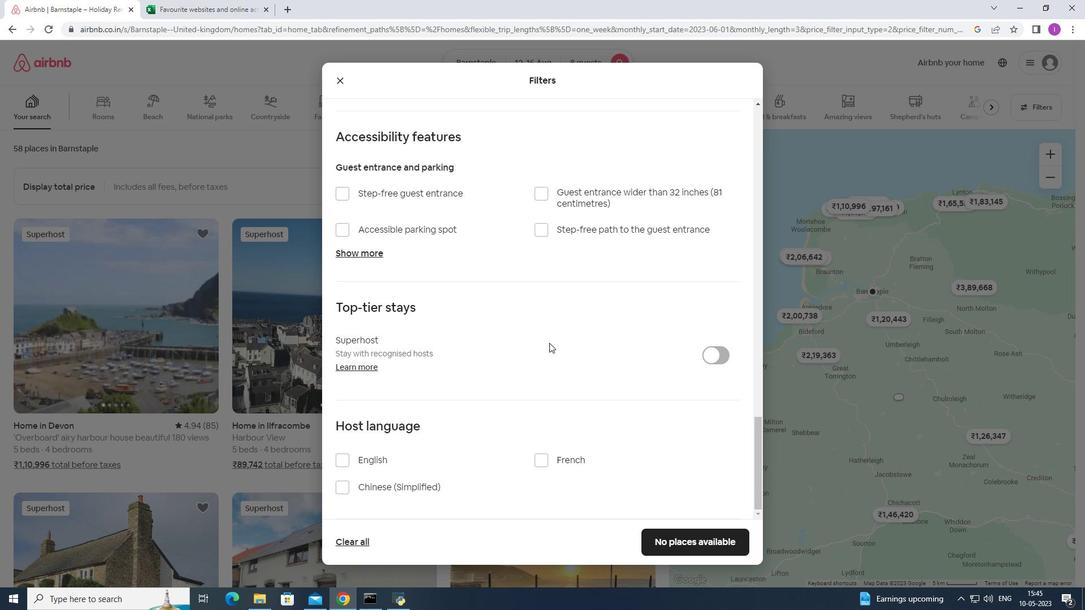 
Action: Mouse scrolled (549, 342) with delta (0, 0)
Screenshot: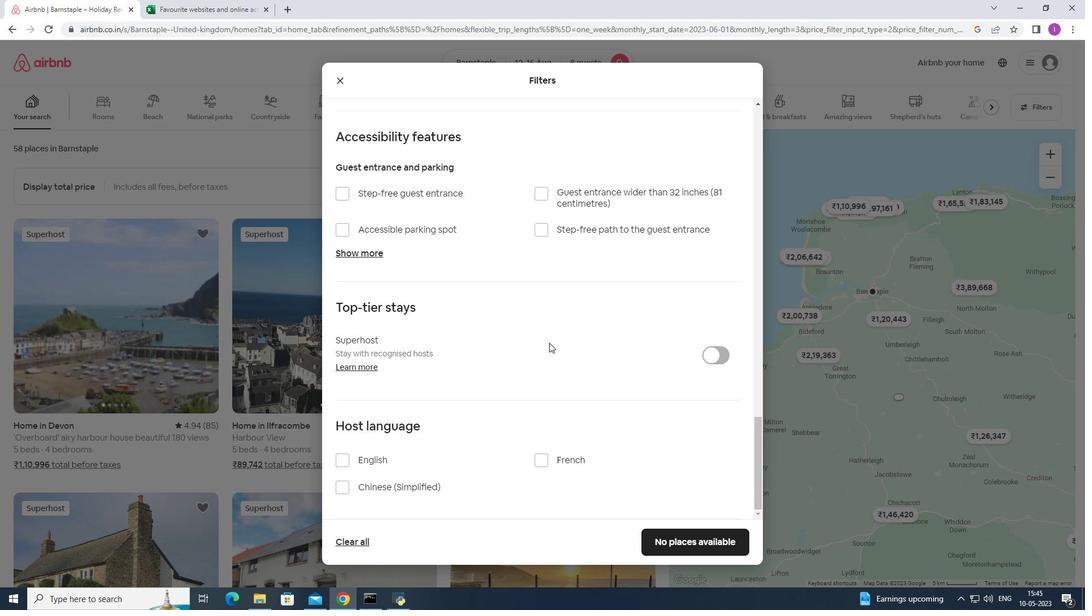 
Action: Mouse scrolled (549, 342) with delta (0, 0)
Screenshot: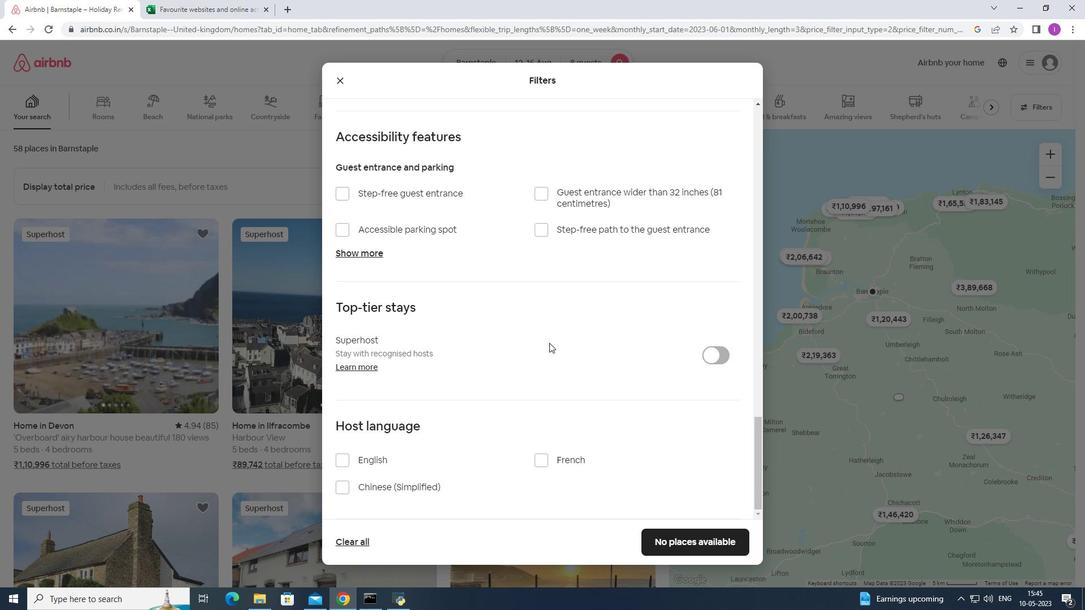 
Action: Mouse scrolled (549, 342) with delta (0, 0)
Screenshot: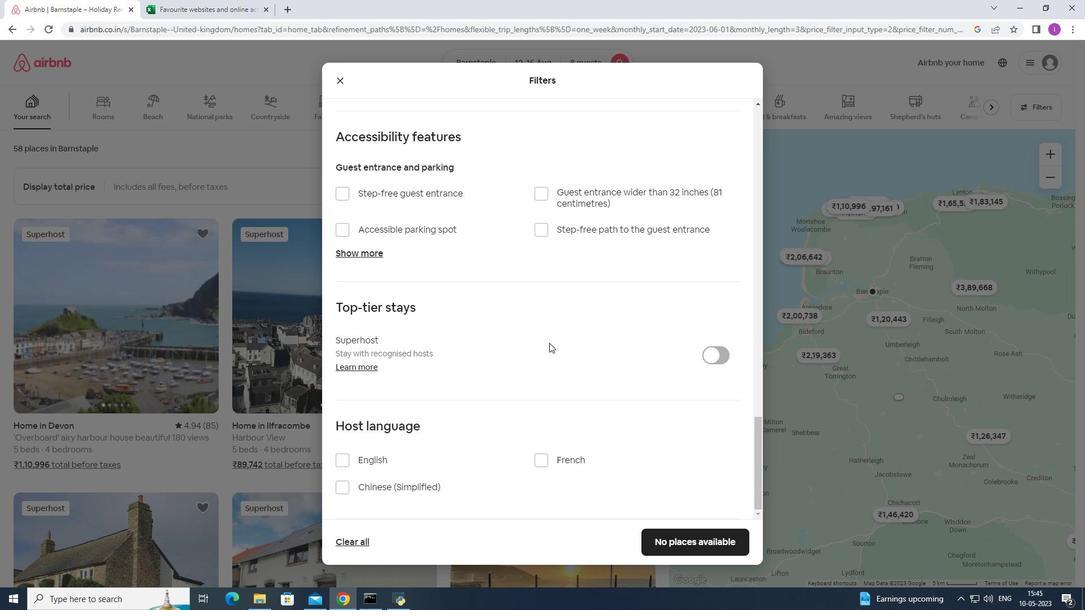 
Action: Mouse scrolled (549, 342) with delta (0, 0)
Screenshot: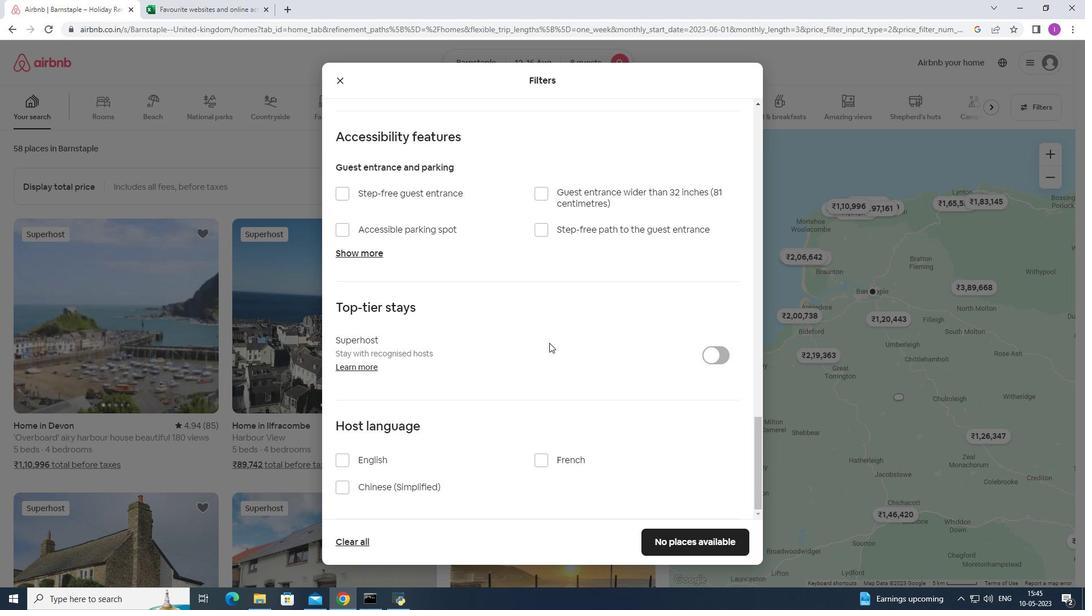 
Action: Mouse scrolled (549, 342) with delta (0, 0)
Screenshot: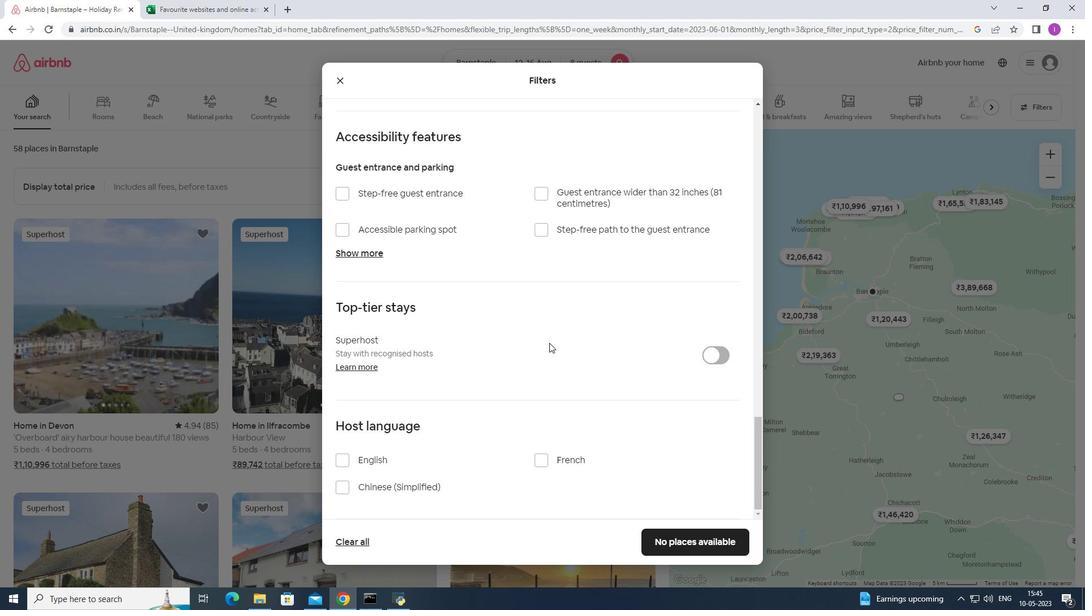 
Action: Mouse moved to (339, 463)
Screenshot: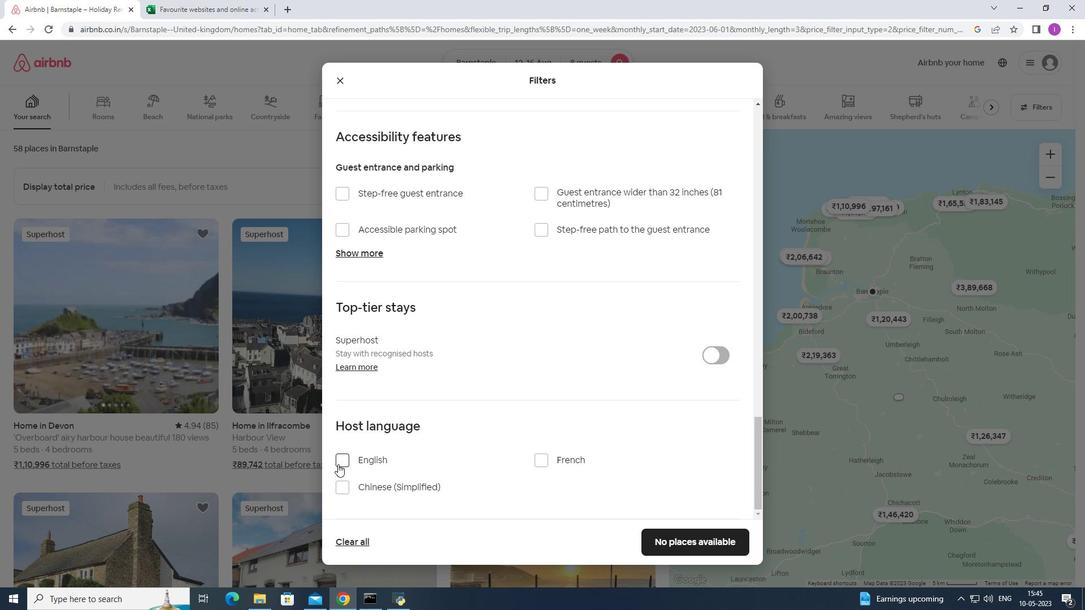 
Action: Mouse pressed left at (339, 463)
Screenshot: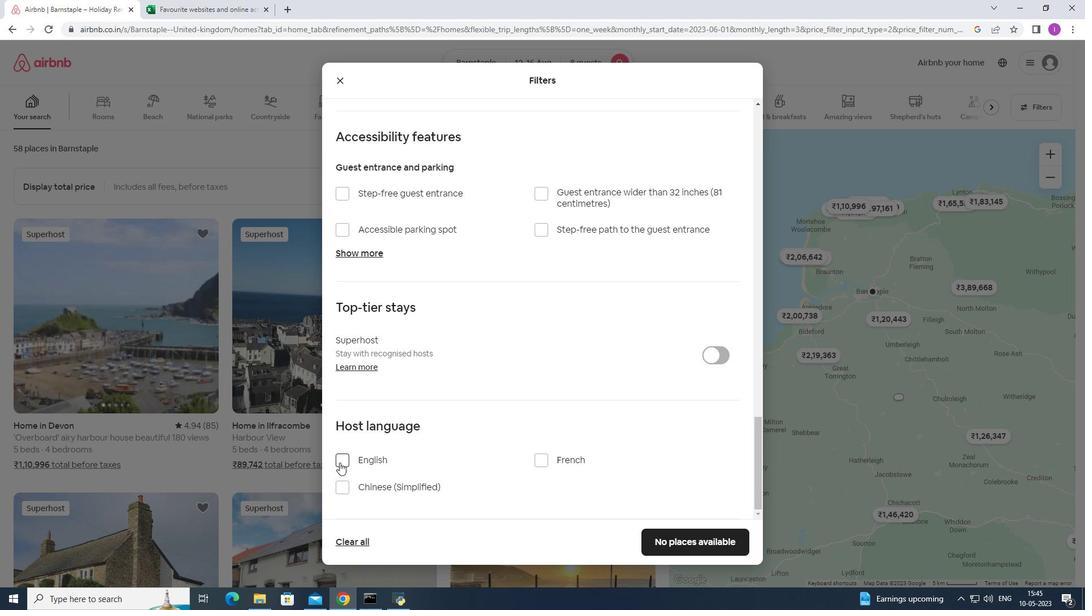 
Action: Mouse moved to (670, 549)
Screenshot: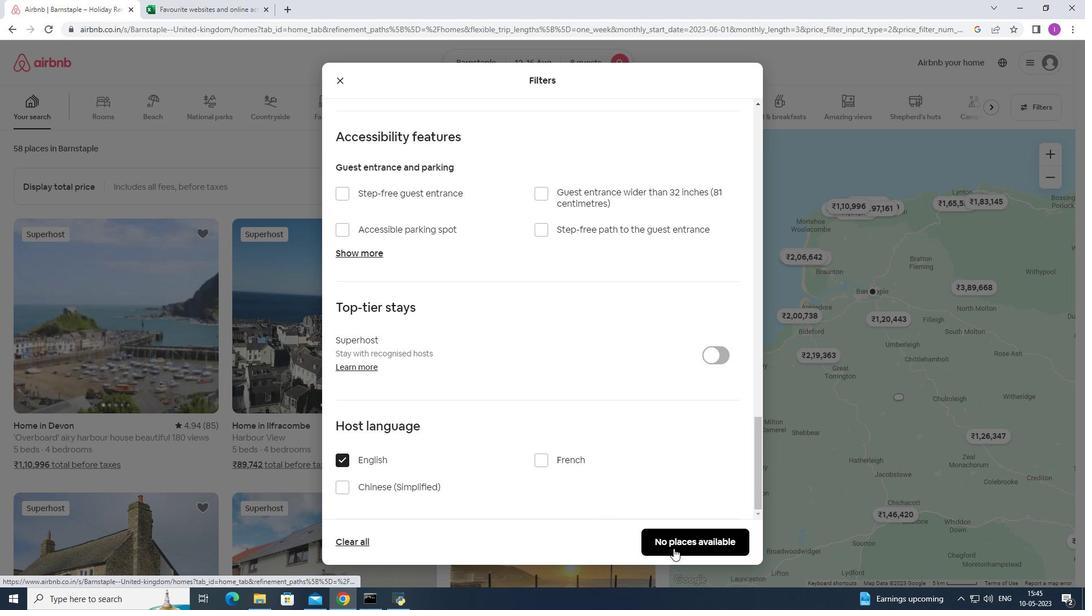 
Action: Mouse scrolled (670, 548) with delta (0, 0)
Screenshot: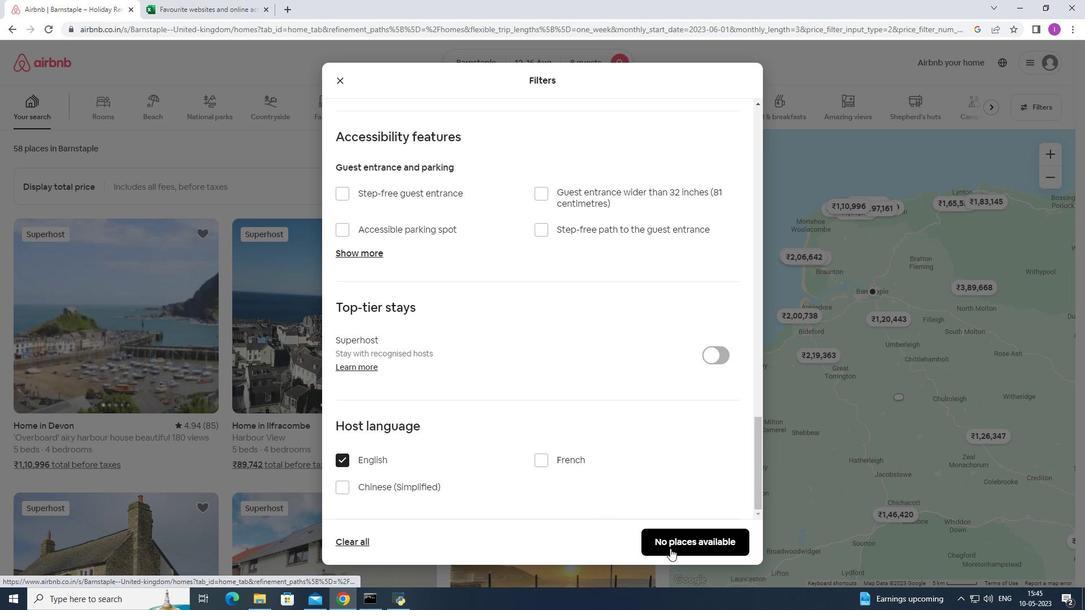 
Action: Mouse scrolled (670, 548) with delta (0, 0)
Screenshot: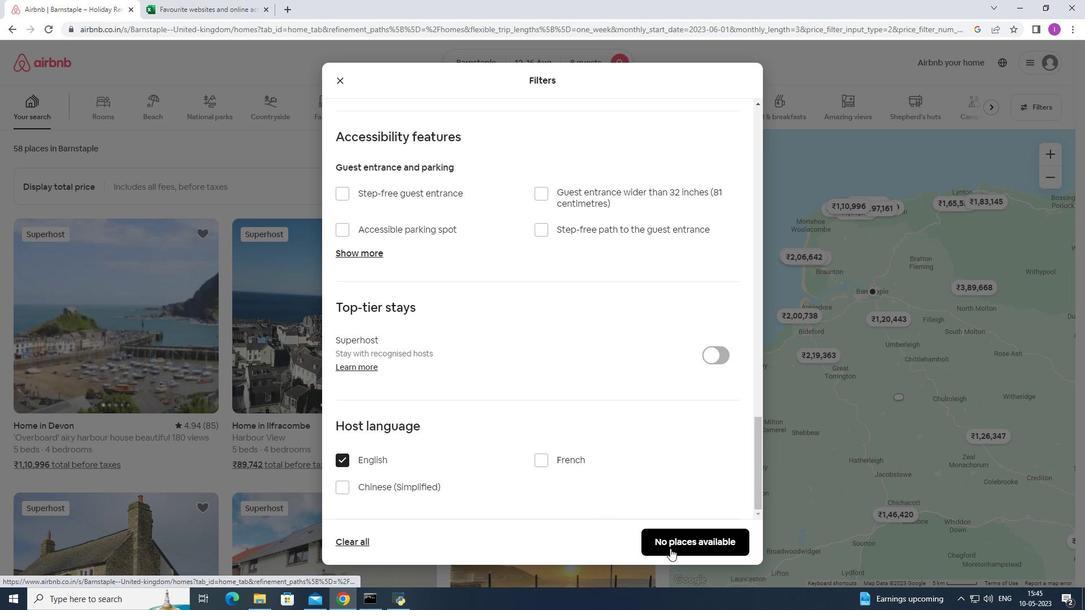 
Action: Mouse moved to (670, 546)
Screenshot: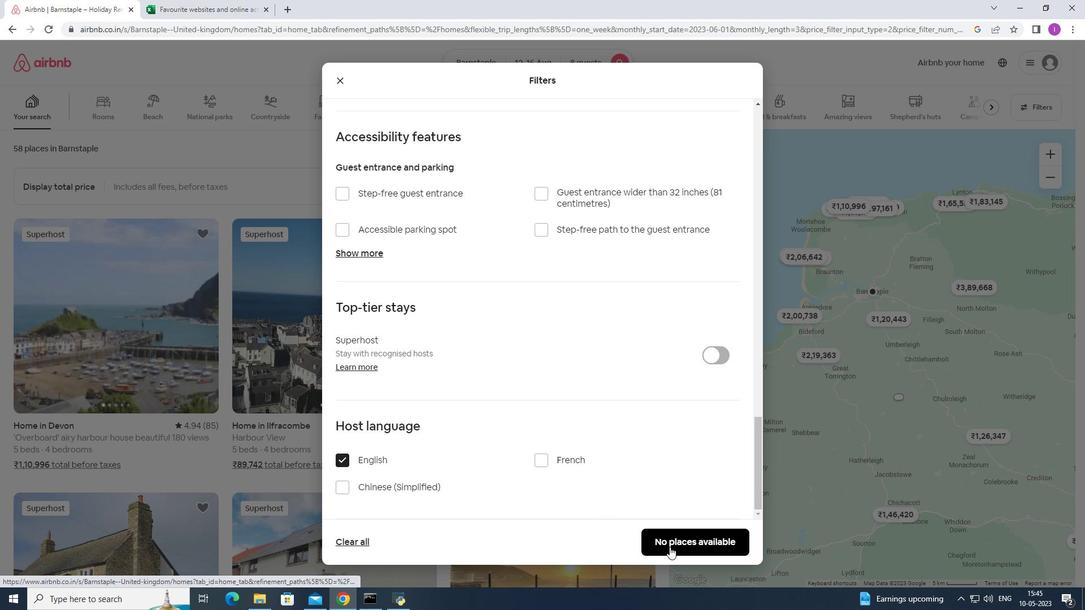 
Action: Mouse pressed left at (670, 546)
Screenshot: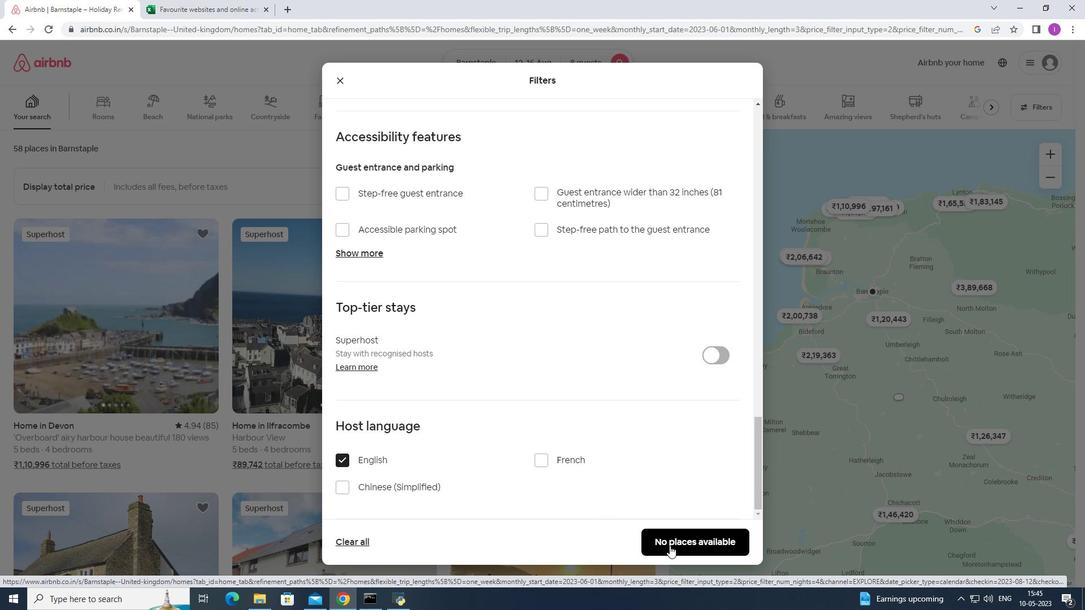 
Action: Mouse moved to (676, 538)
Screenshot: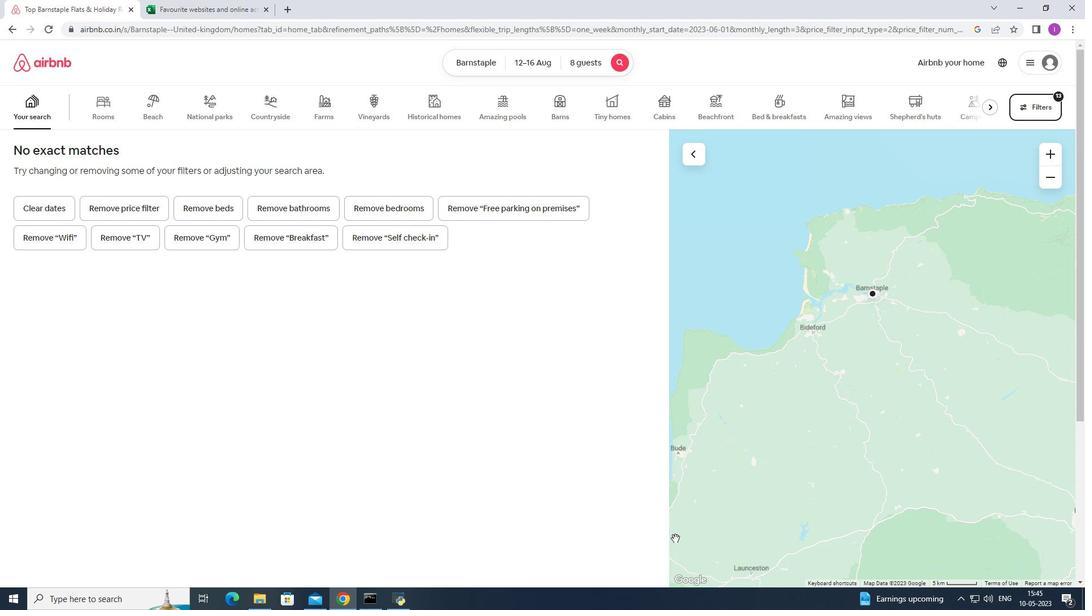 
